 Task: Search one way flight ticket for 2 adults, 4 children and 1 infant on lap in business from Myrtle Beach: Myrtle Beach International Airport to Gillette: Gillette Campbell County Airport on 5-1-2023. Choice of flights is Alaska. Number of bags: 8 checked bags. Price is upto 60000. Outbound departure time preference is 15:15.
Action: Mouse moved to (254, 449)
Screenshot: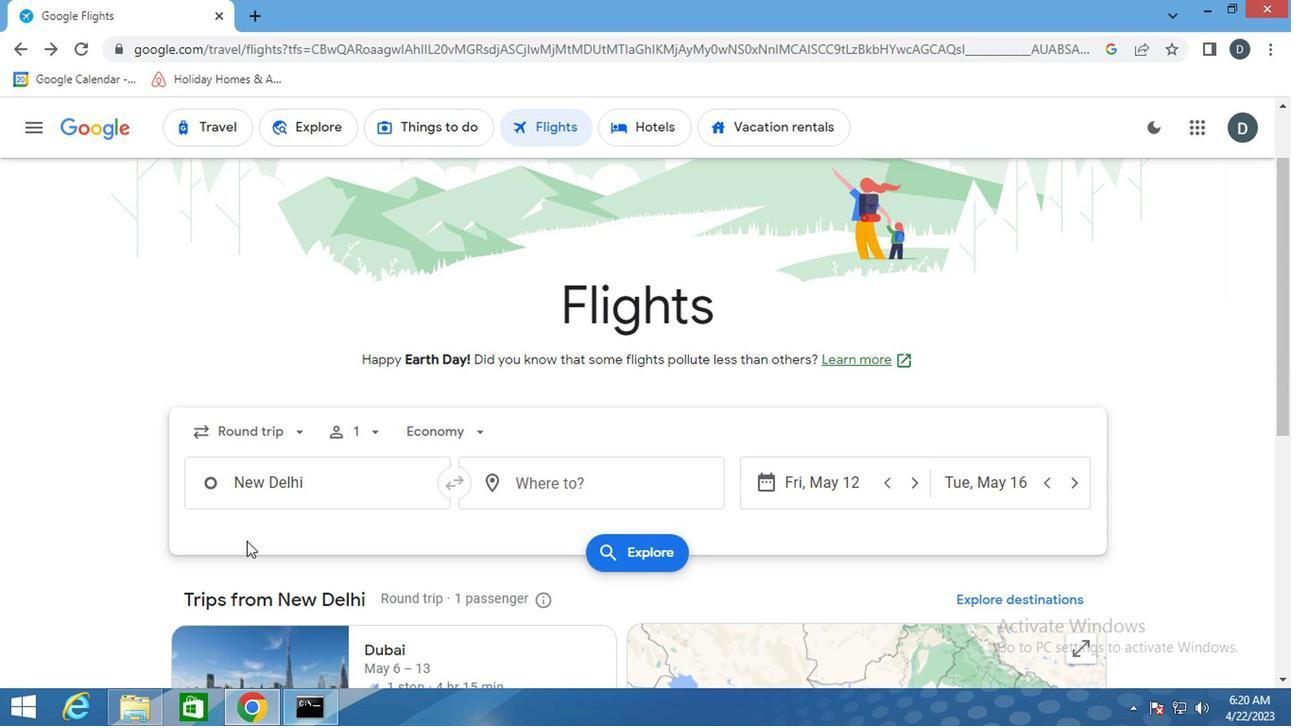 
Action: Mouse pressed left at (254, 449)
Screenshot: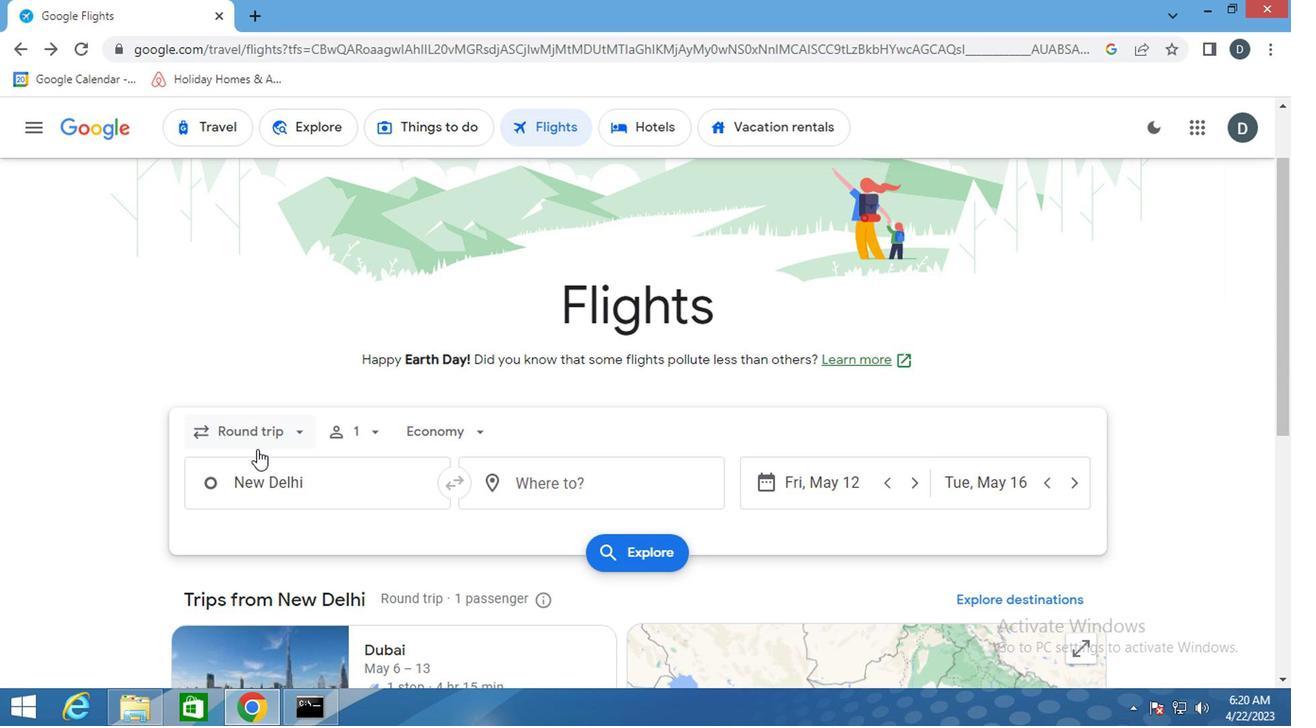 
Action: Mouse moved to (270, 513)
Screenshot: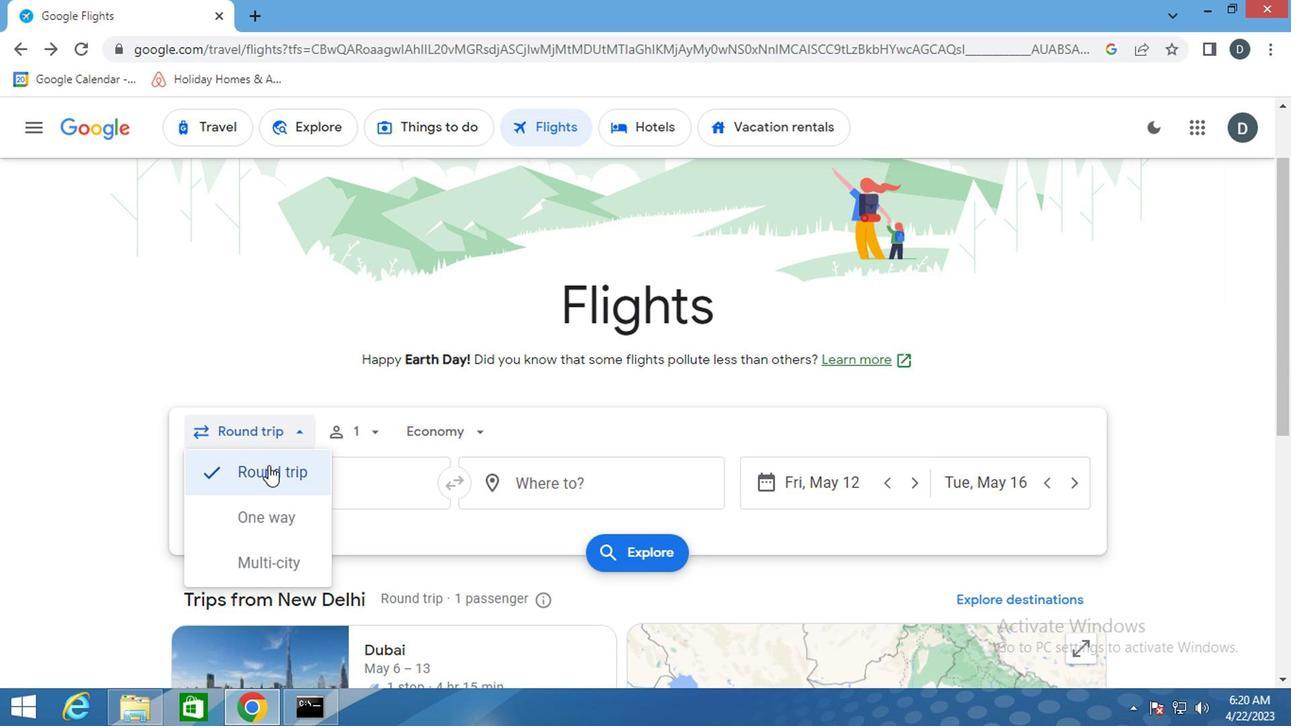 
Action: Mouse pressed left at (270, 513)
Screenshot: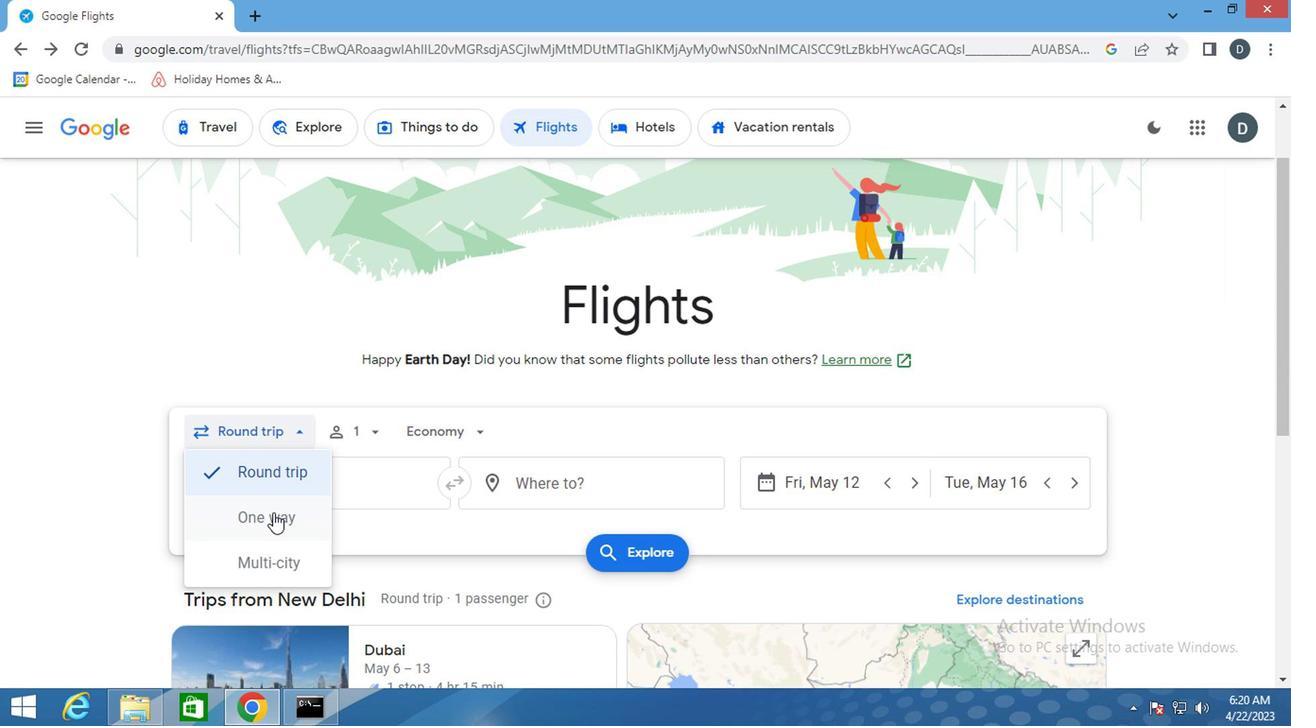 
Action: Mouse moved to (341, 430)
Screenshot: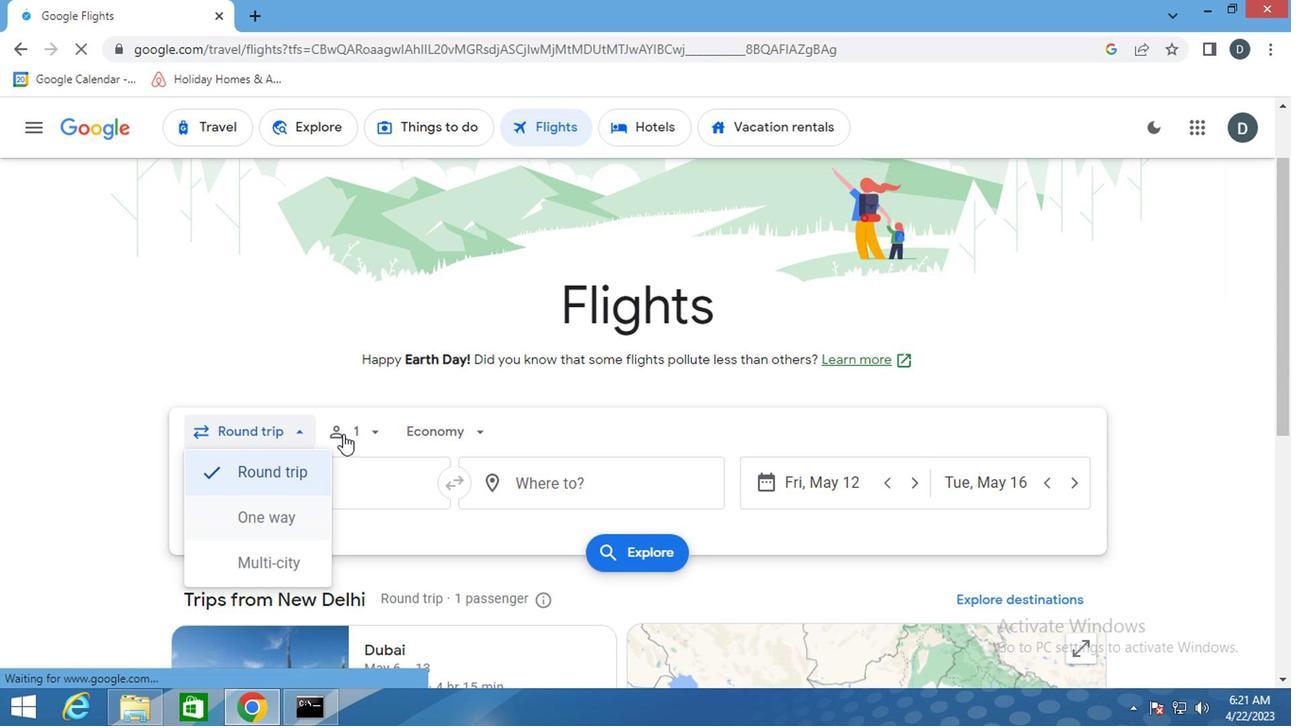 
Action: Mouse pressed left at (341, 430)
Screenshot: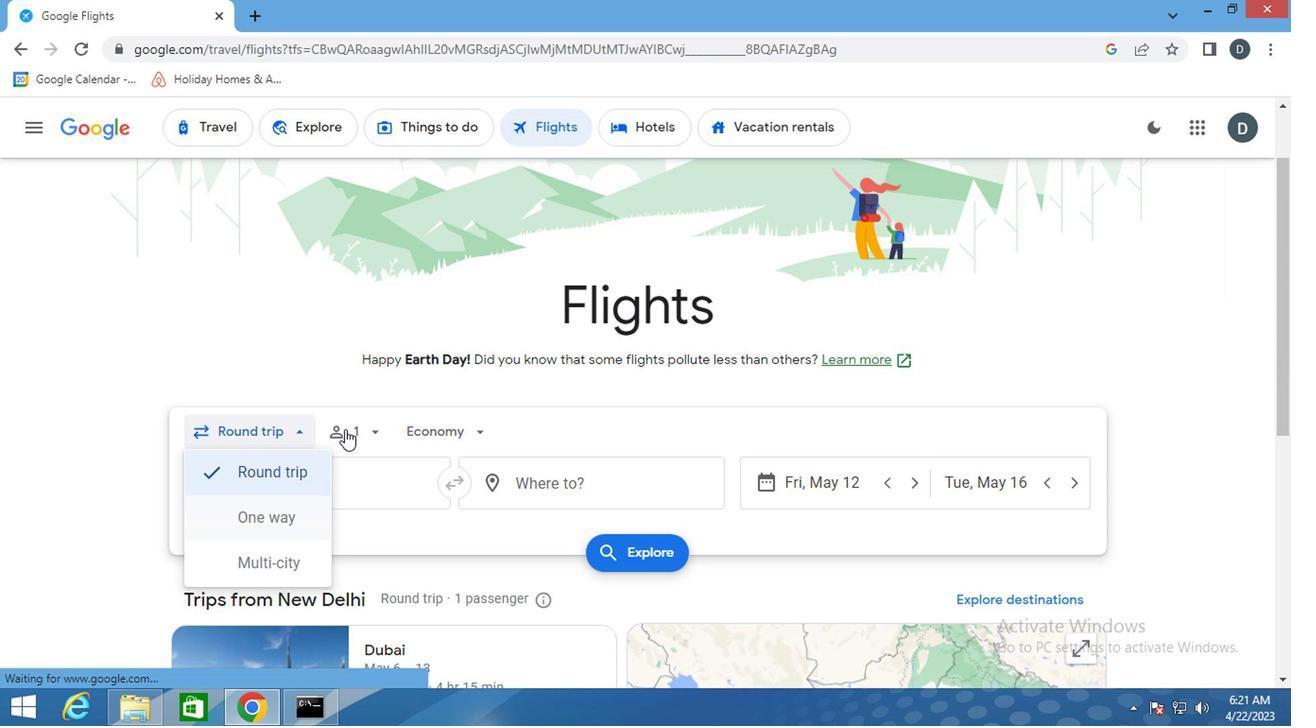
Action: Mouse moved to (493, 484)
Screenshot: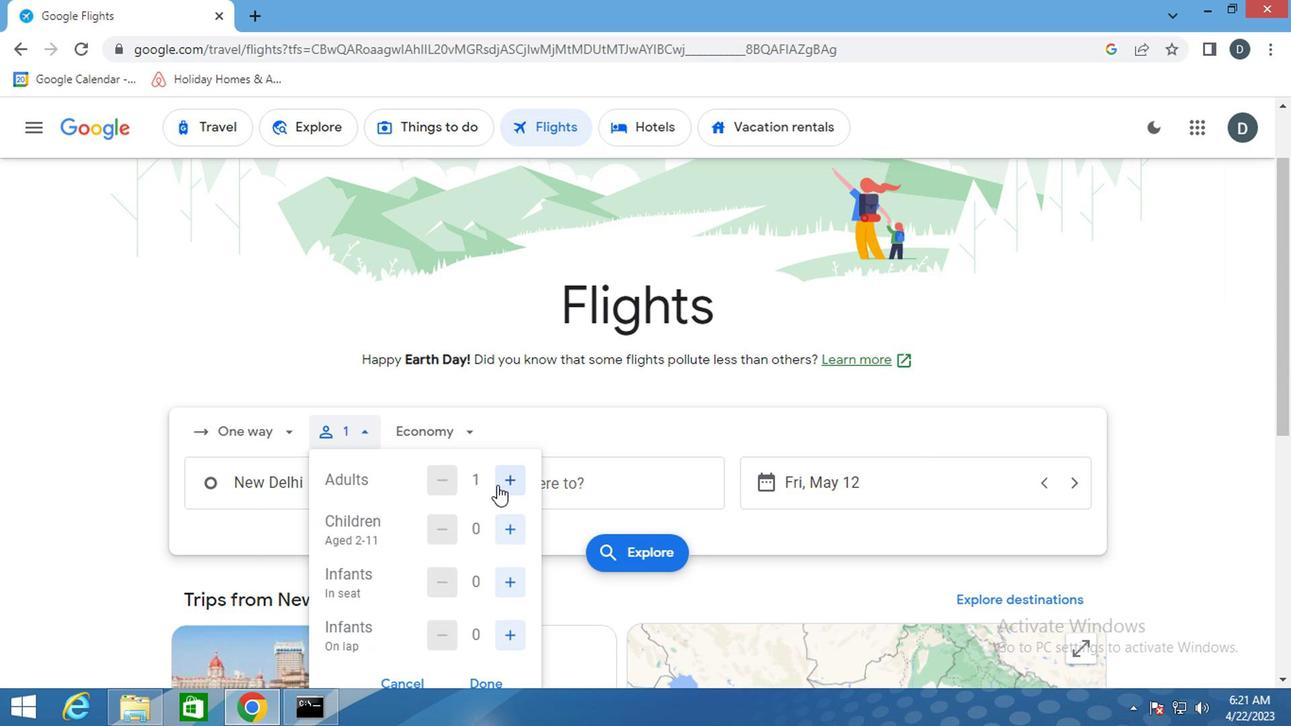 
Action: Mouse pressed left at (493, 484)
Screenshot: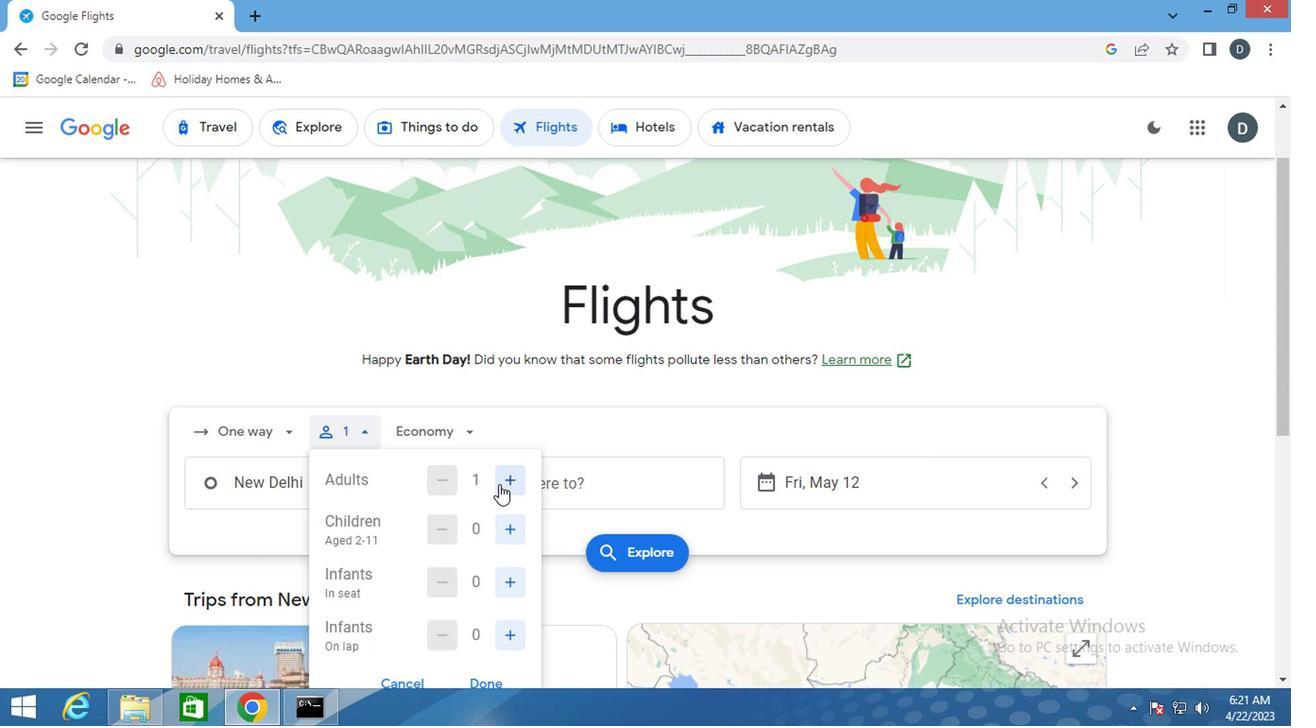 
Action: Mouse moved to (499, 521)
Screenshot: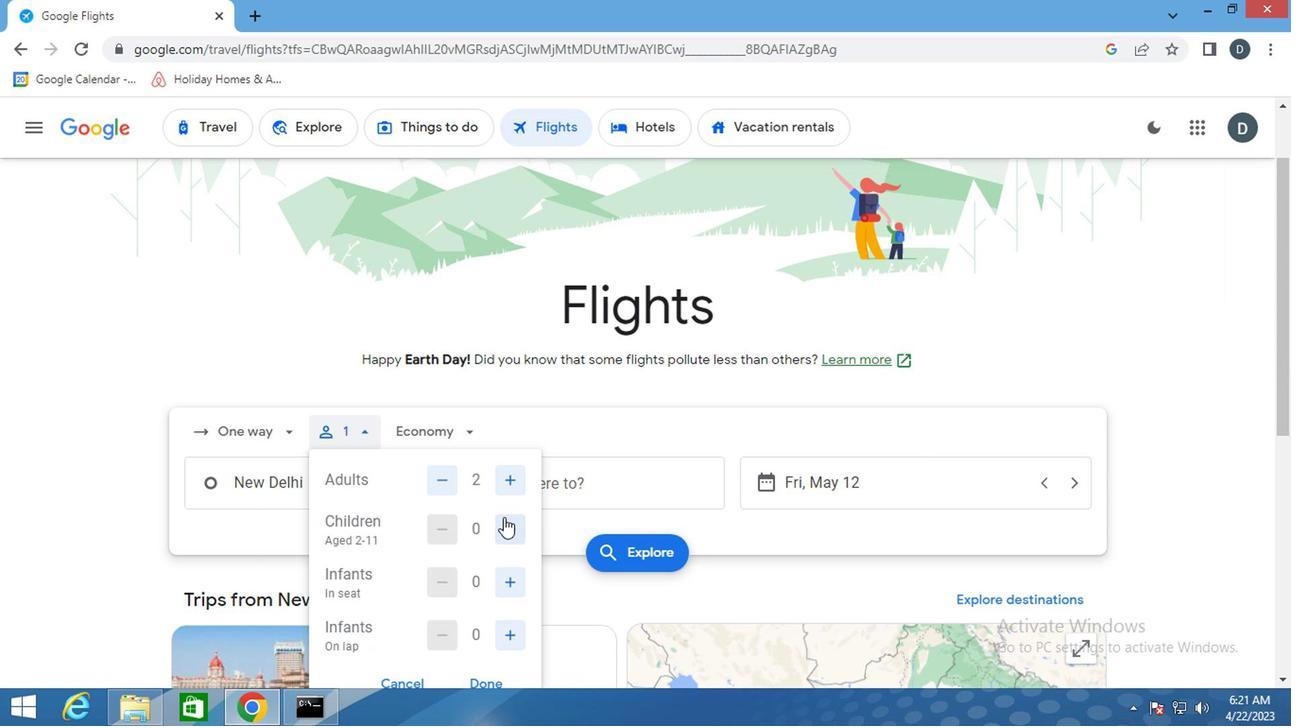 
Action: Mouse pressed left at (499, 521)
Screenshot: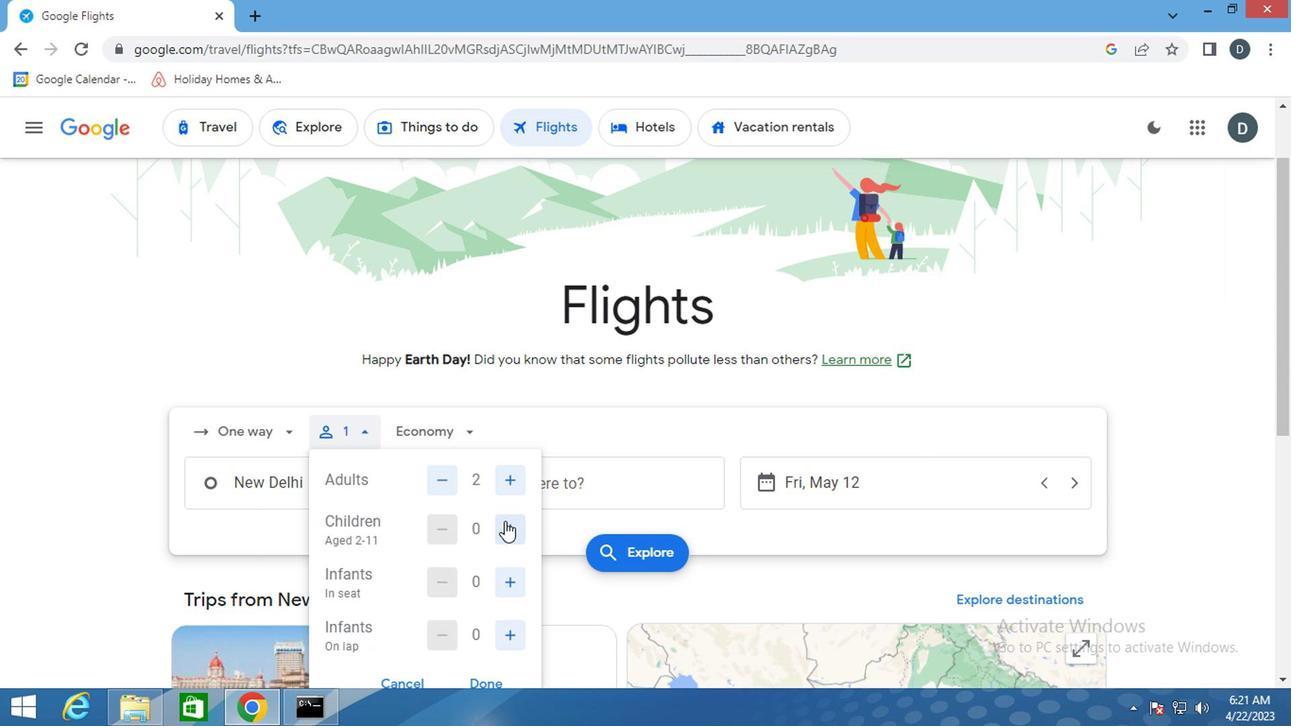 
Action: Mouse pressed left at (499, 521)
Screenshot: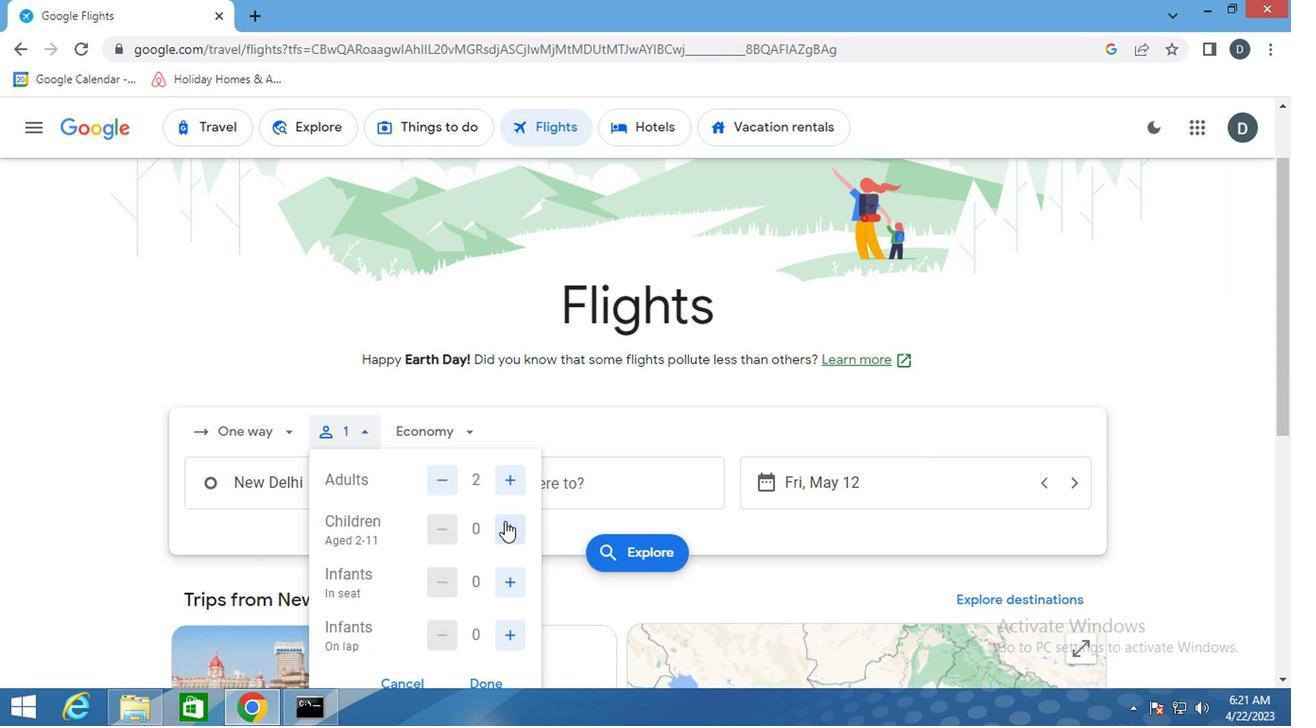 
Action: Mouse pressed left at (499, 521)
Screenshot: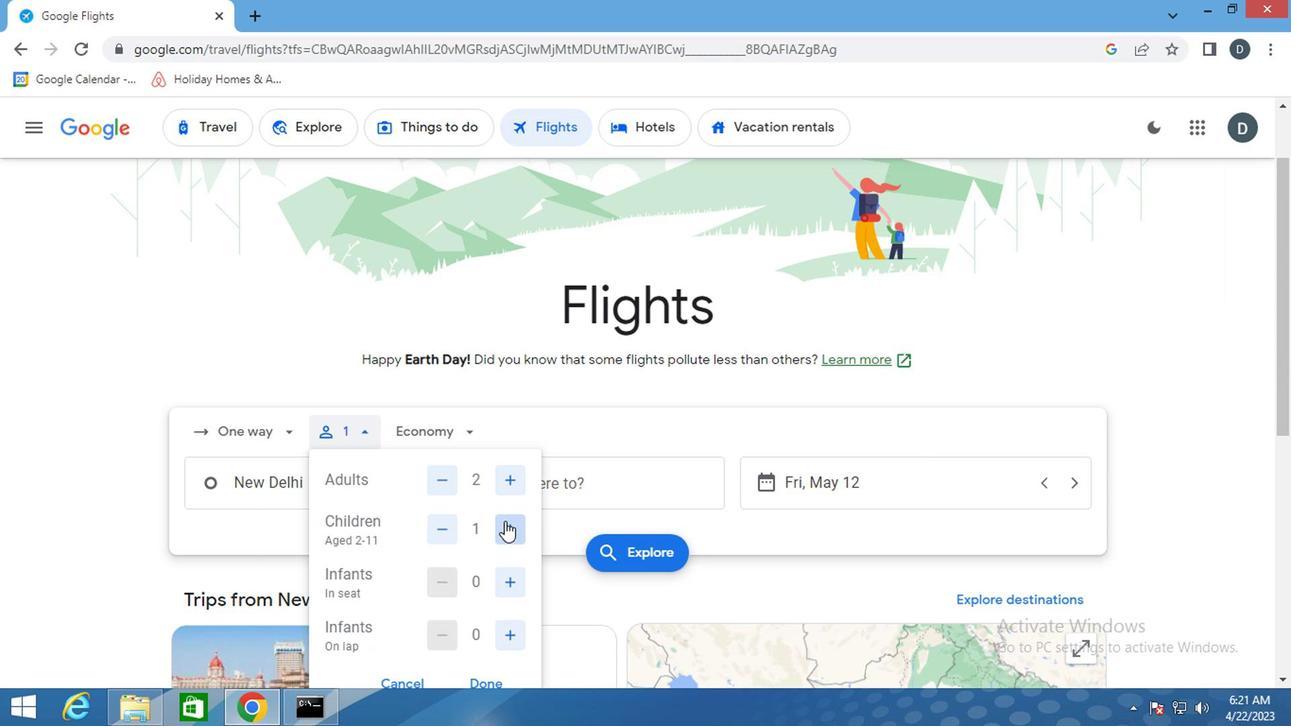 
Action: Mouse pressed left at (499, 521)
Screenshot: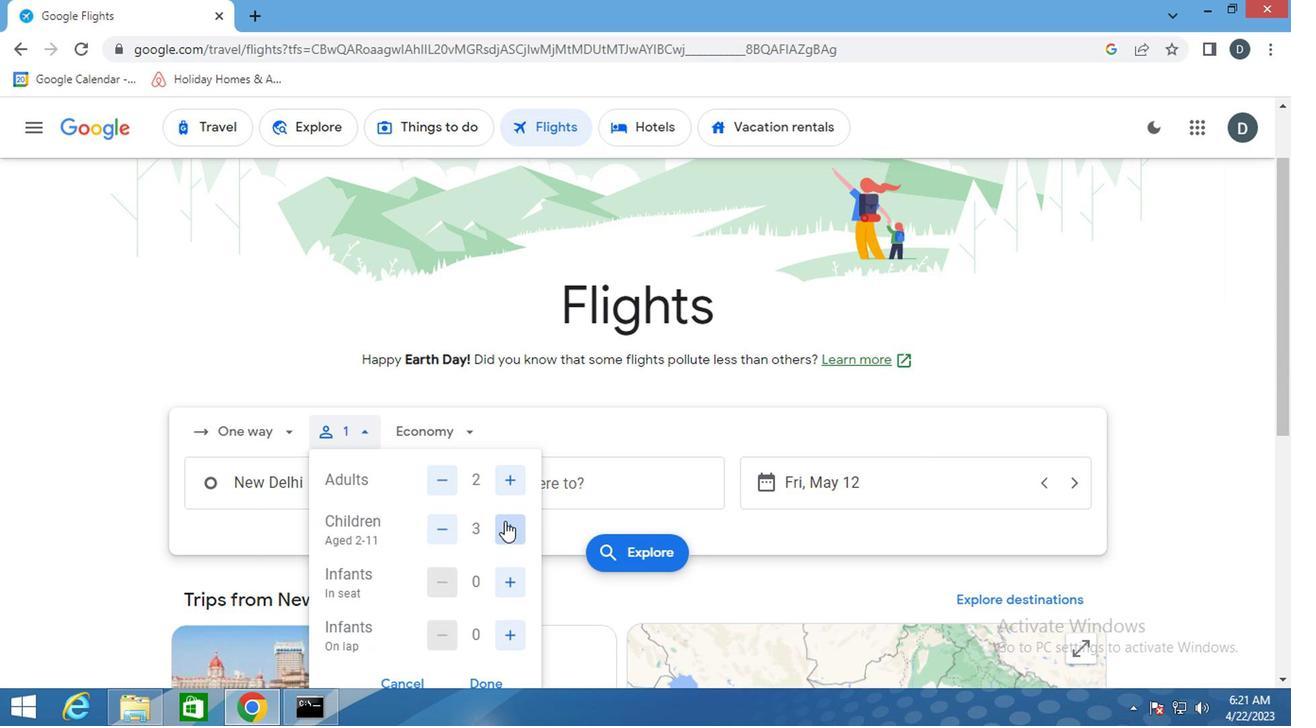 
Action: Mouse moved to (502, 642)
Screenshot: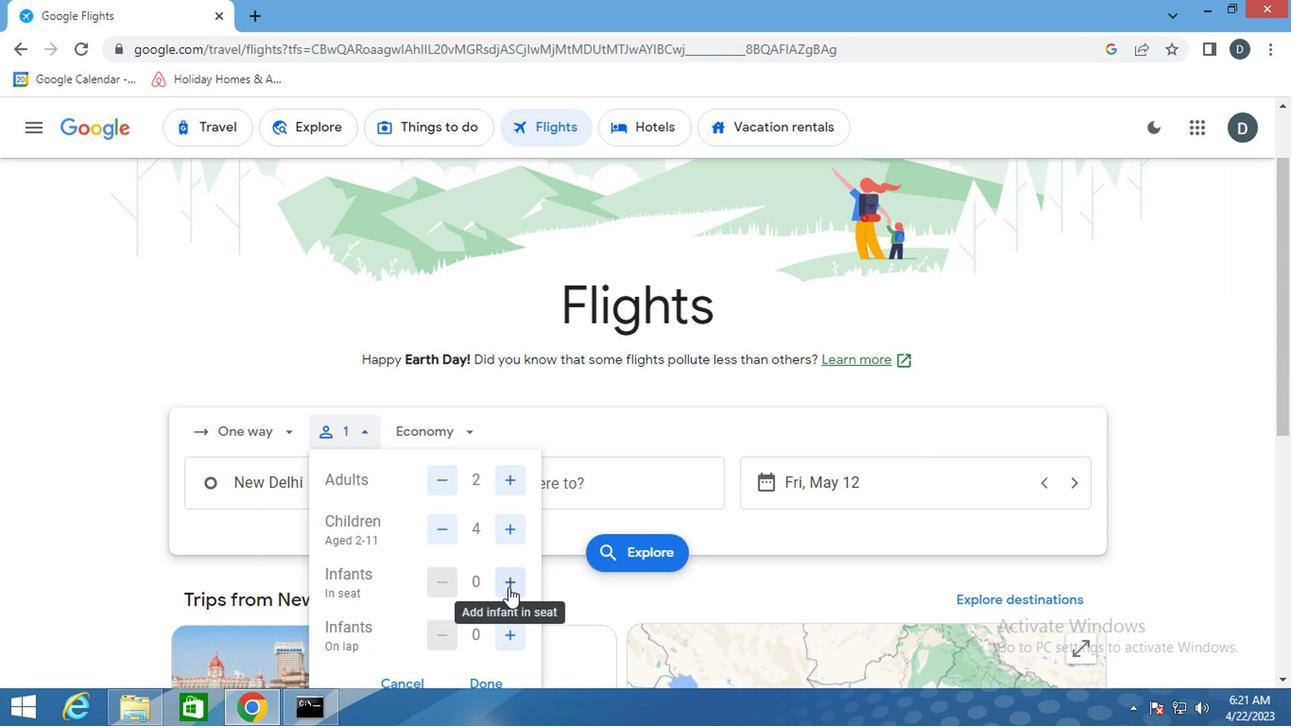 
Action: Mouse pressed left at (502, 642)
Screenshot: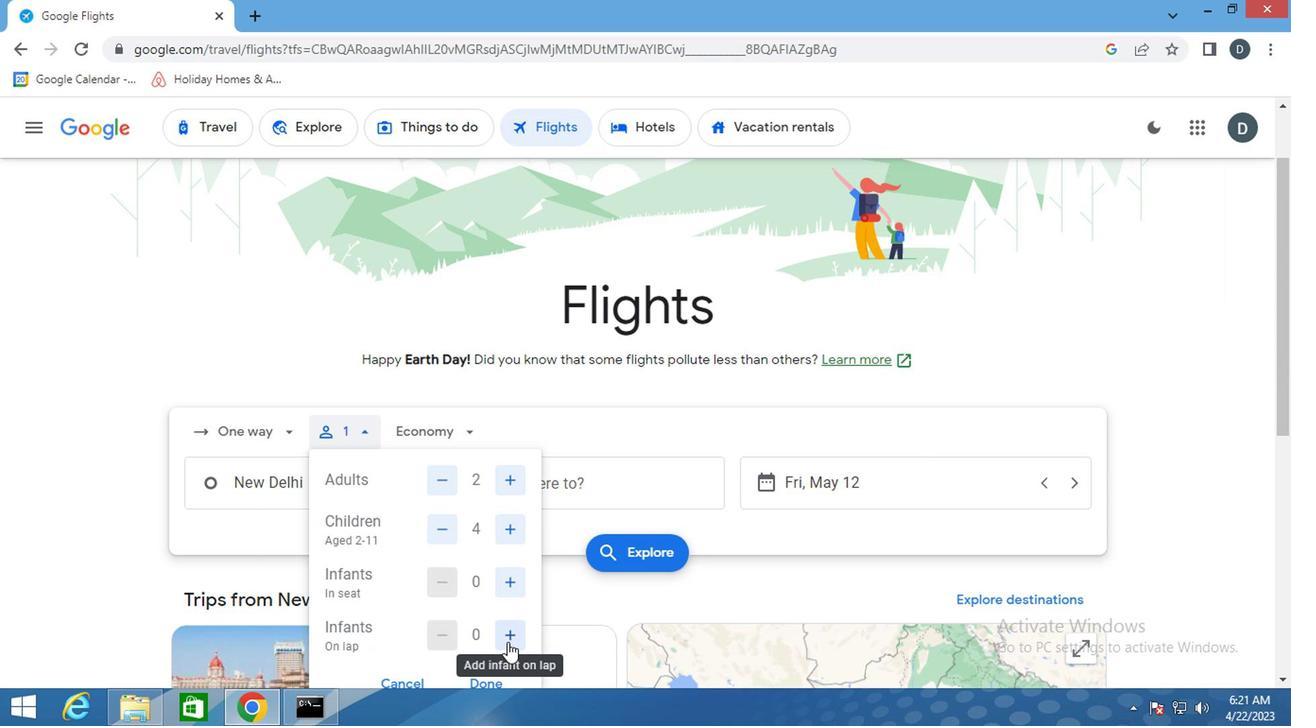 
Action: Mouse moved to (490, 679)
Screenshot: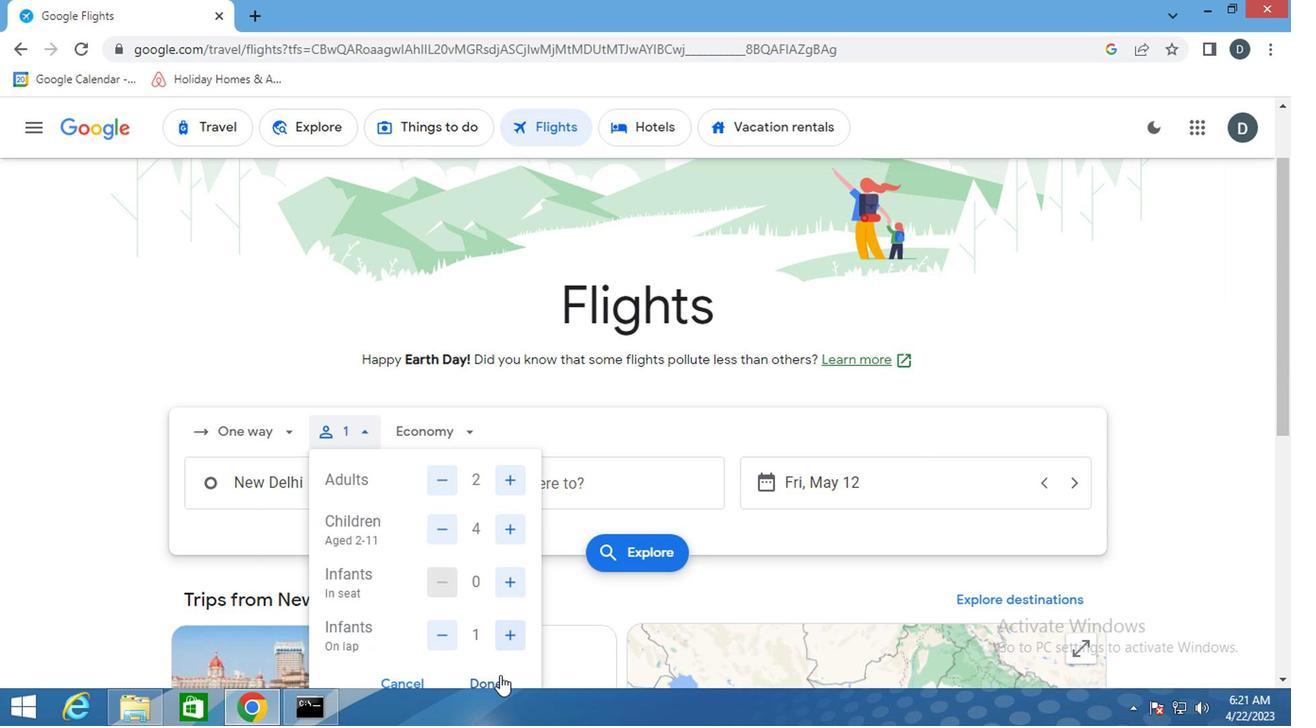 
Action: Mouse pressed left at (490, 679)
Screenshot: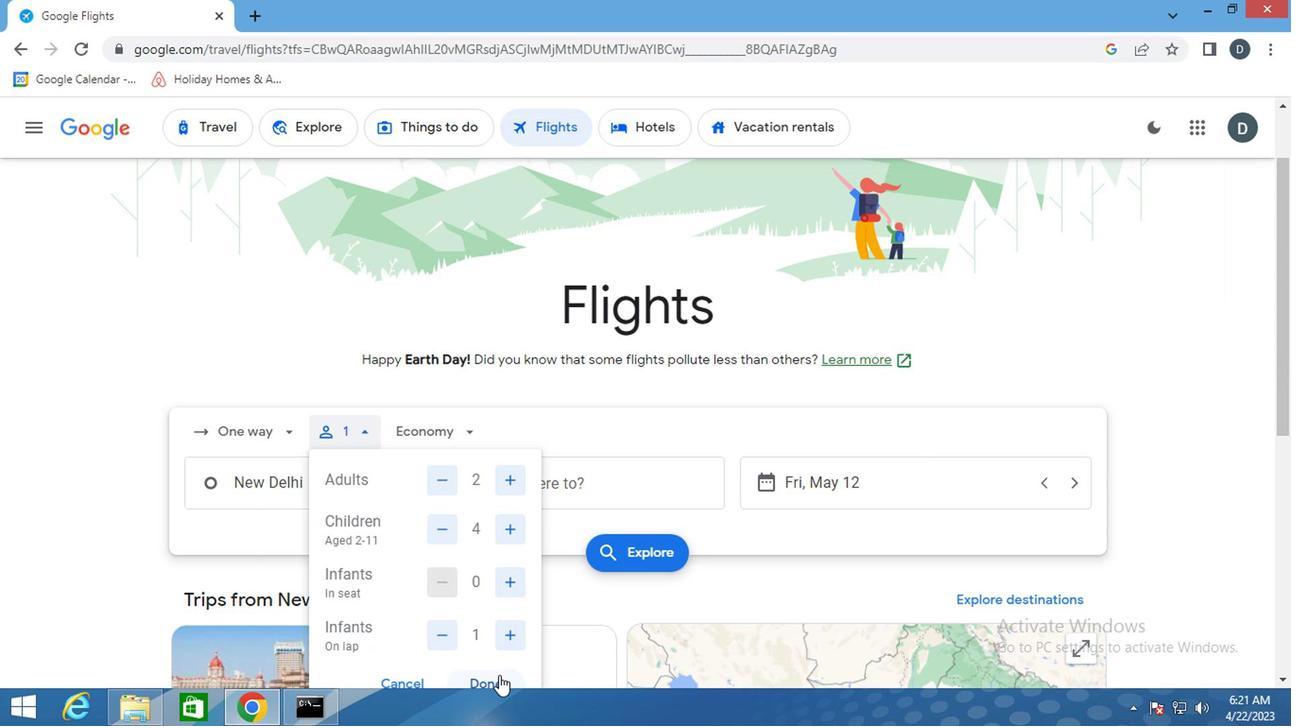 
Action: Mouse moved to (447, 442)
Screenshot: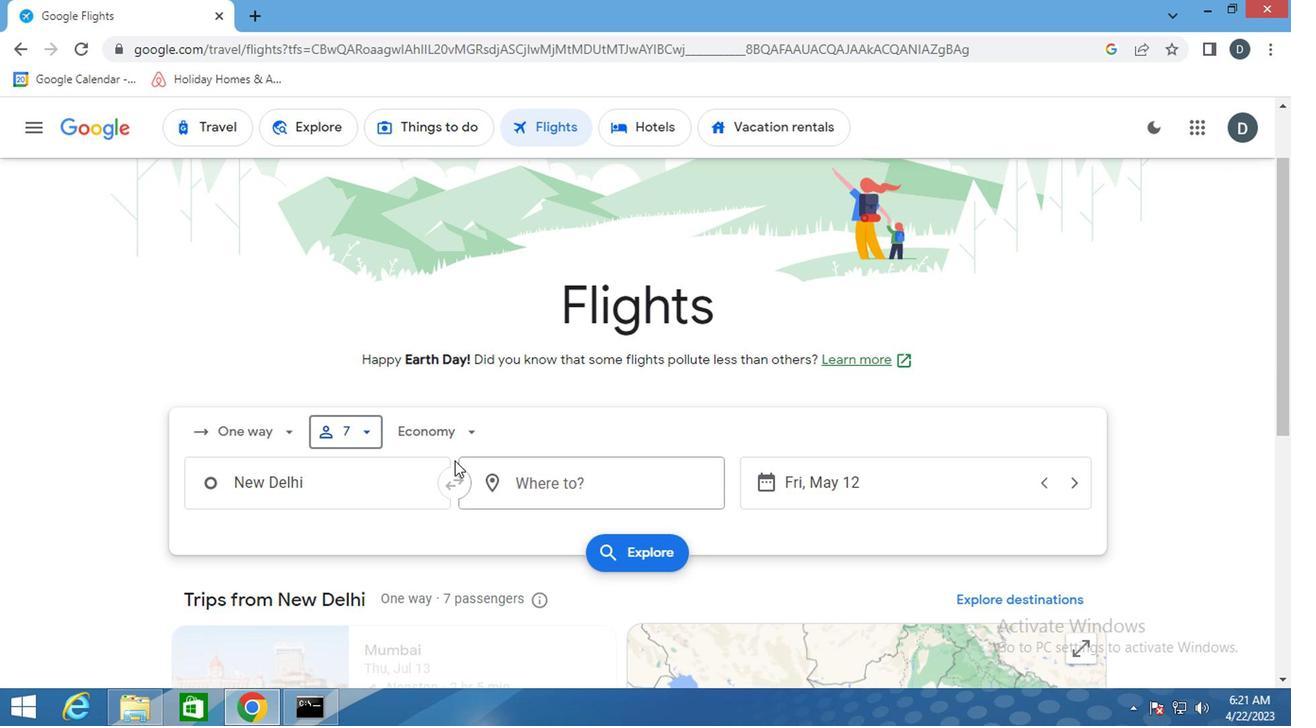 
Action: Mouse pressed left at (447, 442)
Screenshot: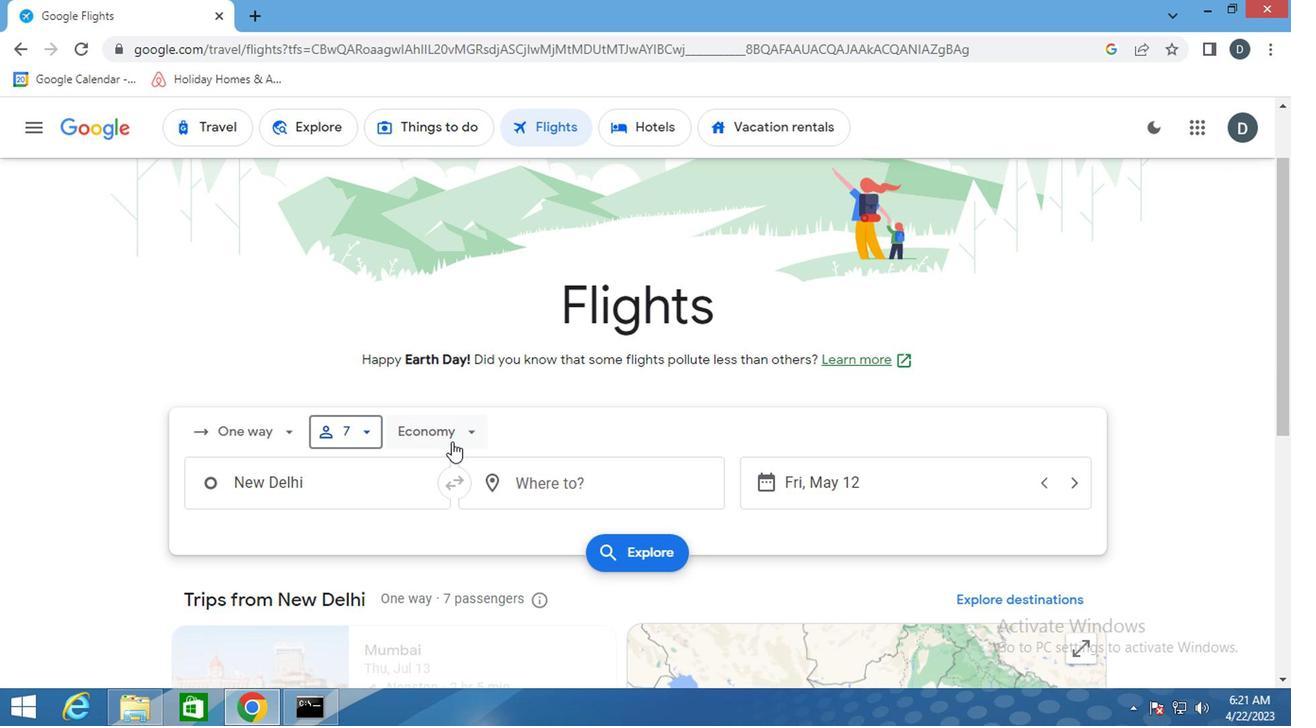 
Action: Mouse moved to (473, 548)
Screenshot: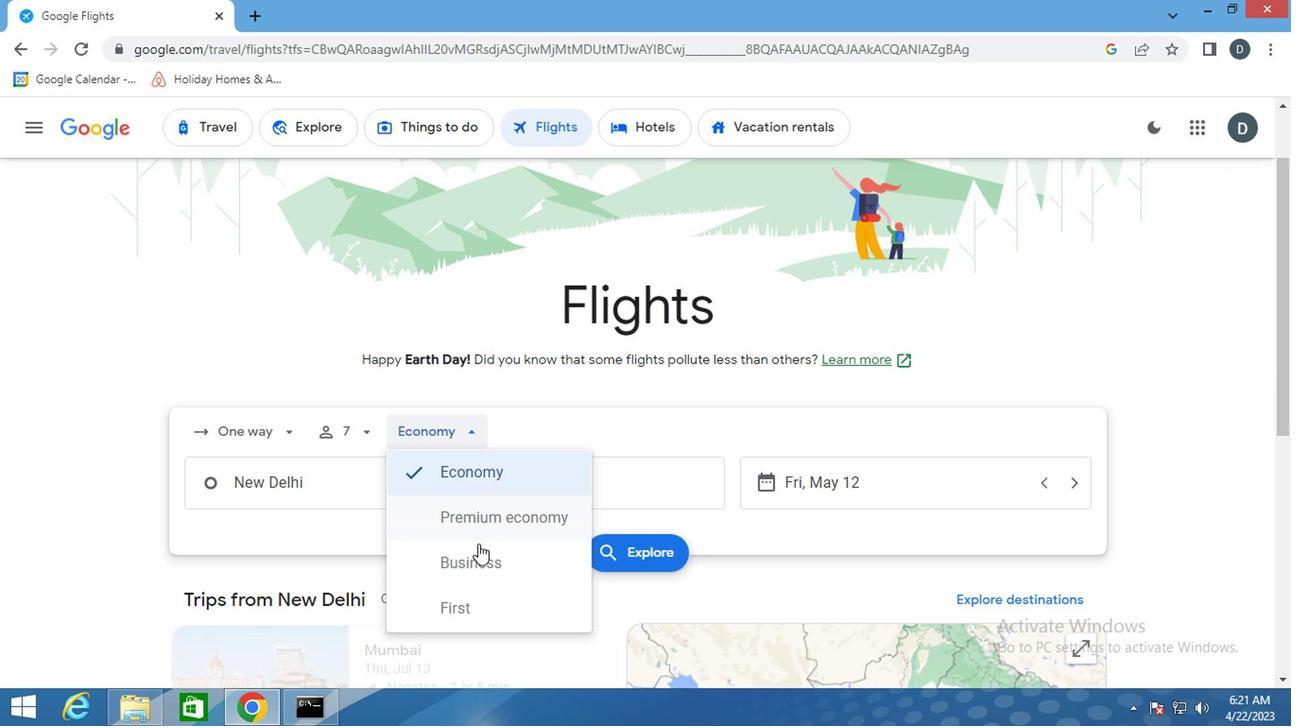 
Action: Mouse pressed left at (473, 548)
Screenshot: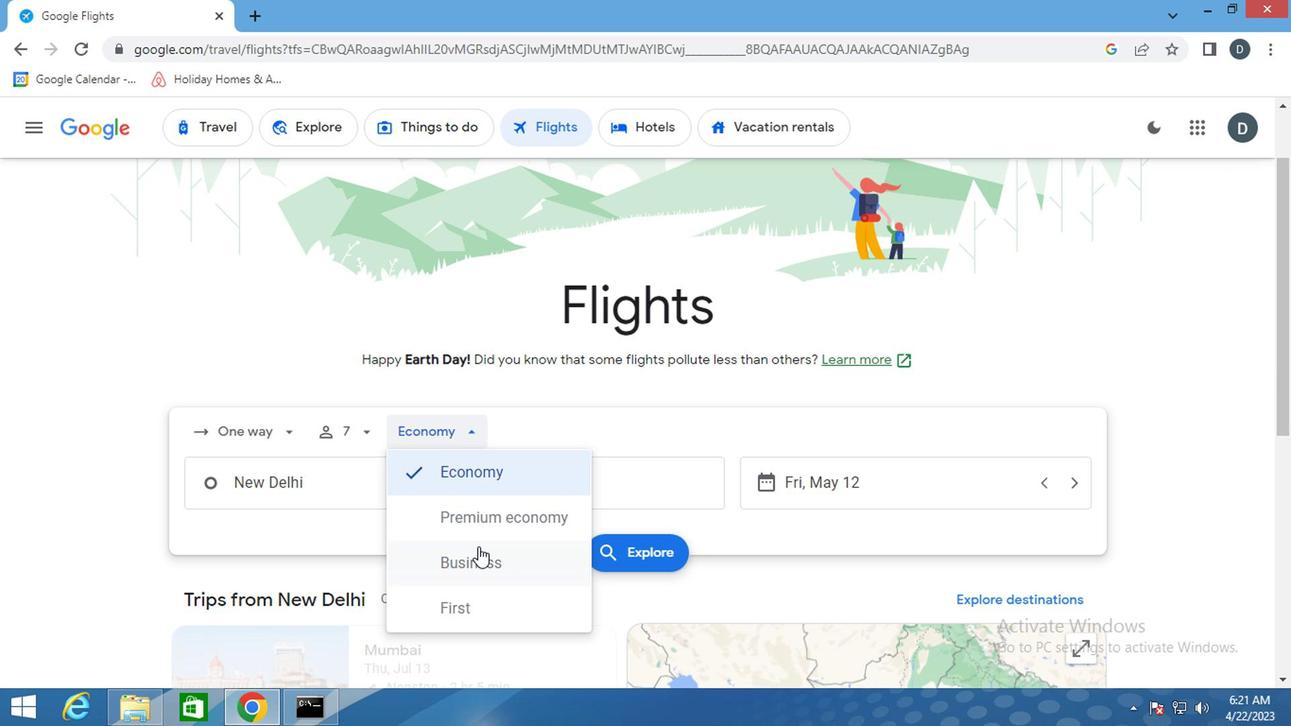 
Action: Mouse moved to (320, 494)
Screenshot: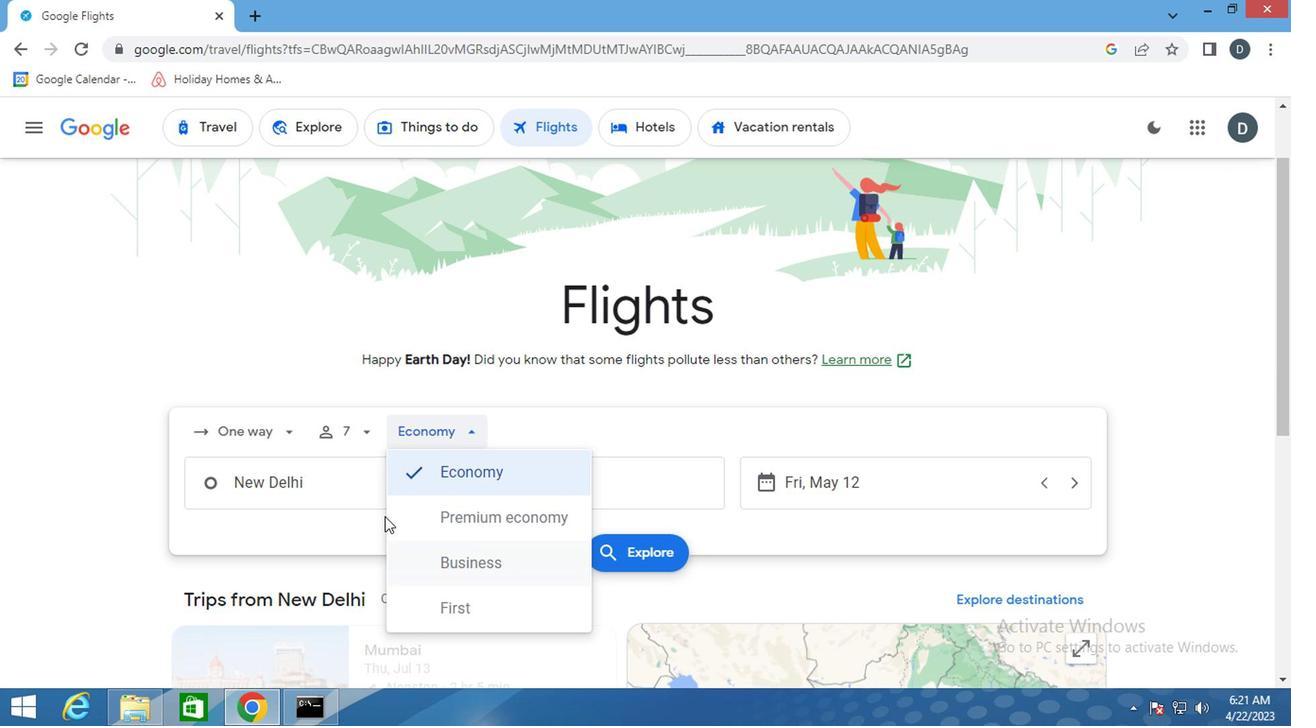 
Action: Mouse pressed left at (320, 494)
Screenshot: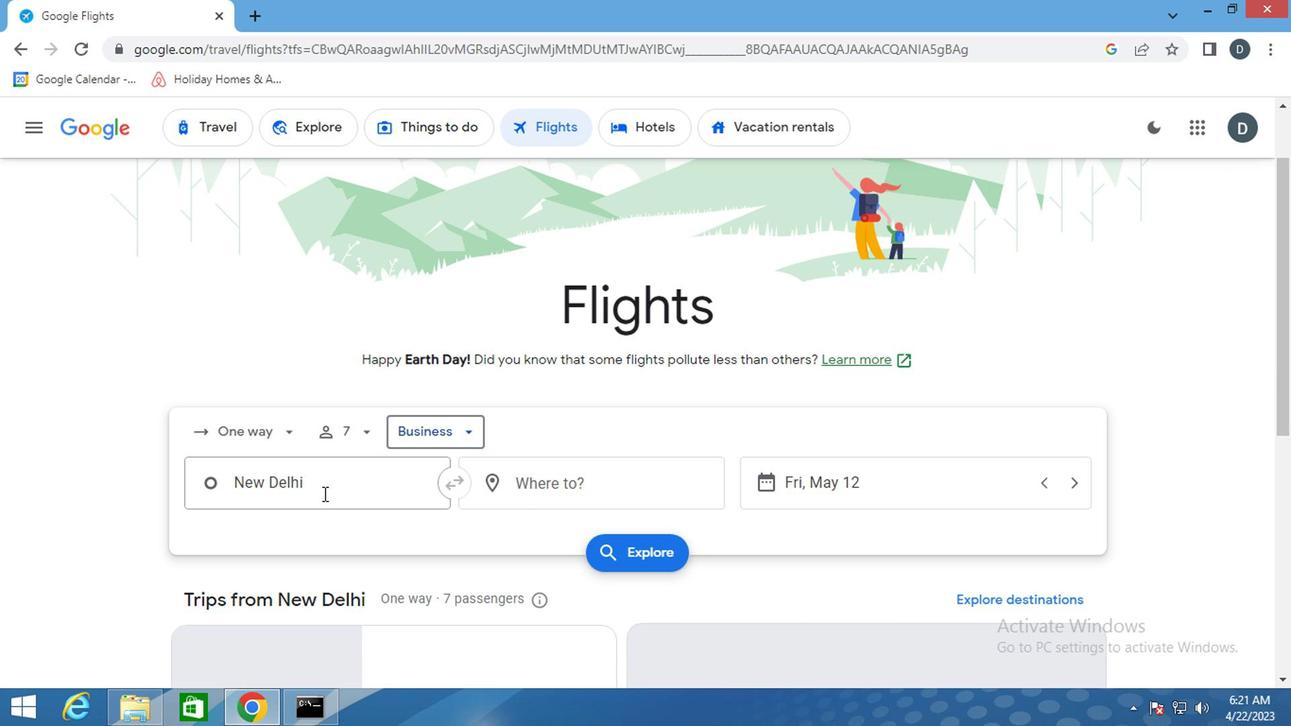 
Action: Key pressed <Key.shift_r>Myrt
Screenshot: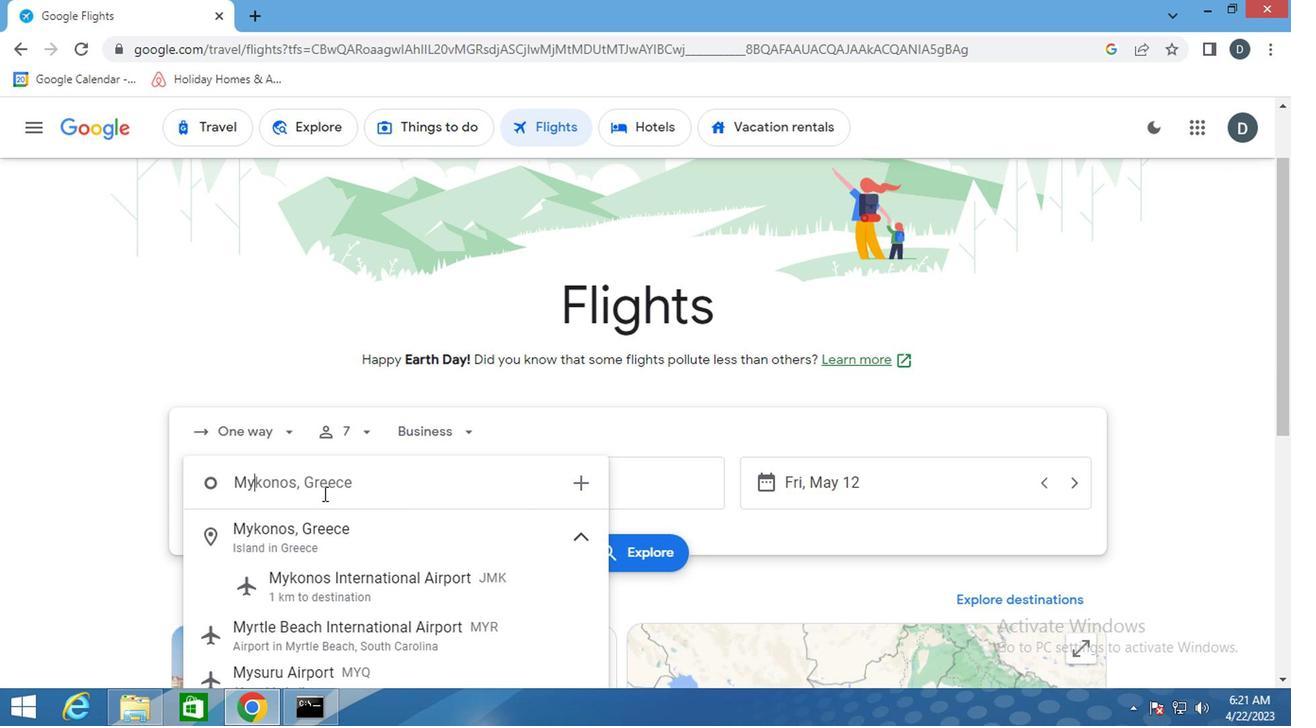 
Action: Mouse moved to (332, 574)
Screenshot: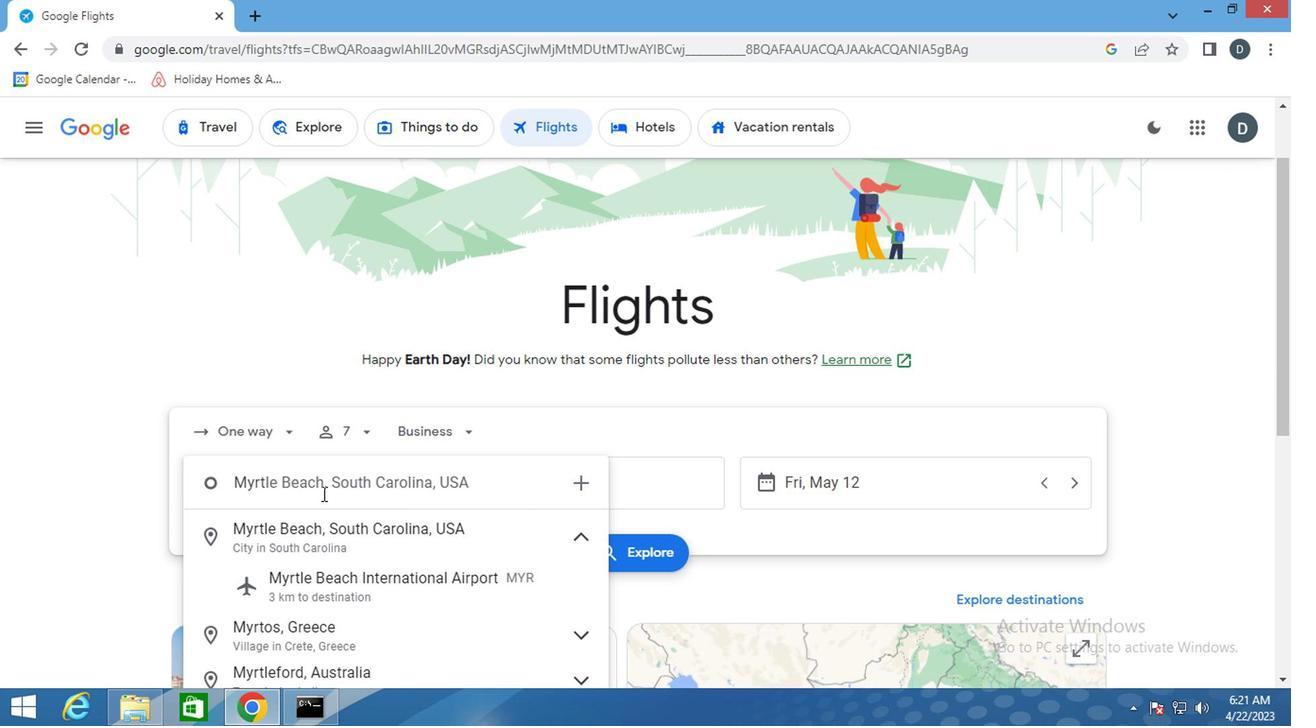 
Action: Mouse pressed left at (332, 574)
Screenshot: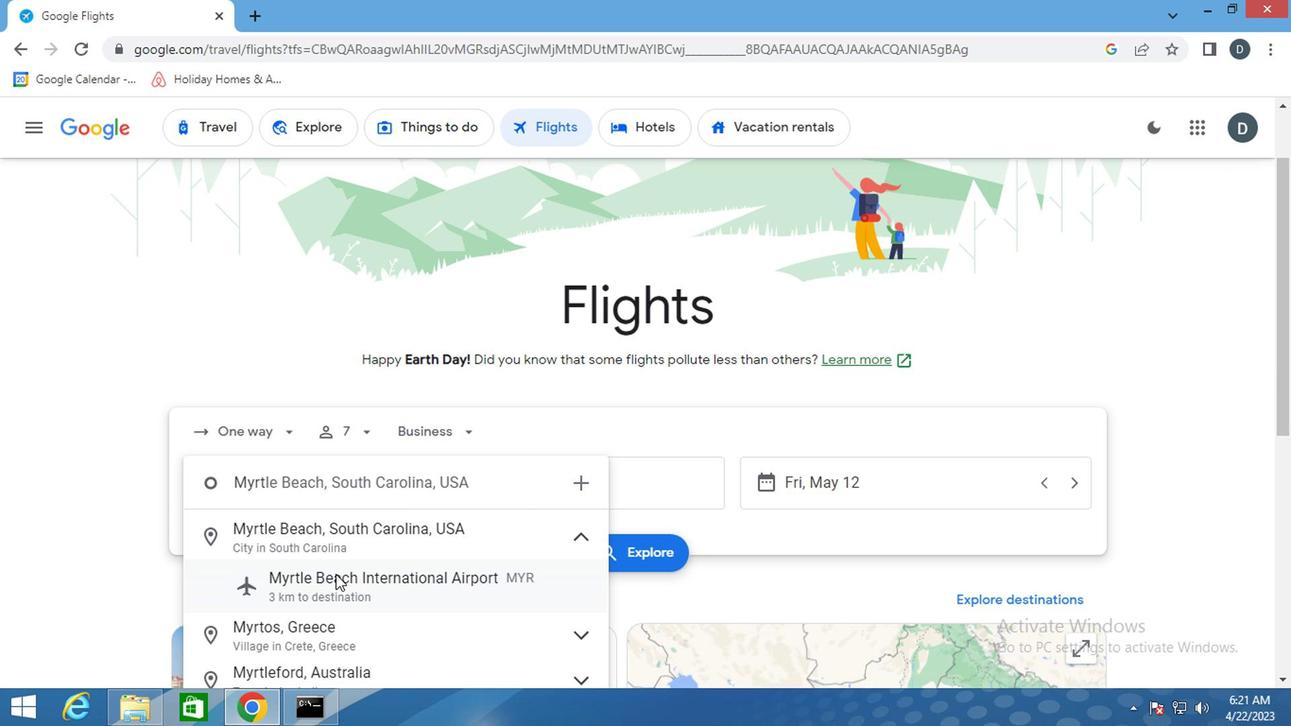 
Action: Mouse moved to (567, 479)
Screenshot: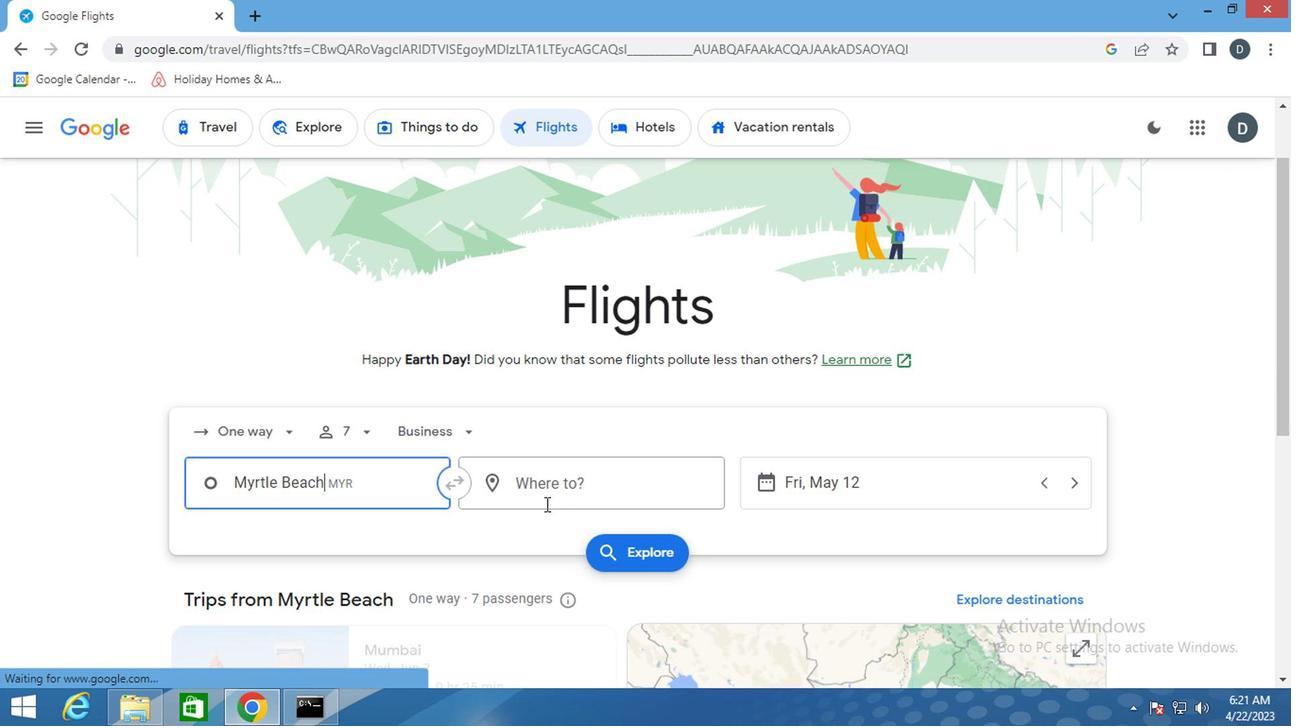 
Action: Mouse pressed left at (567, 479)
Screenshot: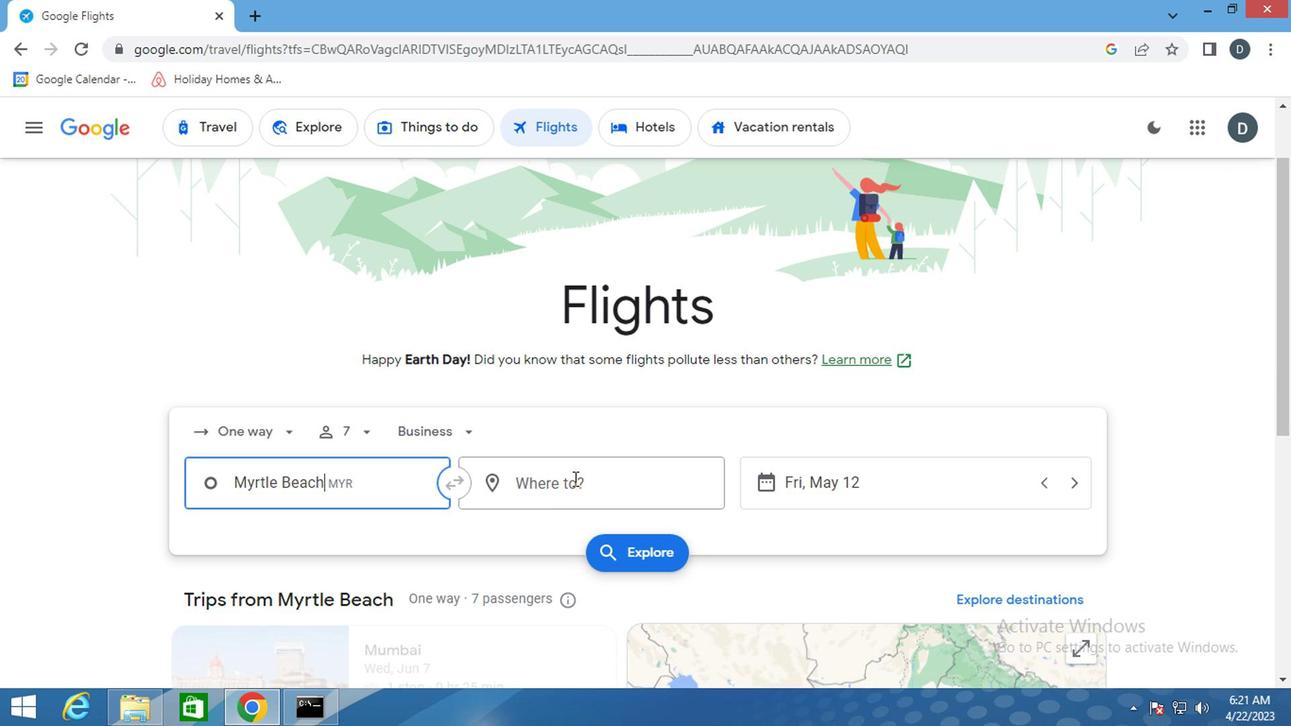 
Action: Key pressed <Key.shift>GILLETTE
Screenshot: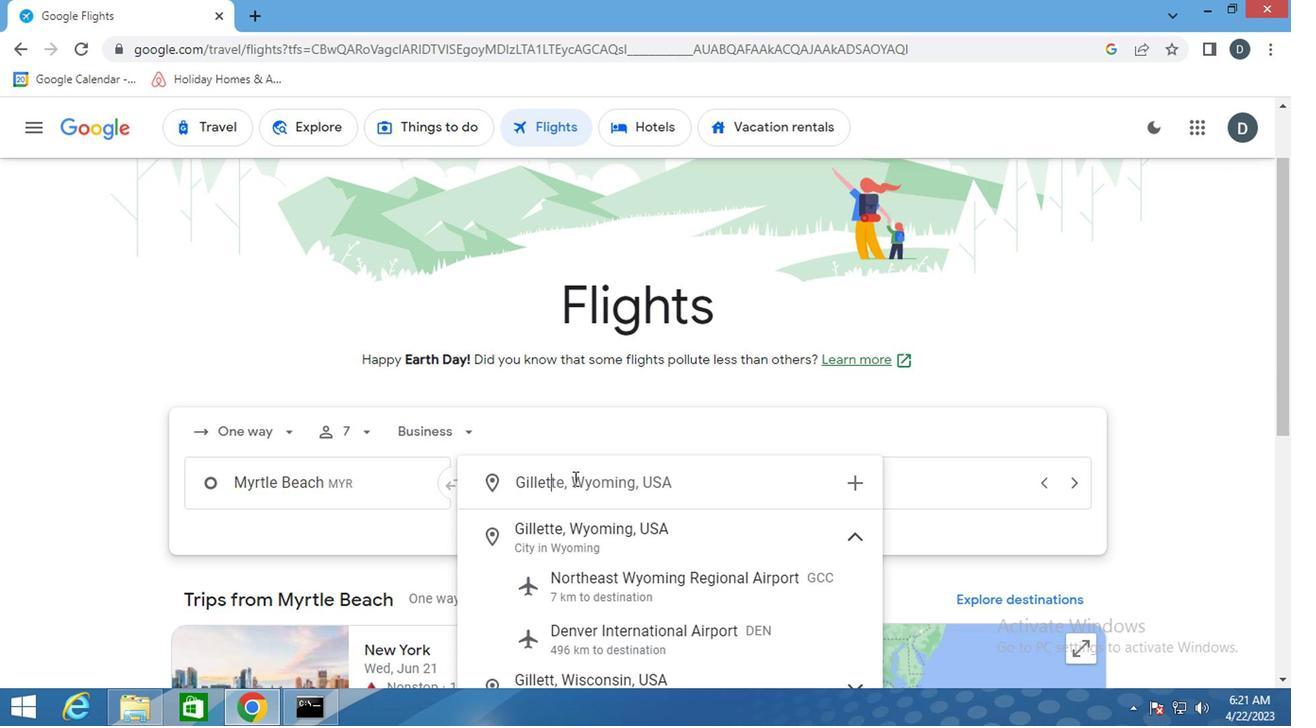 
Action: Mouse moved to (584, 525)
Screenshot: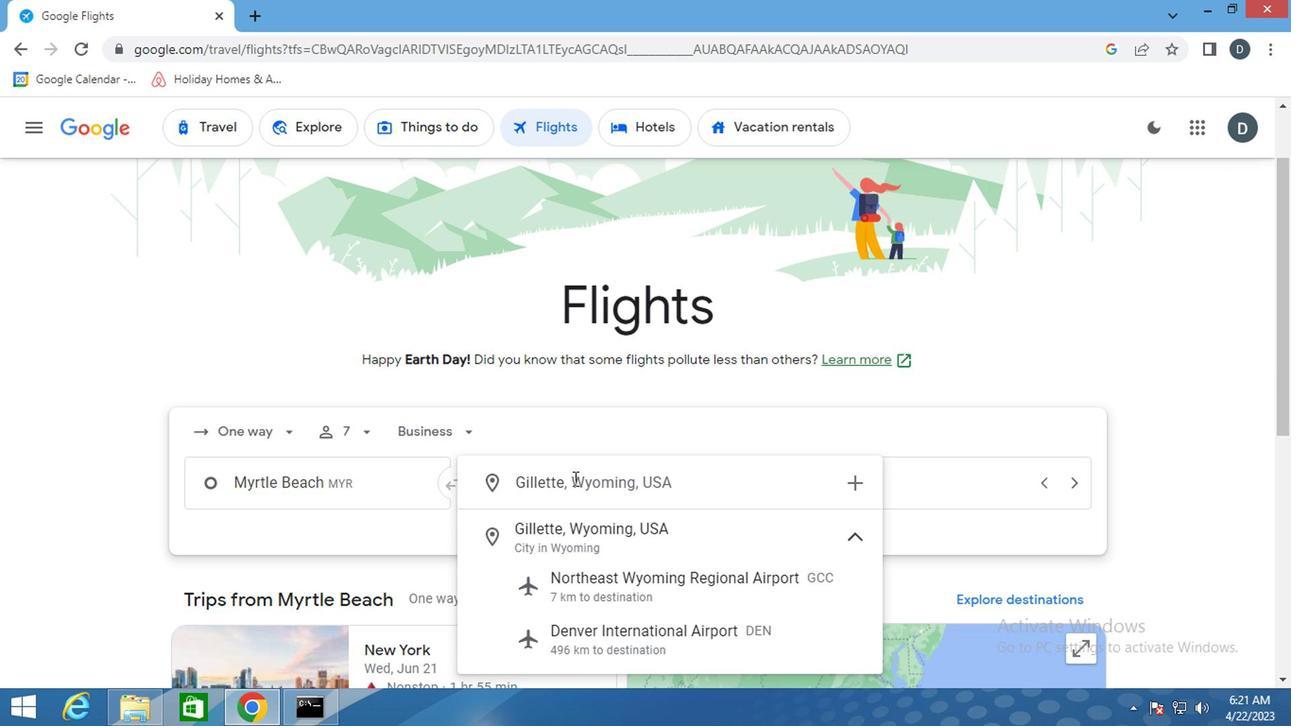 
Action: Mouse pressed left at (584, 525)
Screenshot: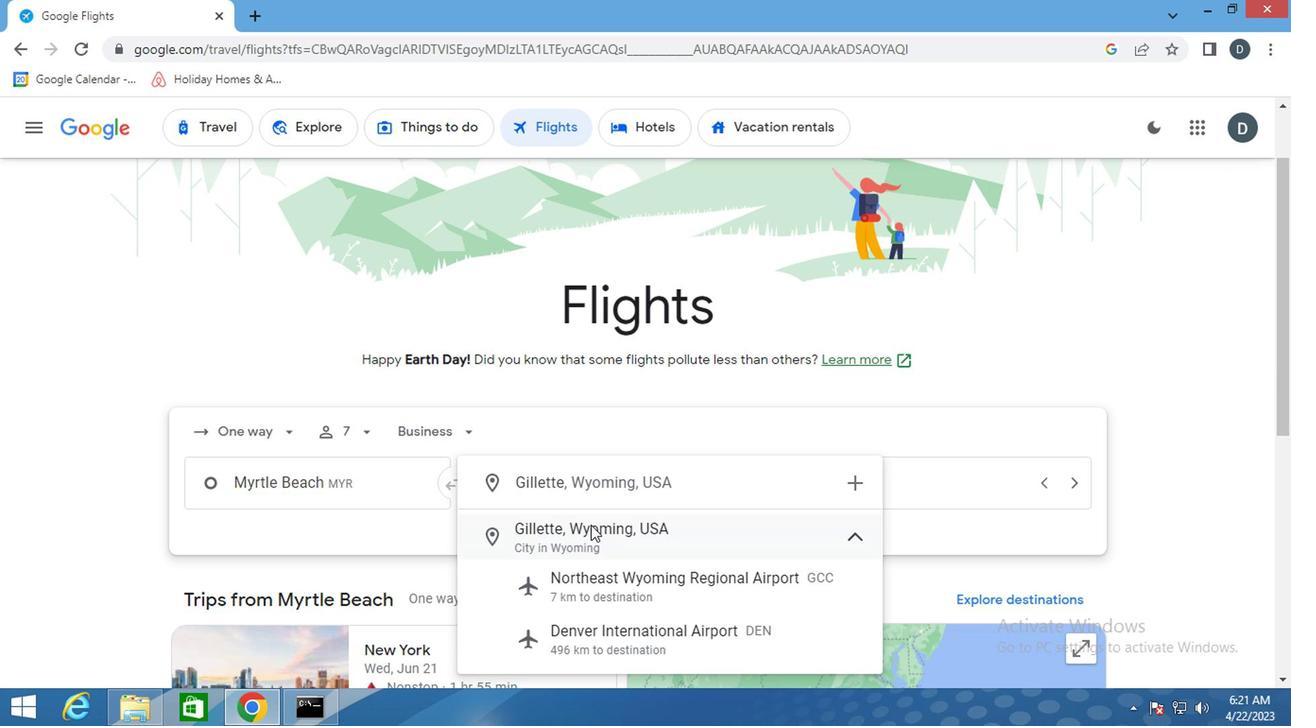 
Action: Mouse moved to (811, 486)
Screenshot: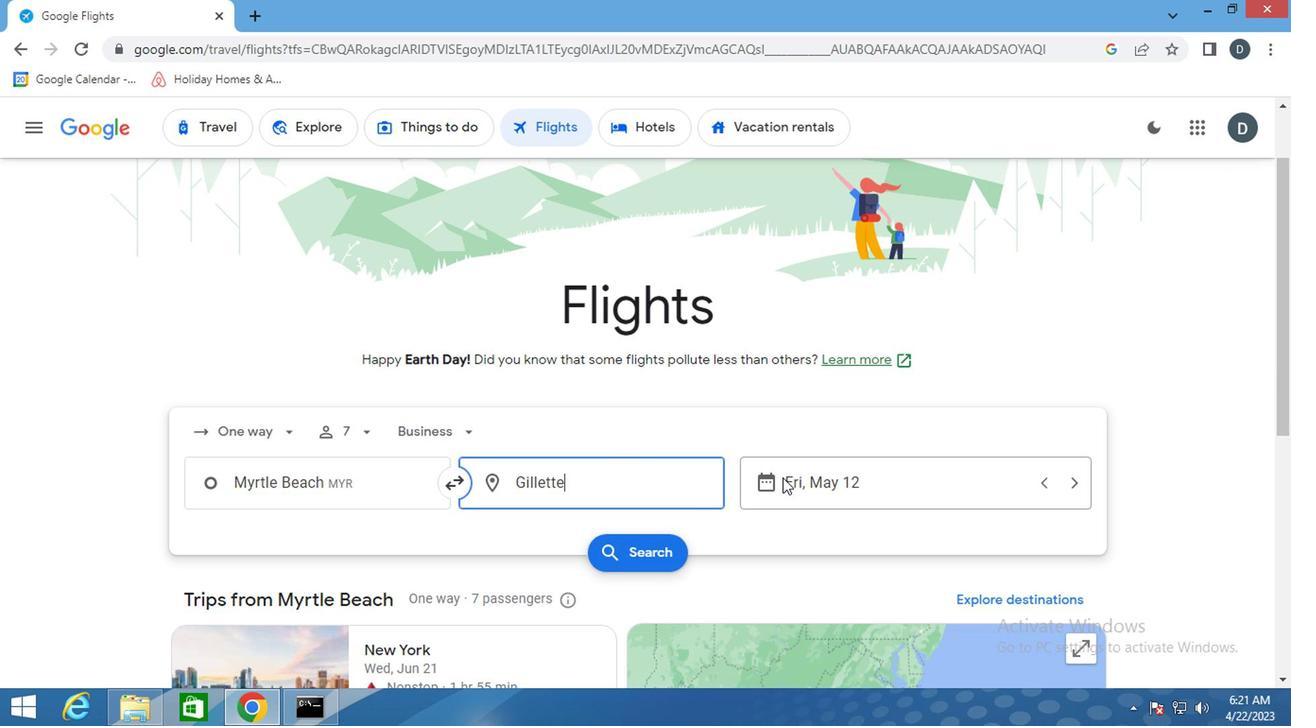 
Action: Mouse pressed left at (811, 486)
Screenshot: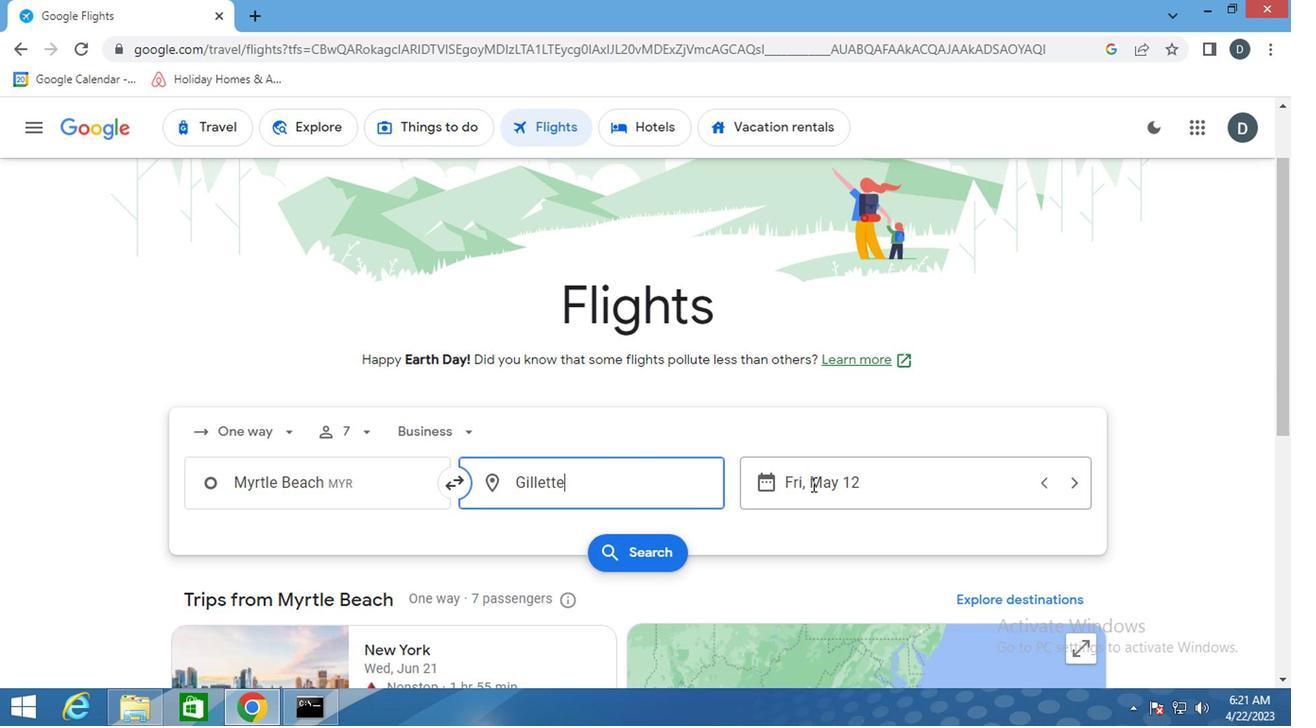 
Action: Mouse moved to (815, 359)
Screenshot: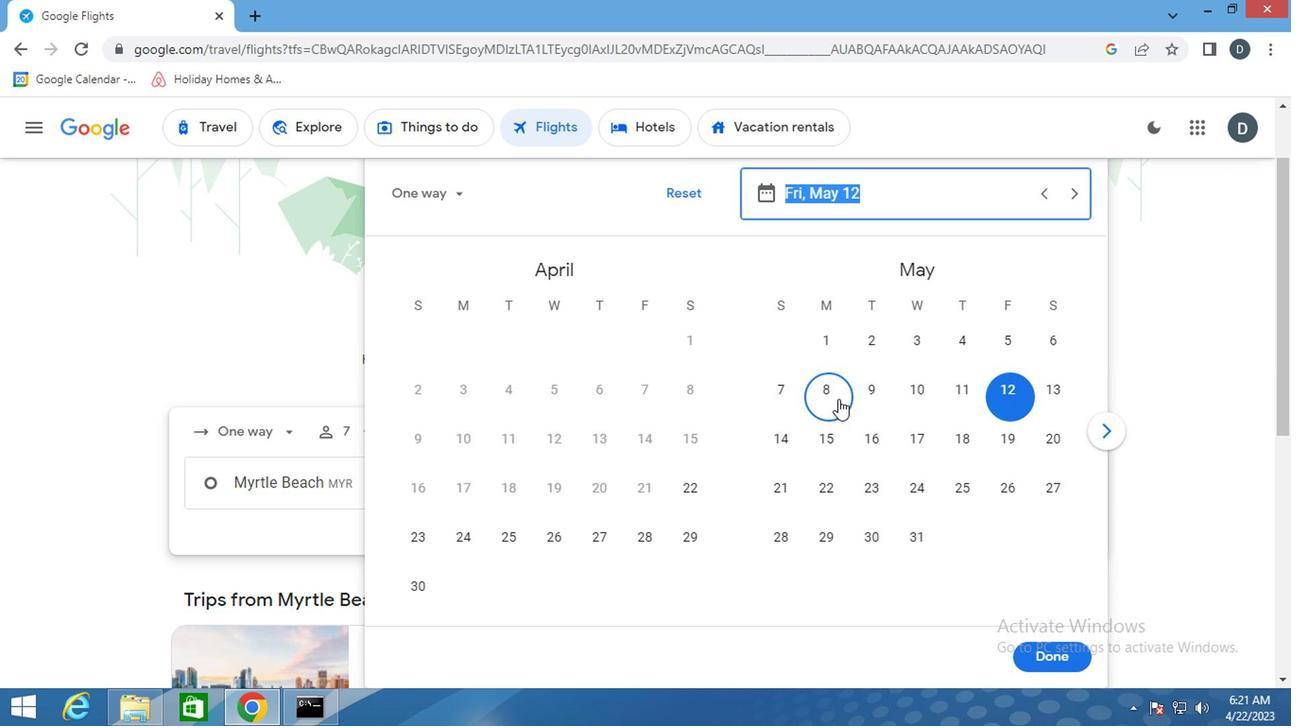 
Action: Mouse pressed left at (815, 359)
Screenshot: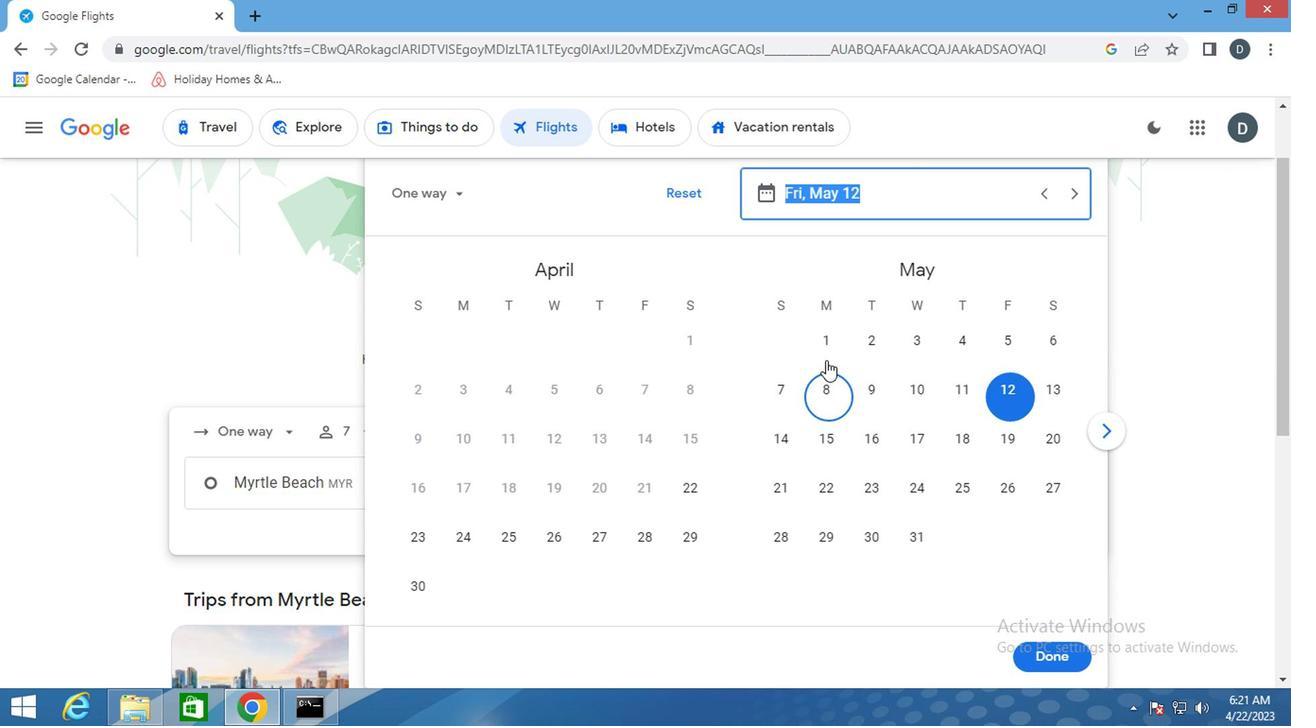
Action: Mouse moved to (1043, 658)
Screenshot: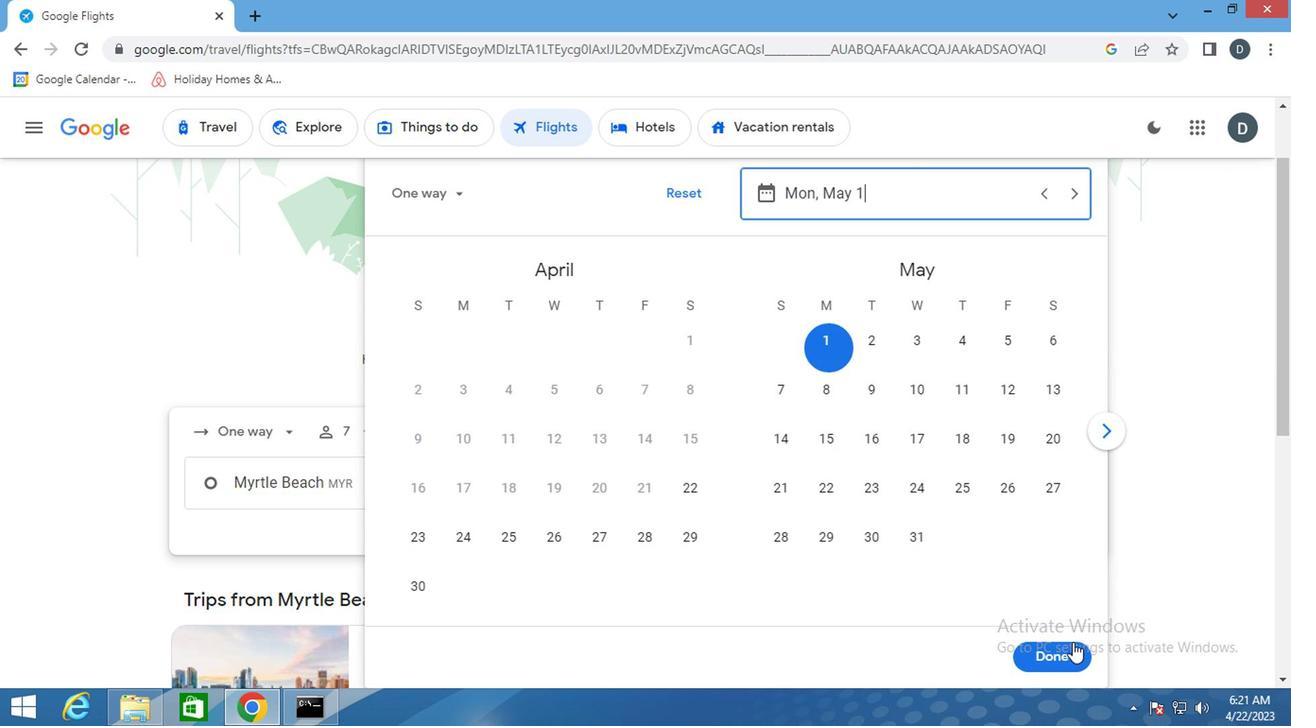 
Action: Mouse pressed left at (1043, 658)
Screenshot: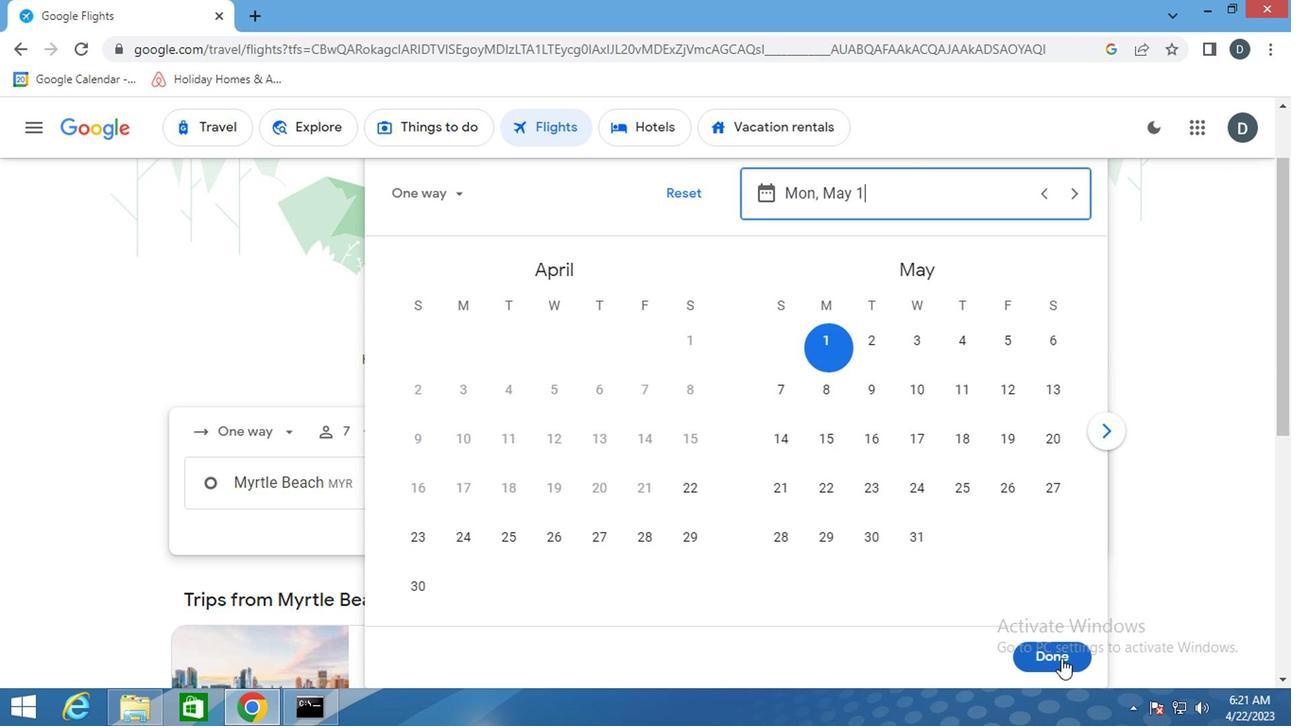 
Action: Mouse moved to (651, 553)
Screenshot: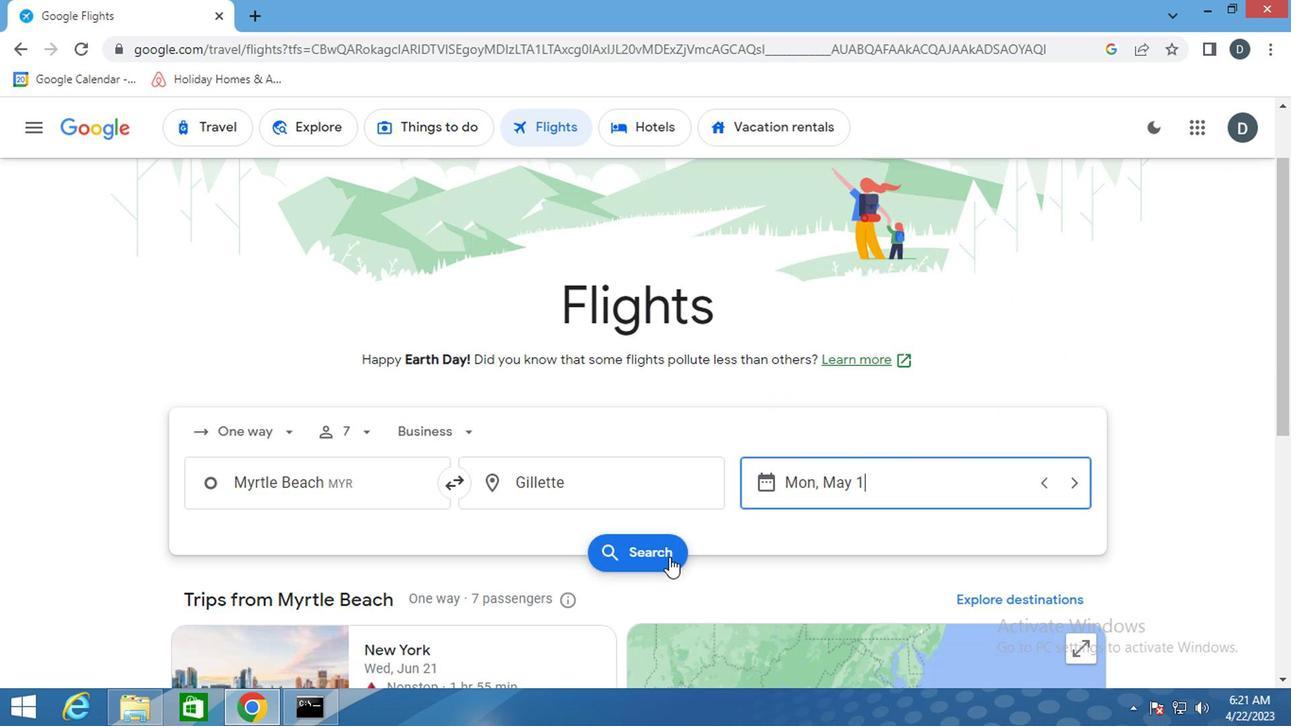 
Action: Mouse pressed left at (651, 553)
Screenshot: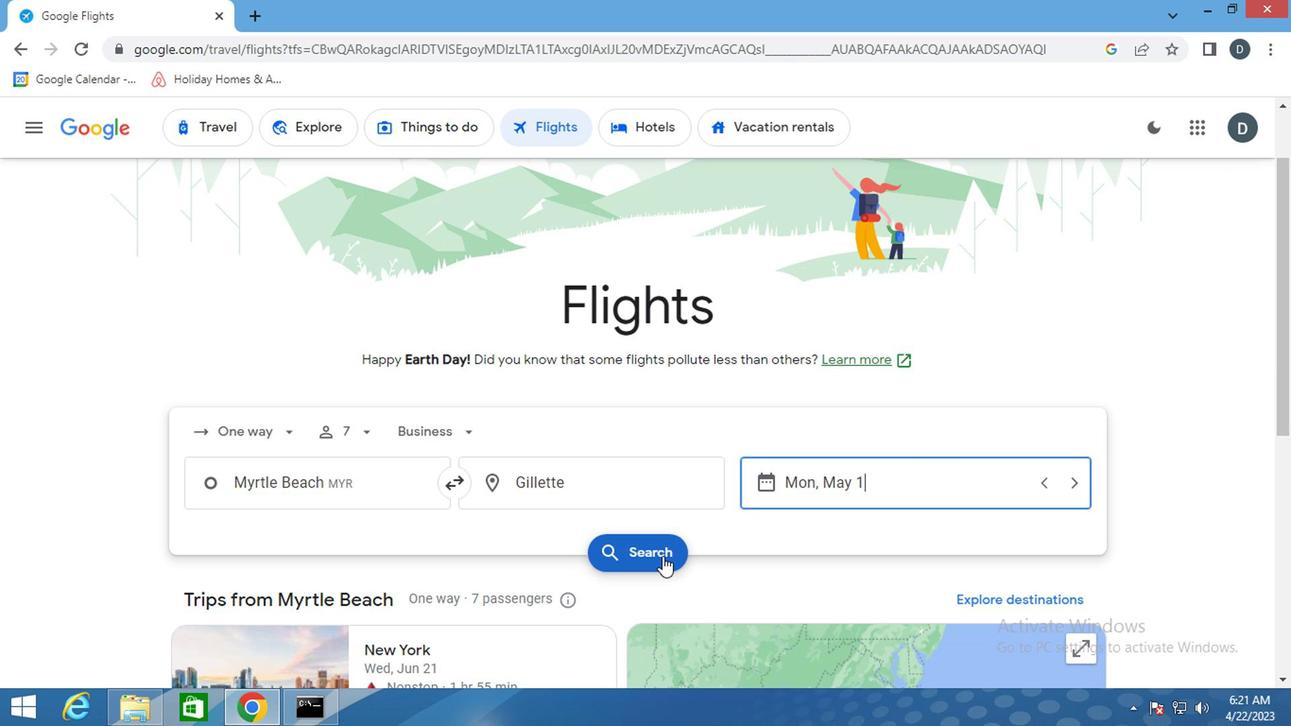 
Action: Mouse moved to (199, 295)
Screenshot: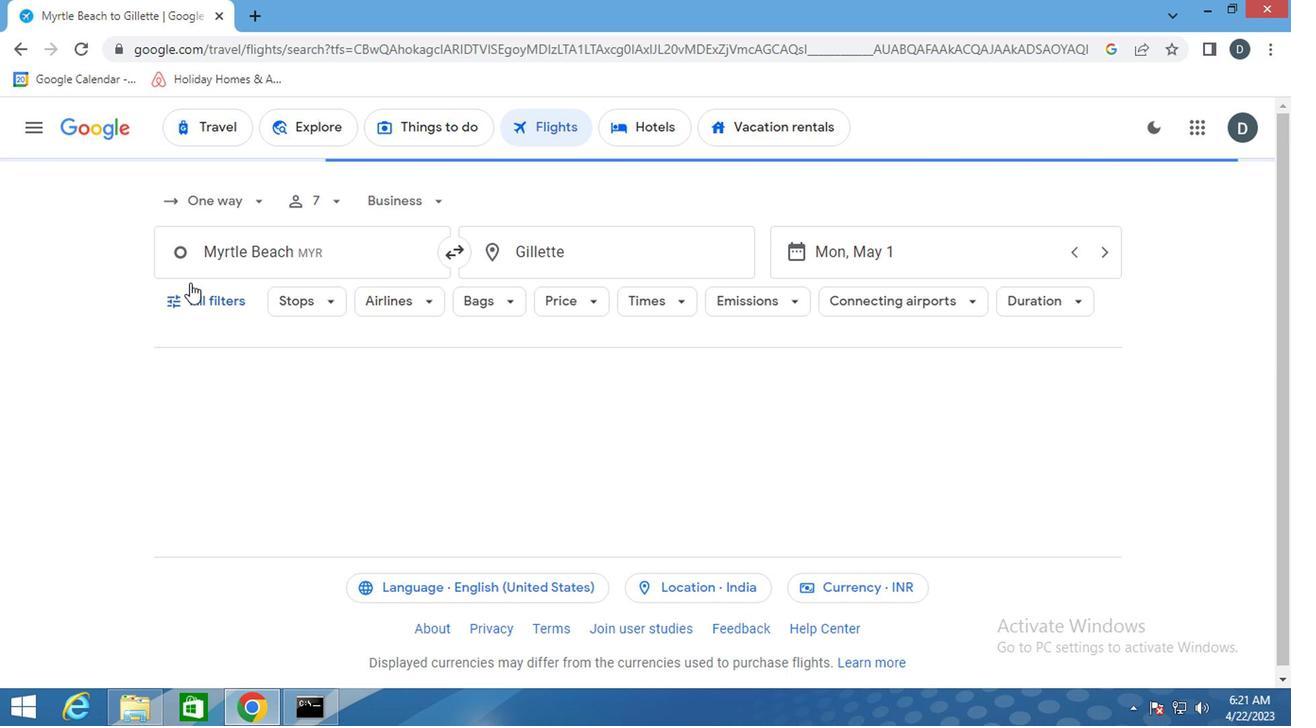 
Action: Mouse pressed left at (199, 295)
Screenshot: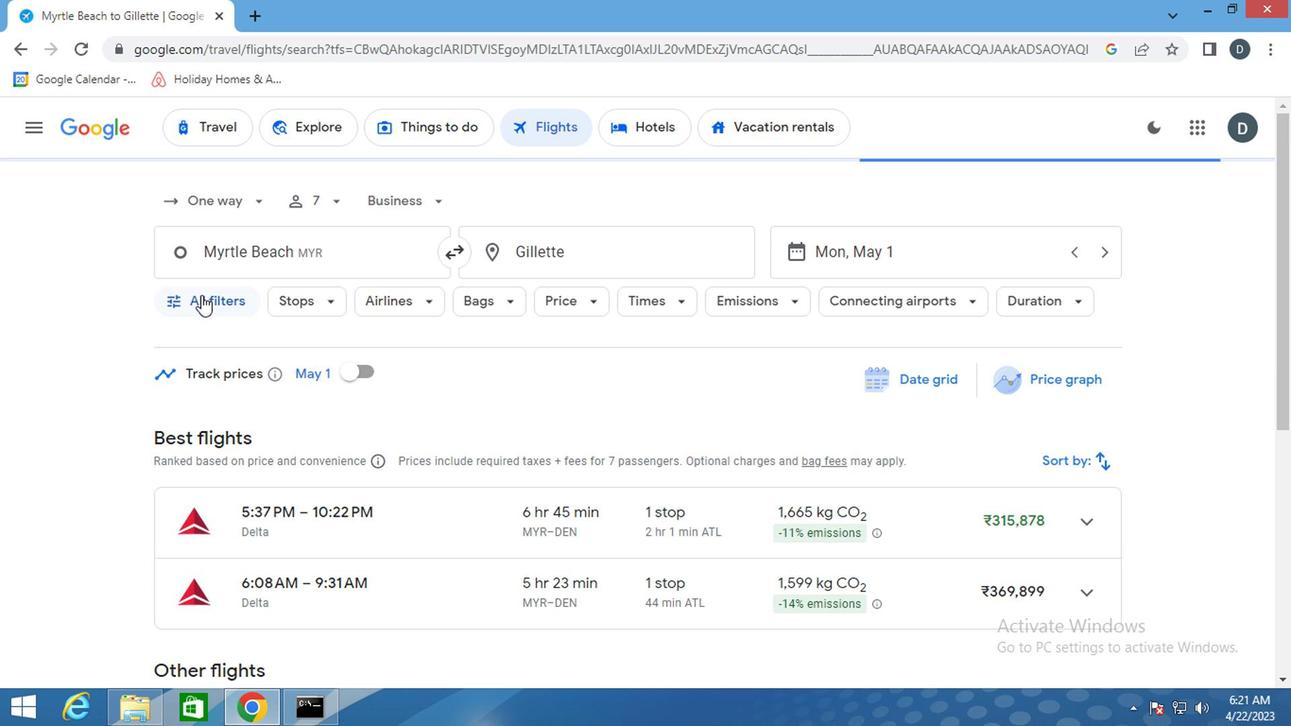 
Action: Mouse moved to (310, 447)
Screenshot: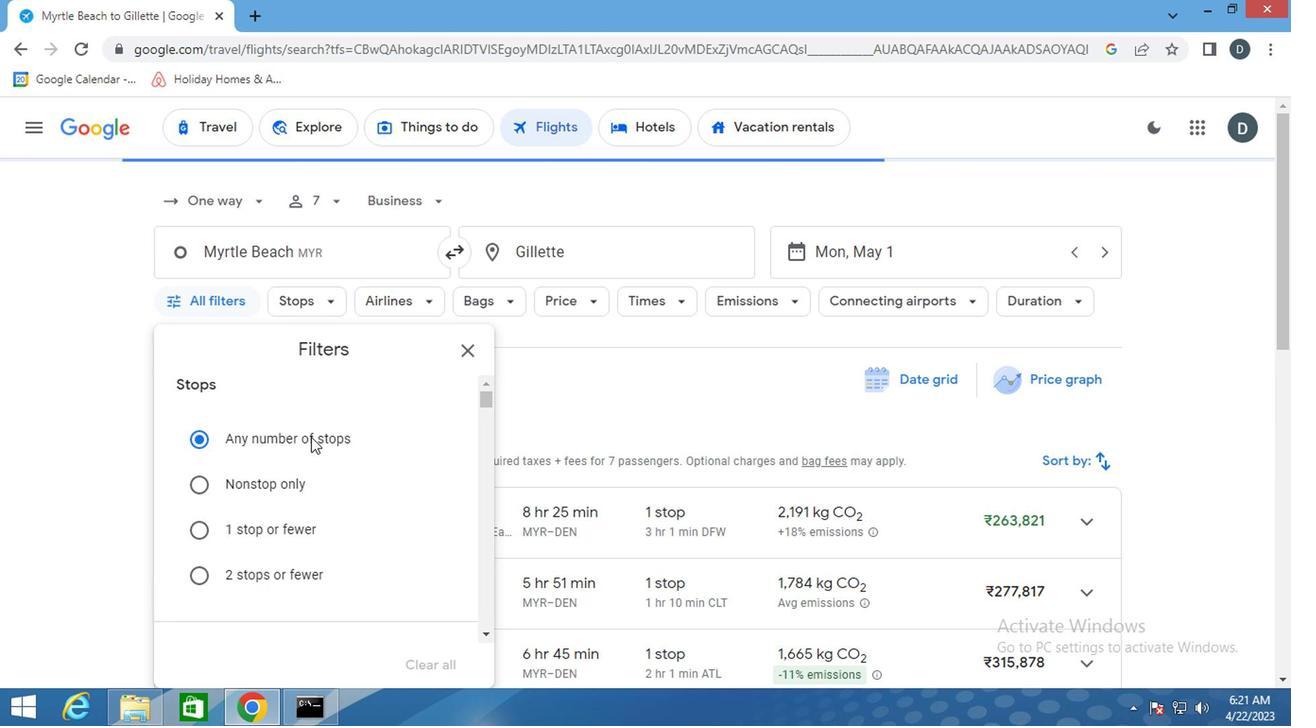 
Action: Mouse scrolled (310, 447) with delta (0, 0)
Screenshot: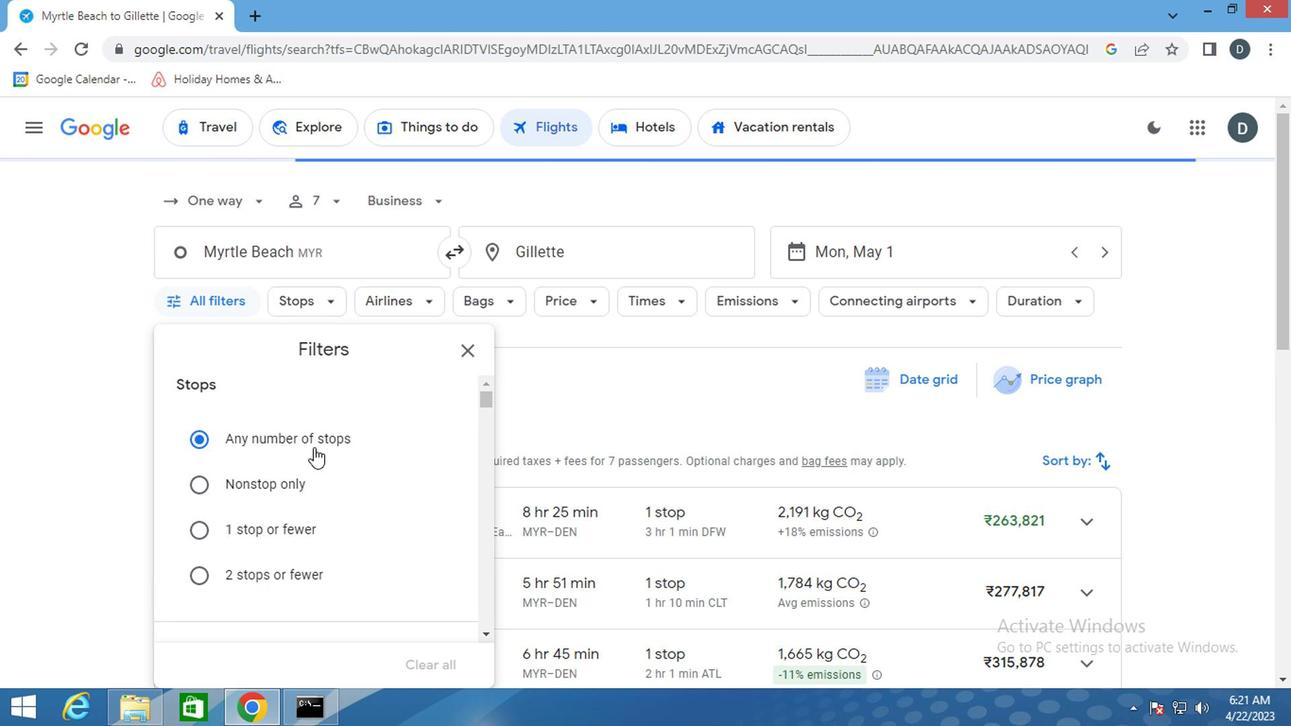 
Action: Mouse scrolled (310, 447) with delta (0, 0)
Screenshot: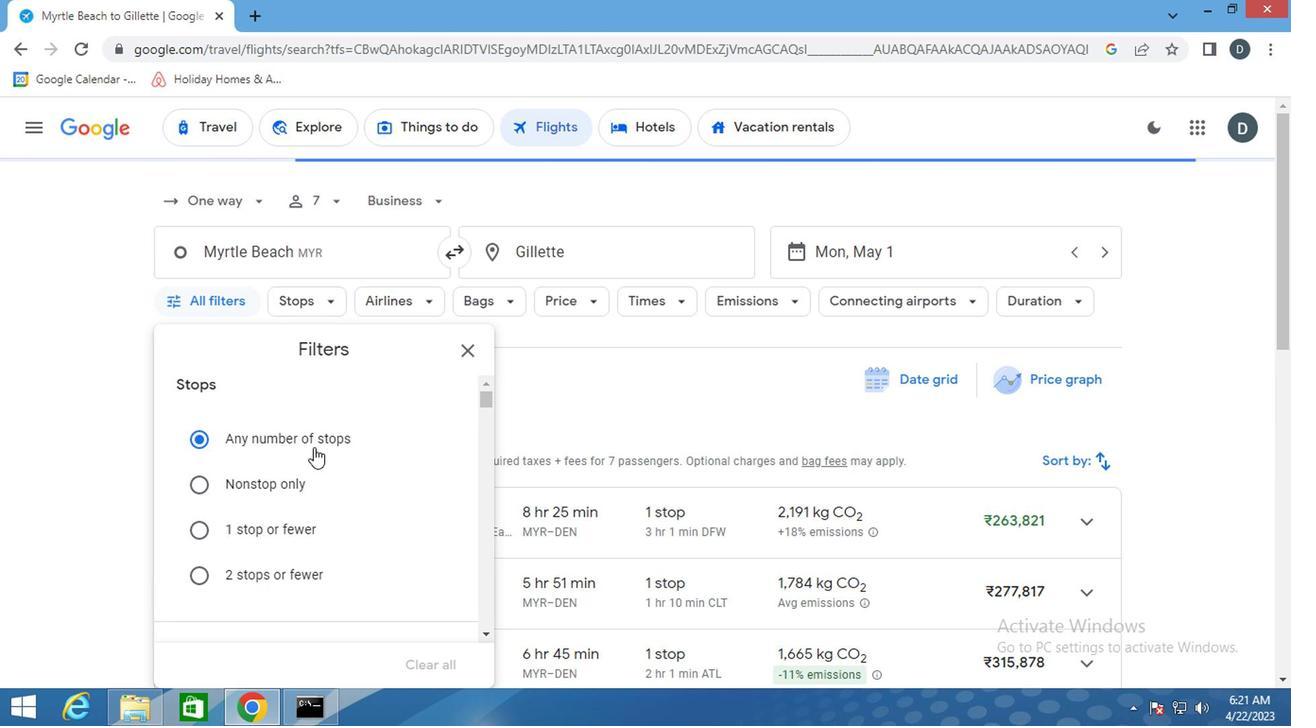 
Action: Mouse scrolled (310, 447) with delta (0, 0)
Screenshot: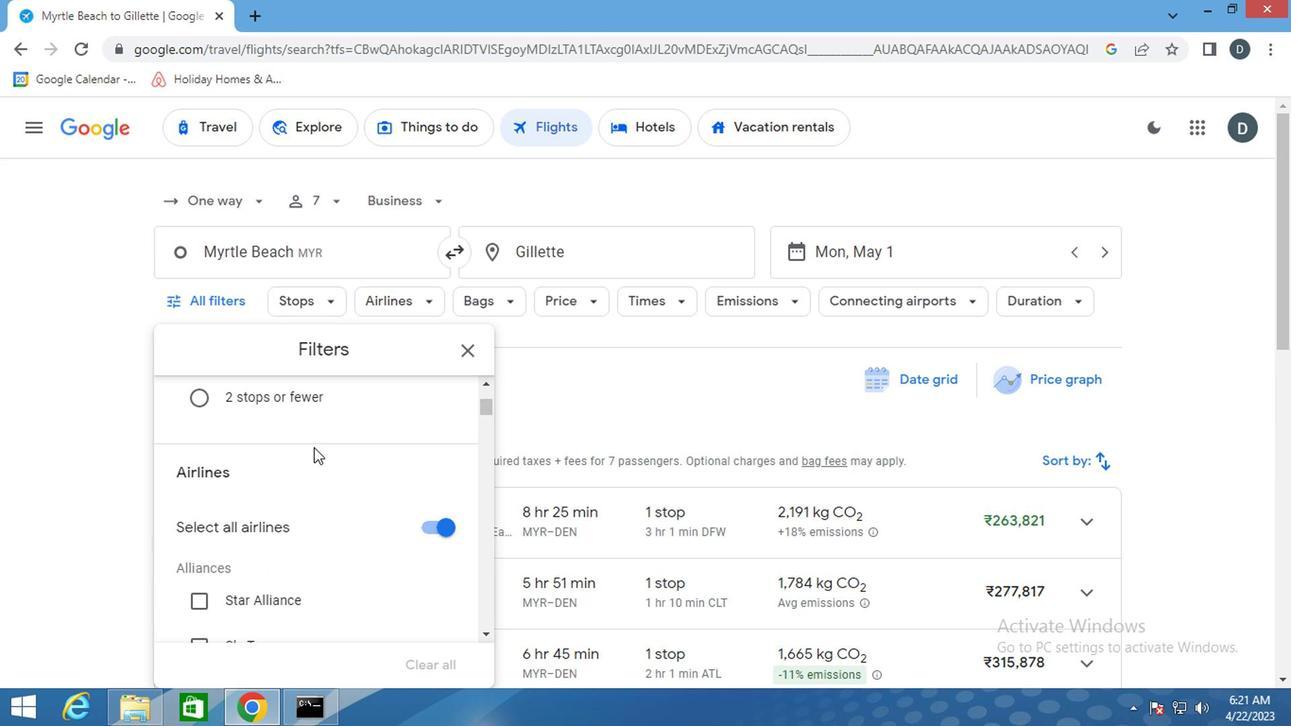 
Action: Mouse scrolled (310, 447) with delta (0, 0)
Screenshot: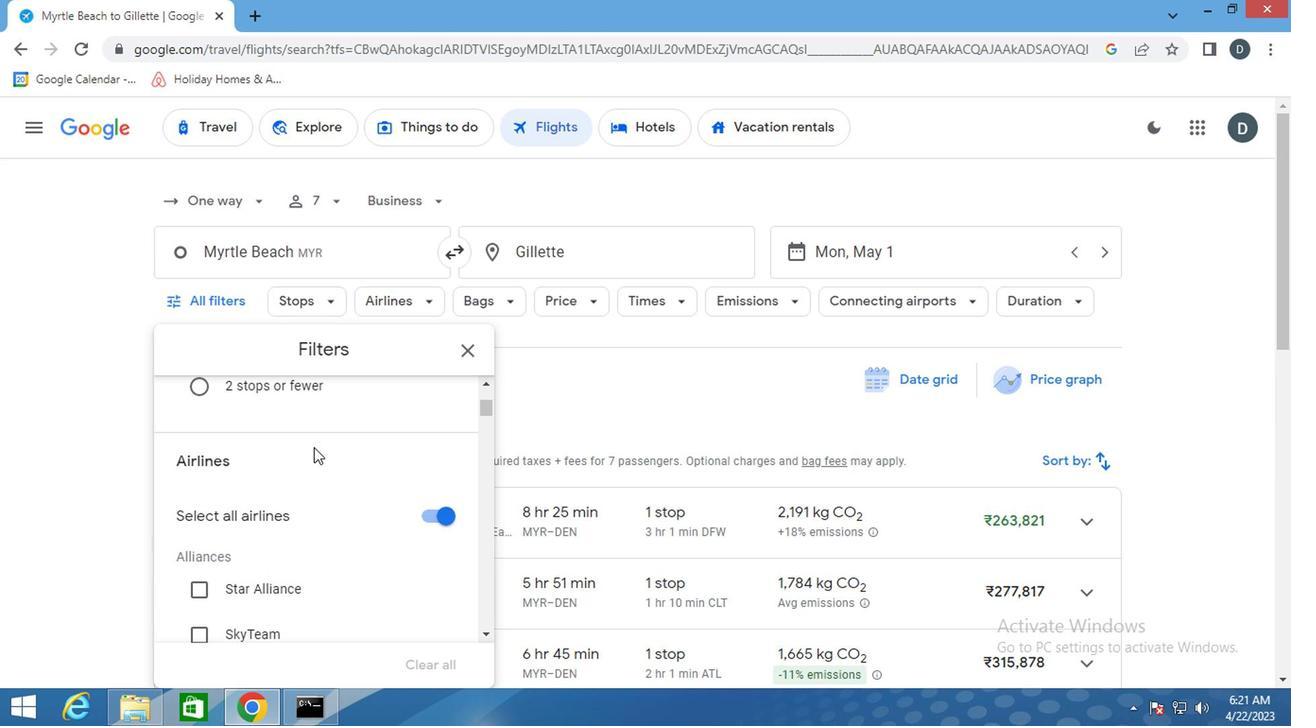 
Action: Mouse scrolled (310, 447) with delta (0, 0)
Screenshot: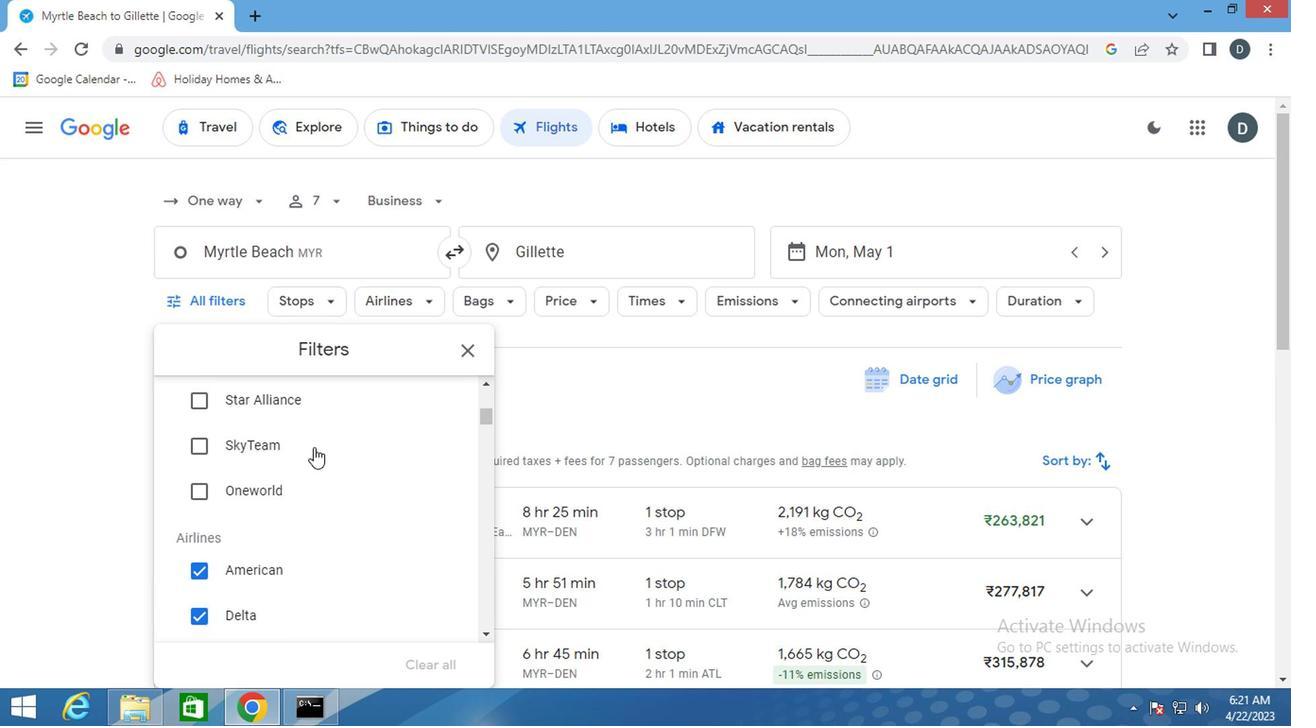 
Action: Mouse scrolled (310, 447) with delta (0, 0)
Screenshot: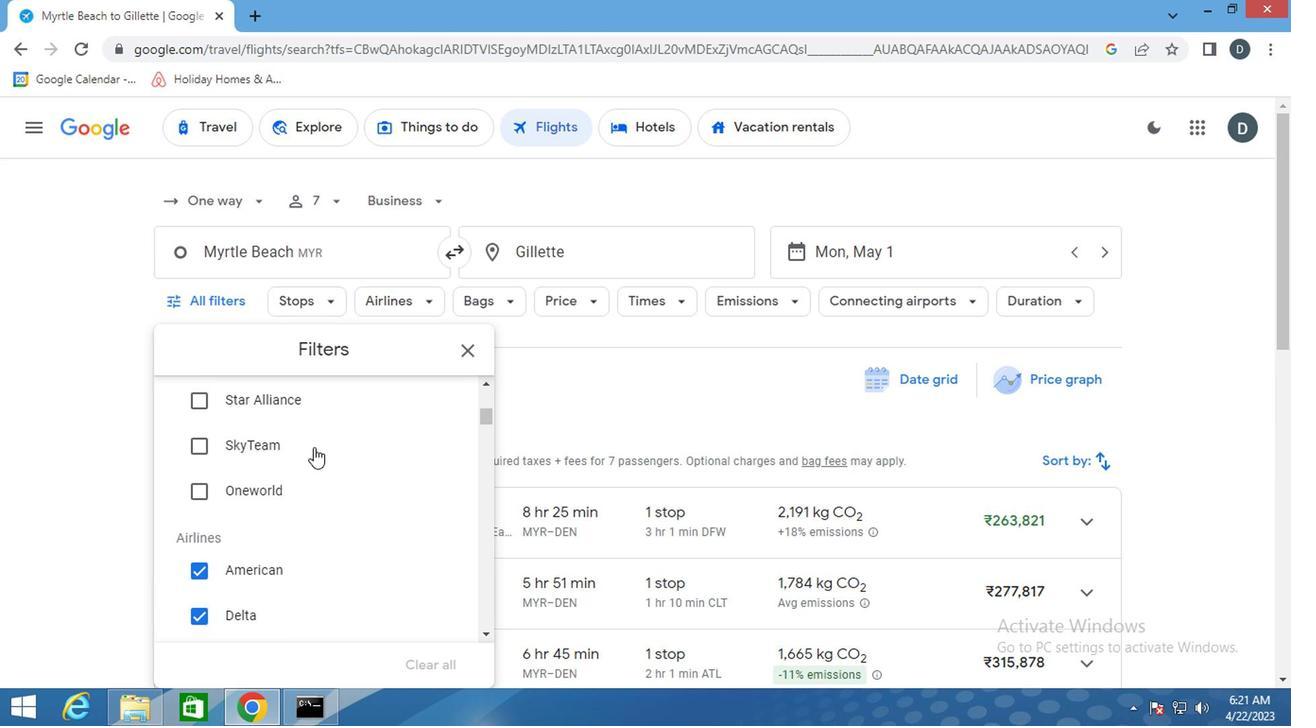 
Action: Mouse moved to (352, 511)
Screenshot: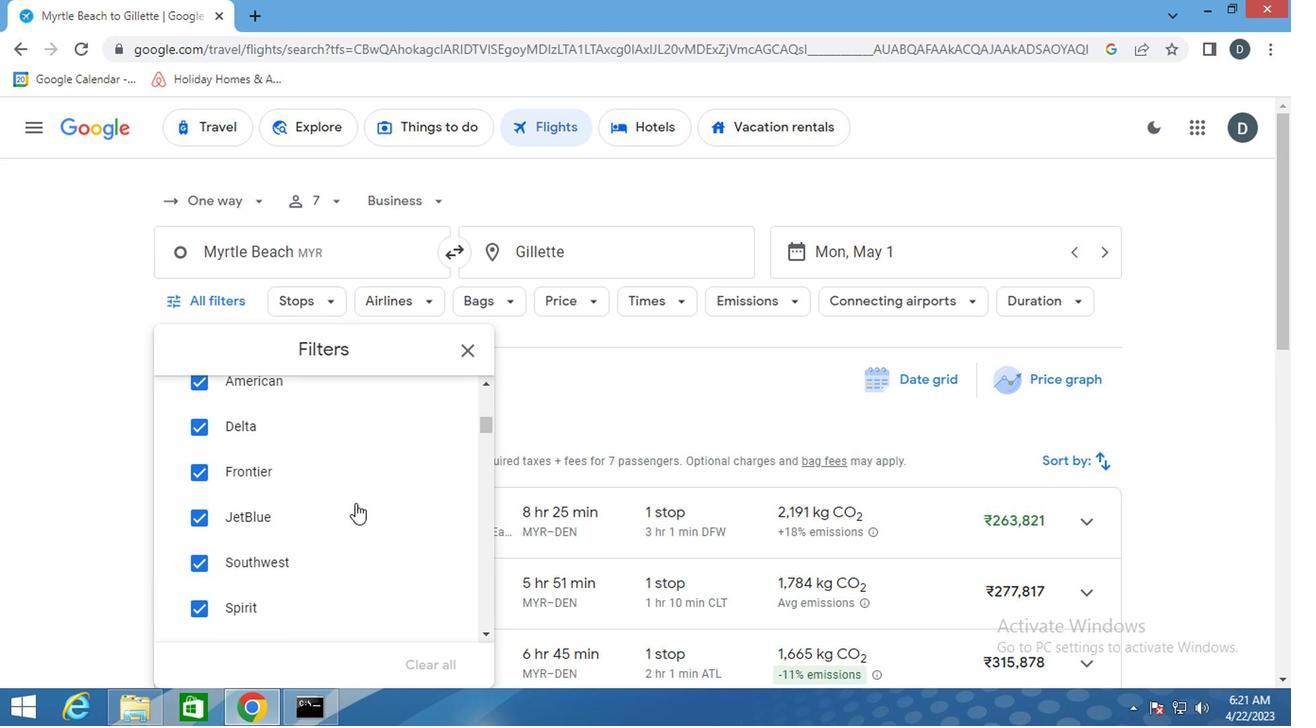 
Action: Mouse scrolled (352, 510) with delta (0, 0)
Screenshot: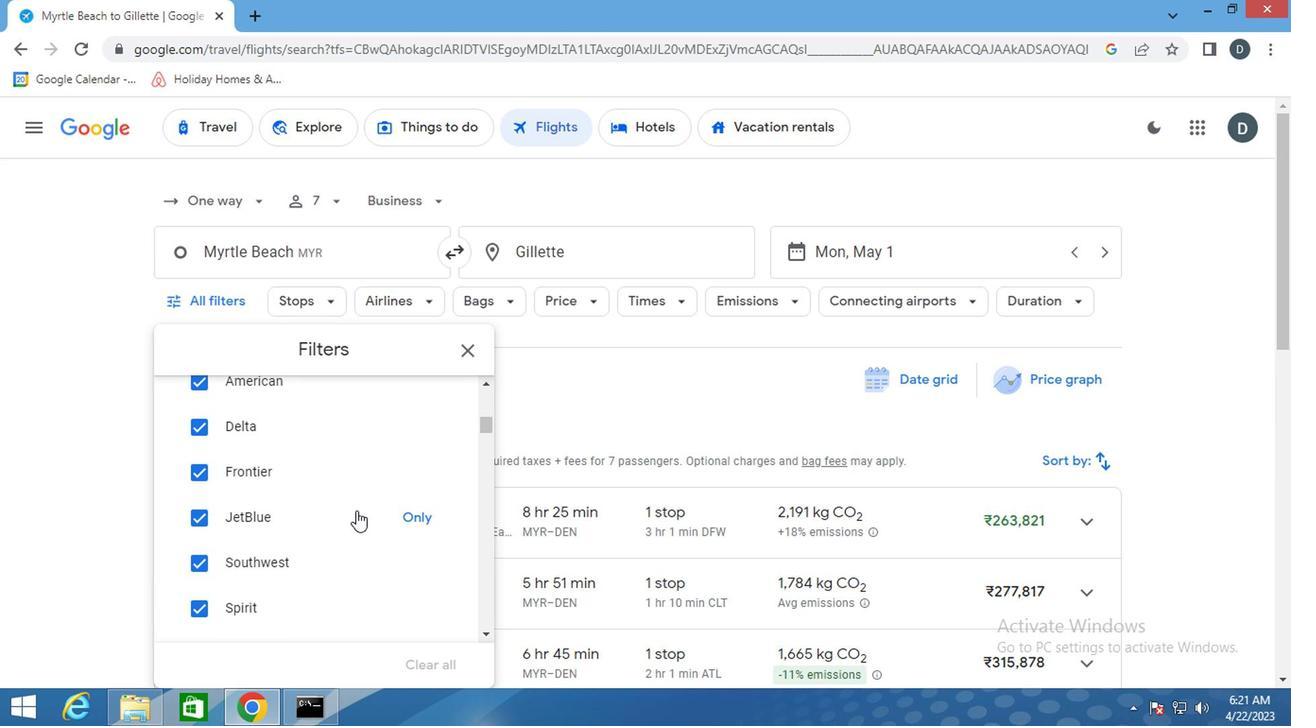 
Action: Mouse scrolled (352, 510) with delta (0, 0)
Screenshot: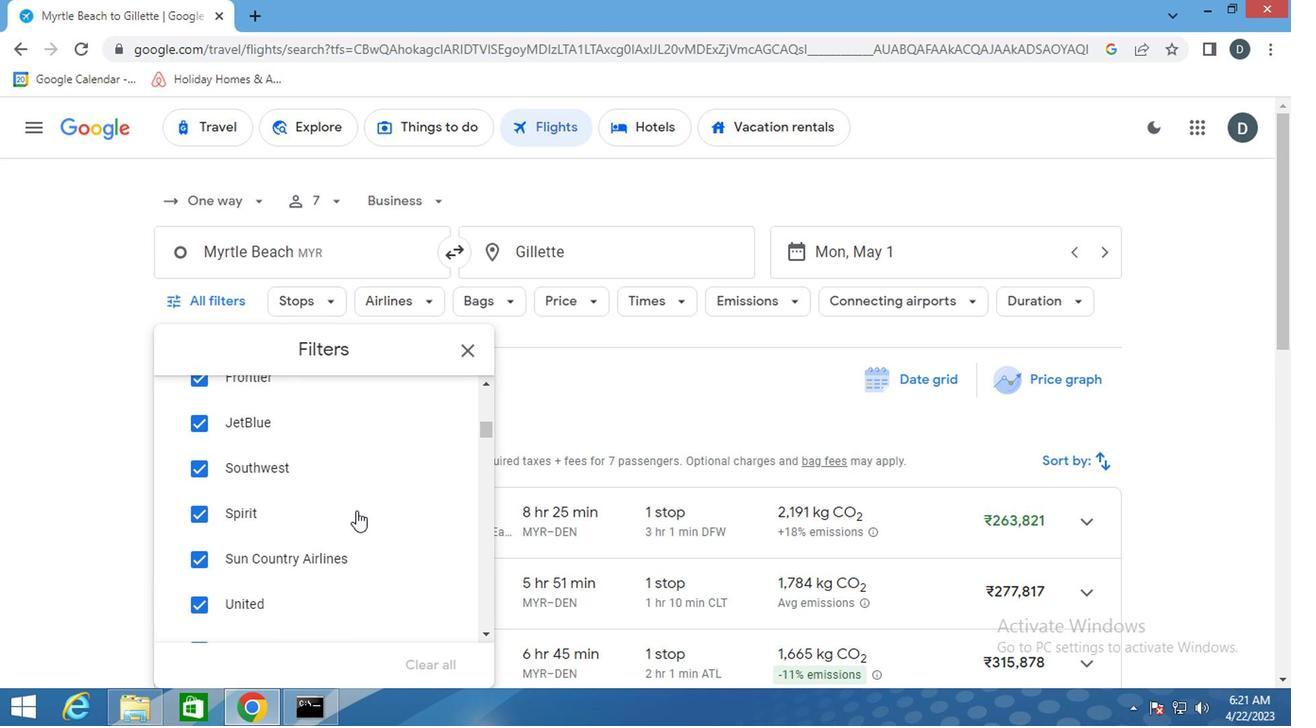 
Action: Mouse scrolled (352, 510) with delta (0, 0)
Screenshot: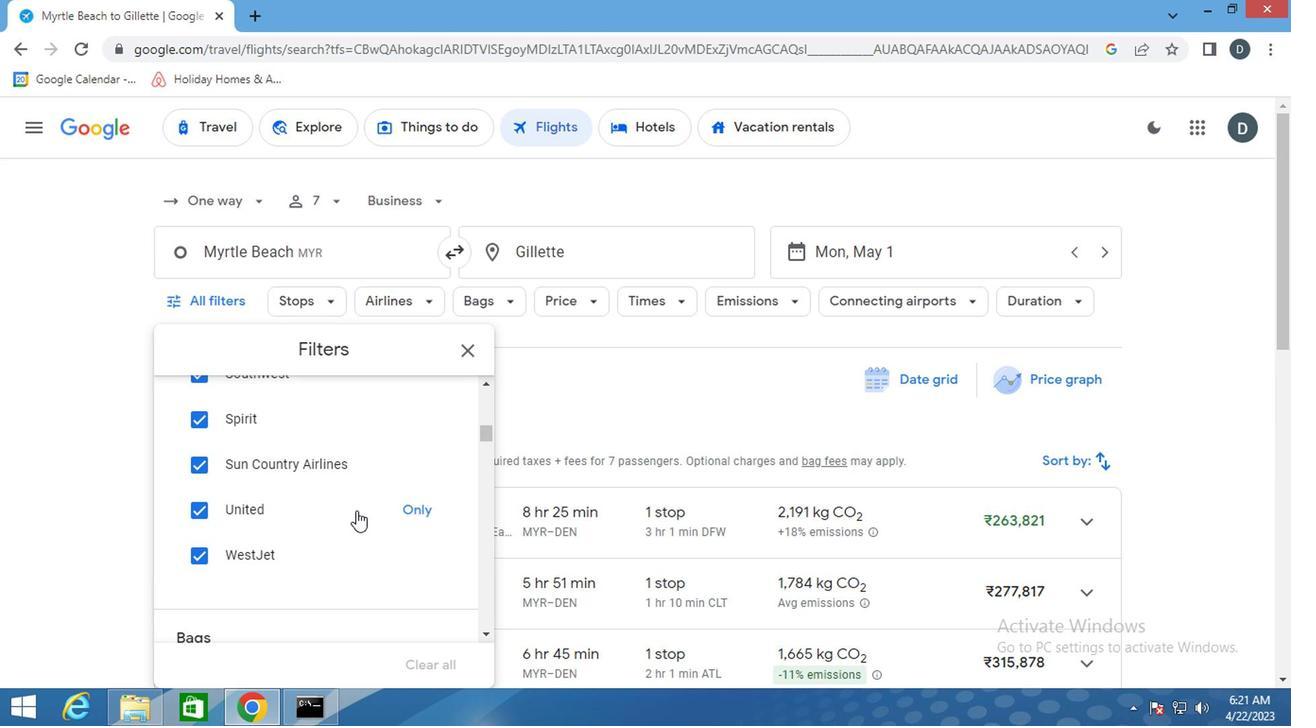 
Action: Mouse scrolled (352, 510) with delta (0, 0)
Screenshot: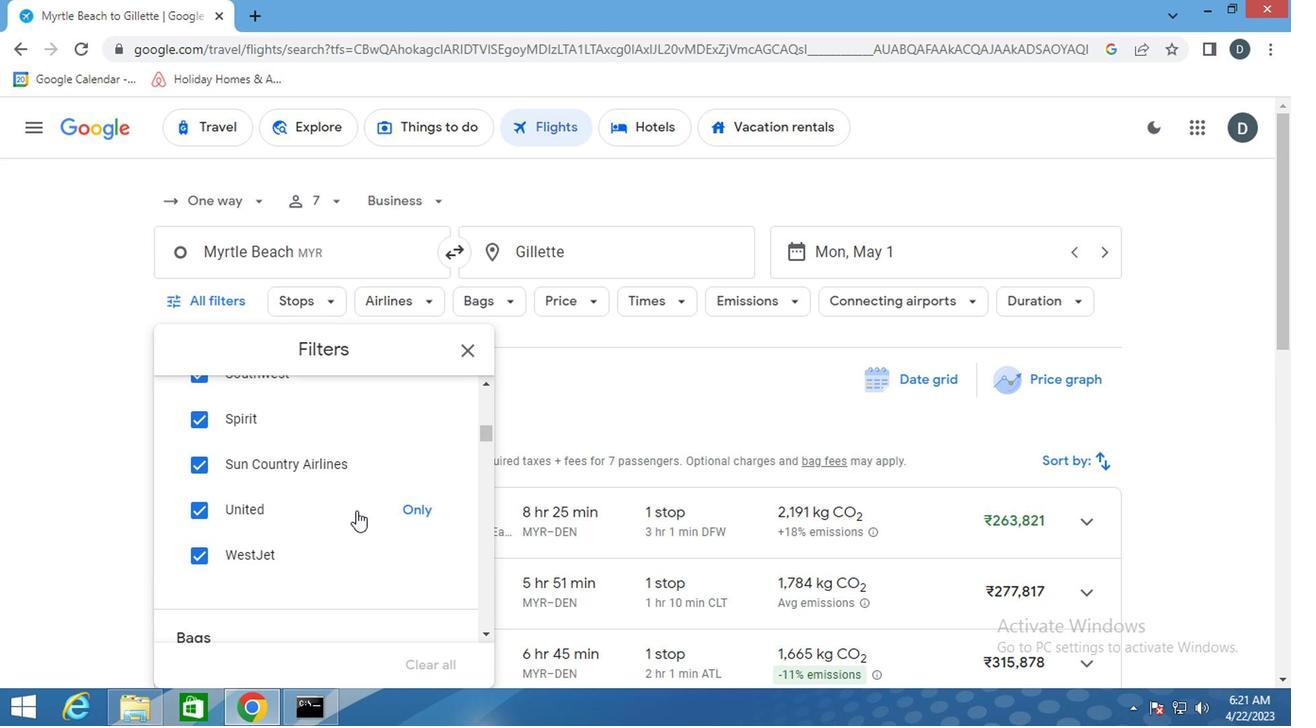 
Action: Mouse moved to (413, 545)
Screenshot: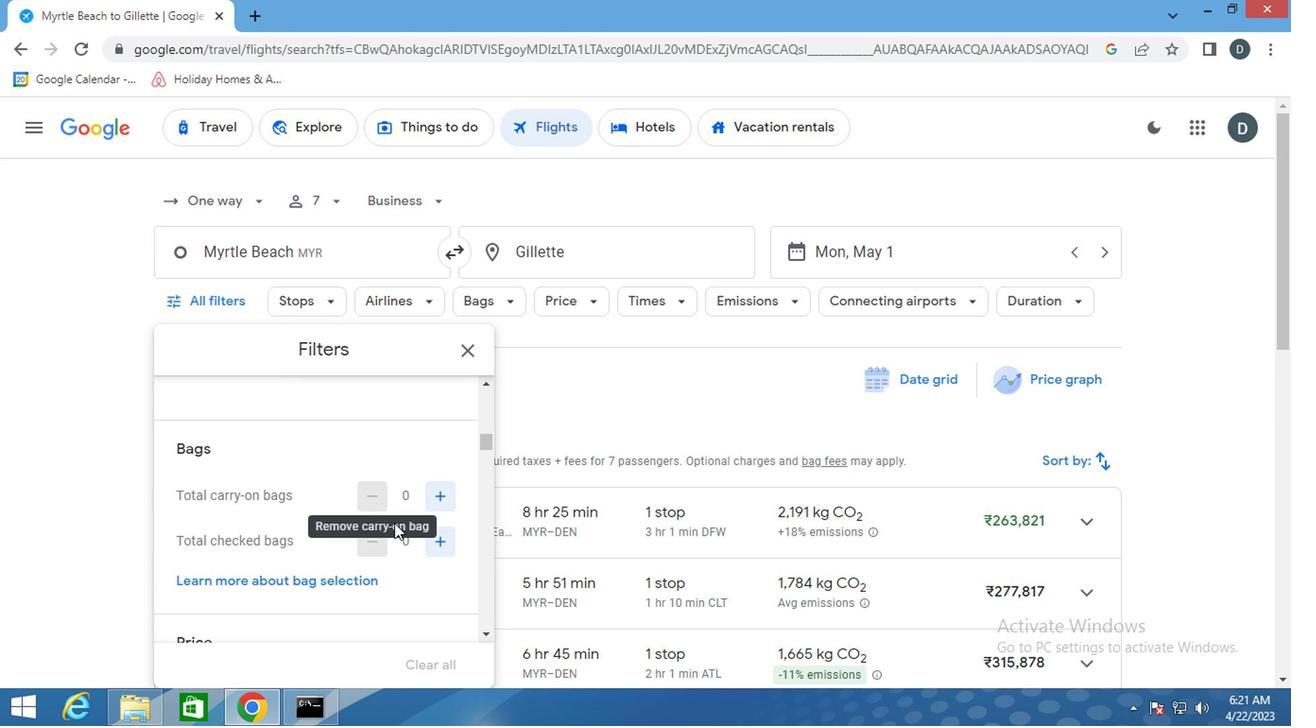 
Action: Mouse pressed left at (413, 545)
Screenshot: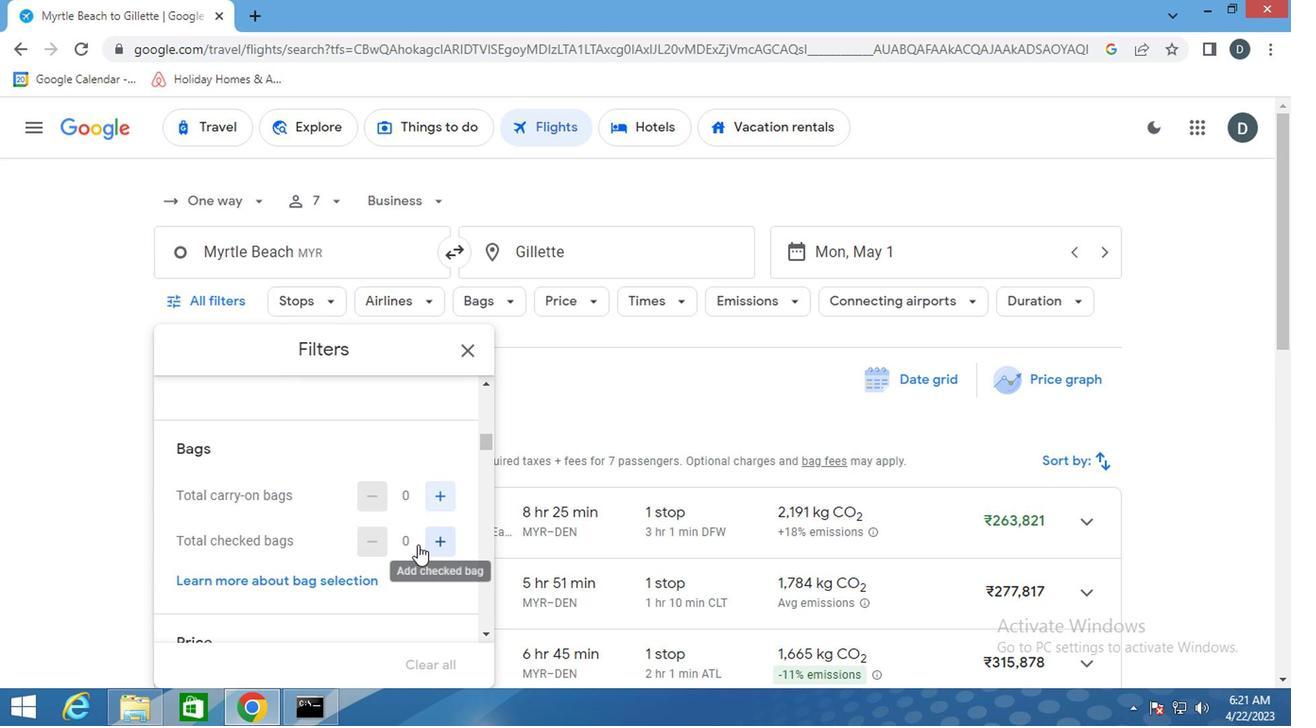 
Action: Mouse moved to (416, 546)
Screenshot: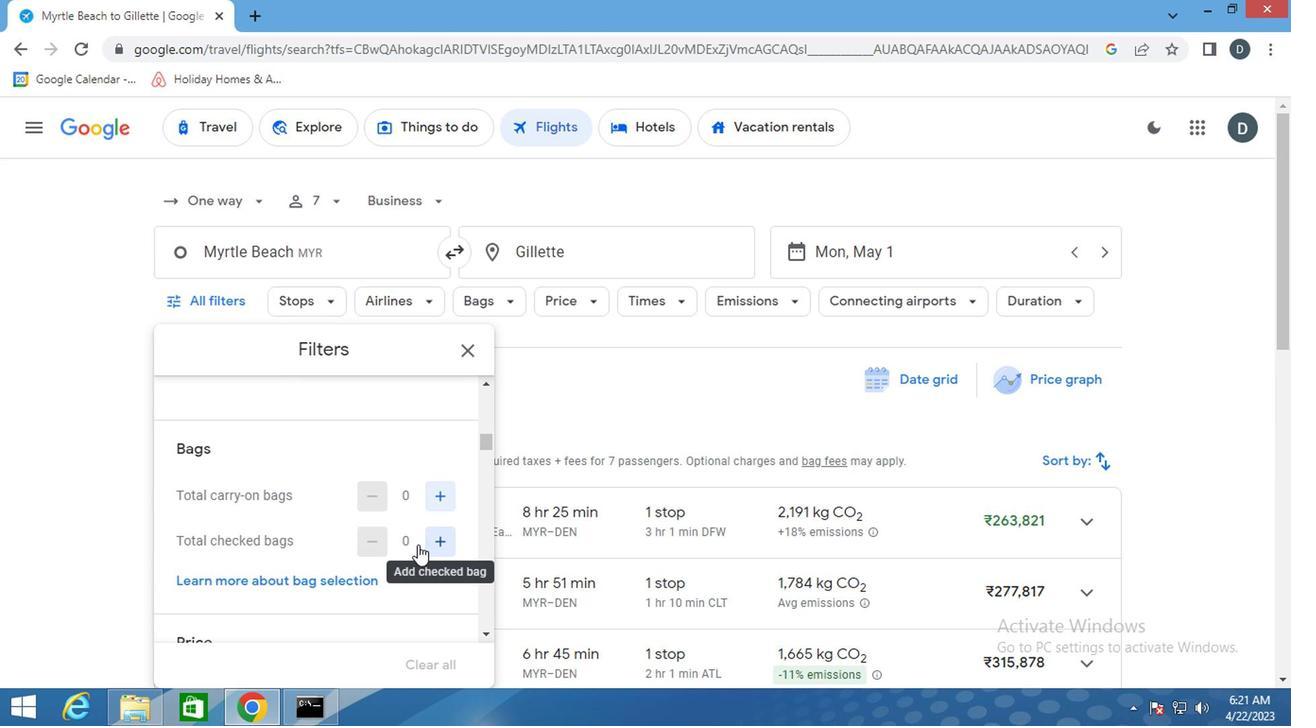 
Action: Mouse pressed left at (416, 546)
Screenshot: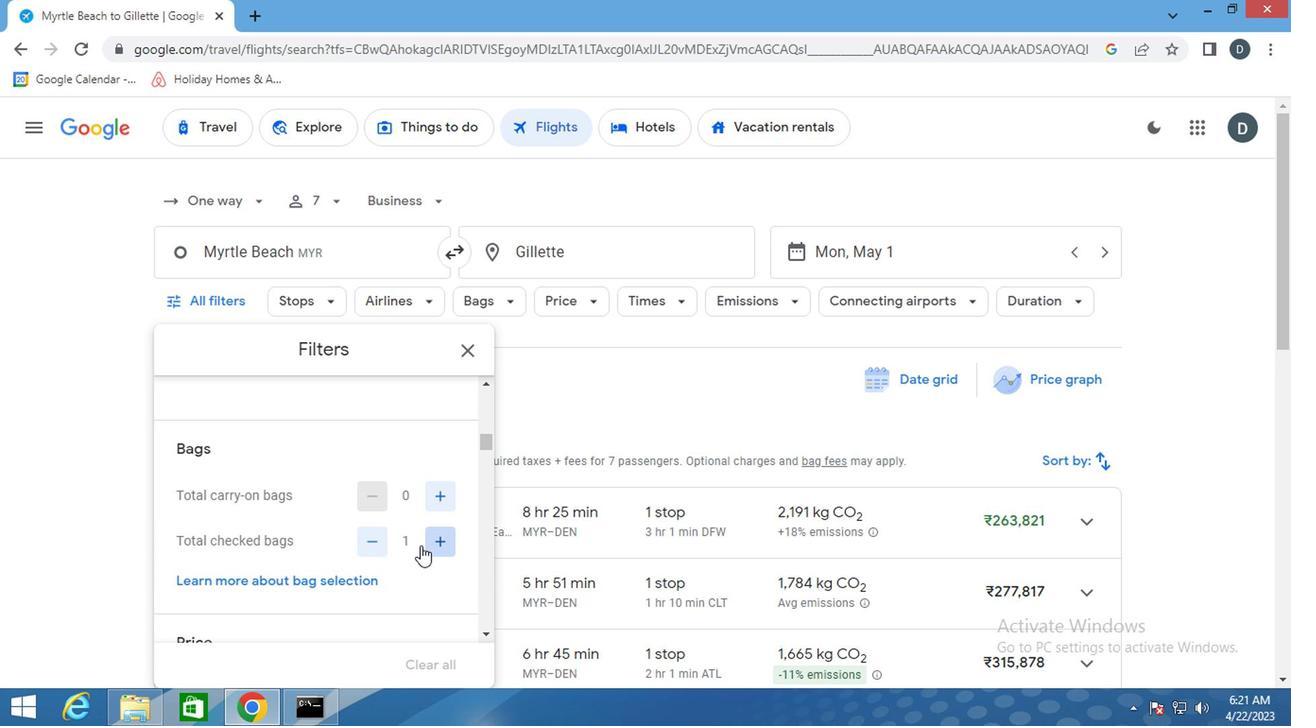 
Action: Mouse pressed left at (416, 546)
Screenshot: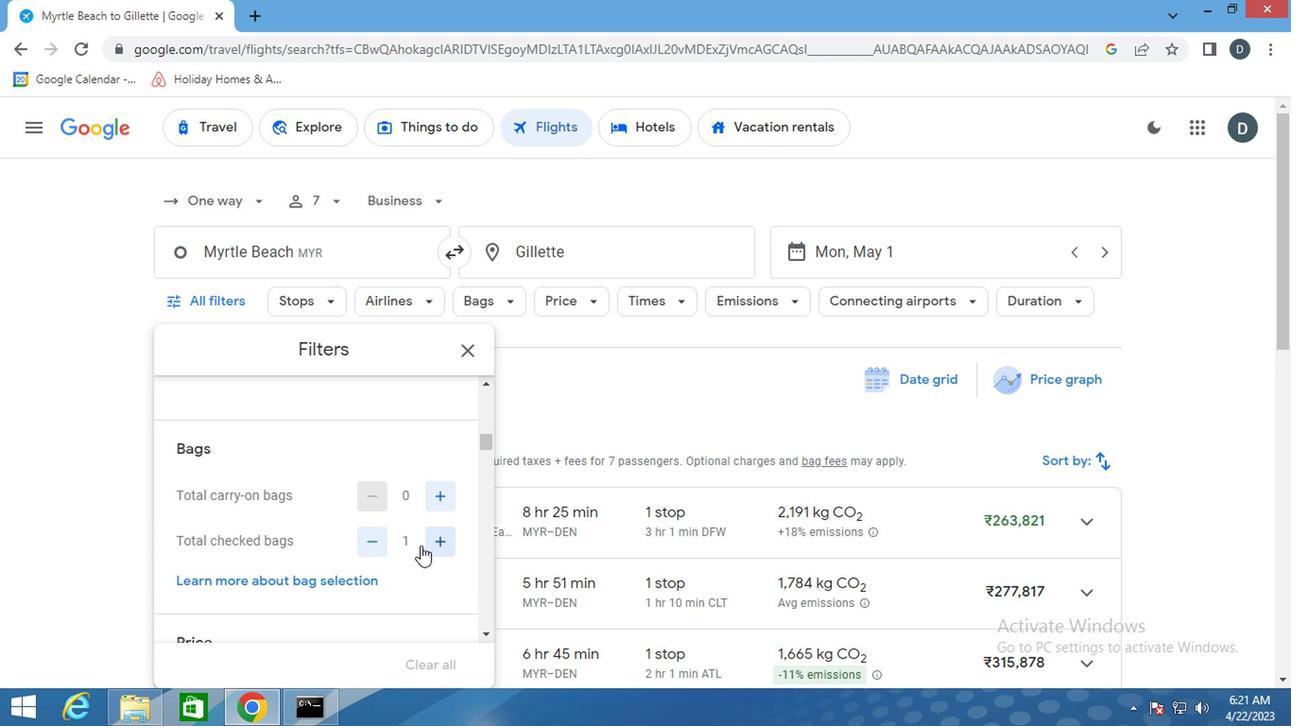 
Action: Mouse pressed left at (416, 546)
Screenshot: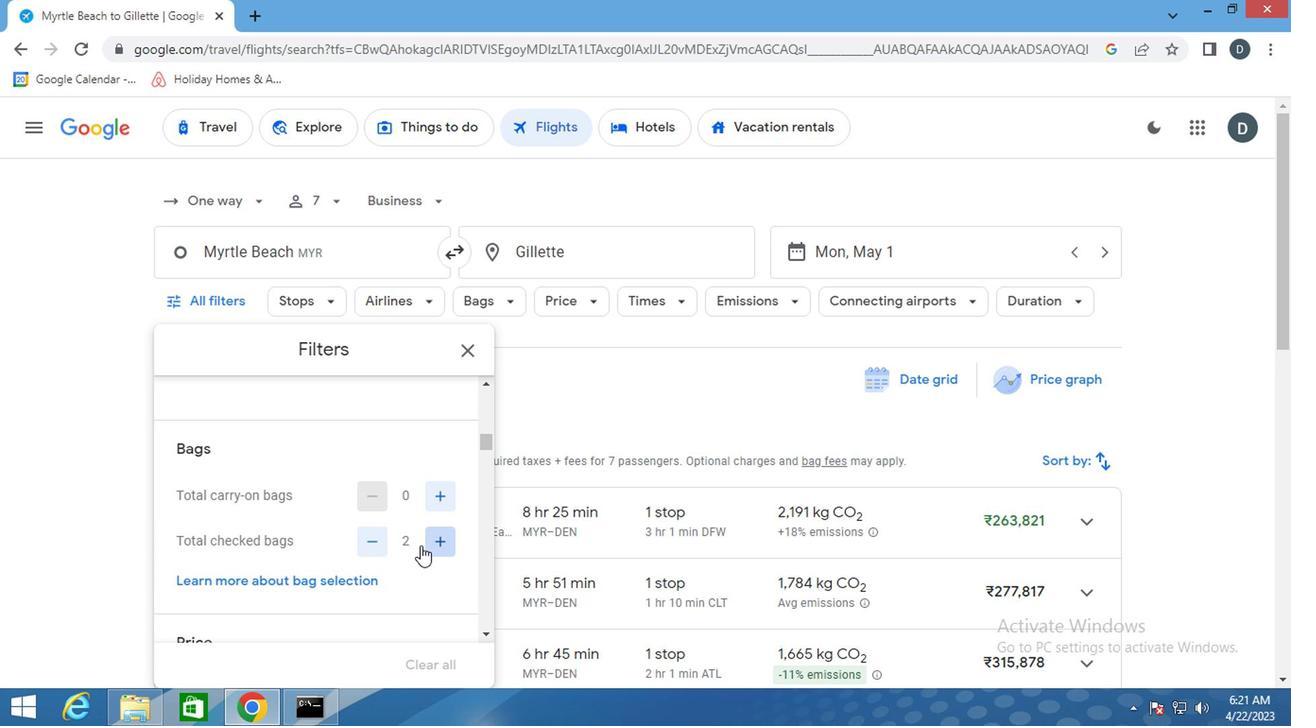 
Action: Mouse pressed left at (416, 546)
Screenshot: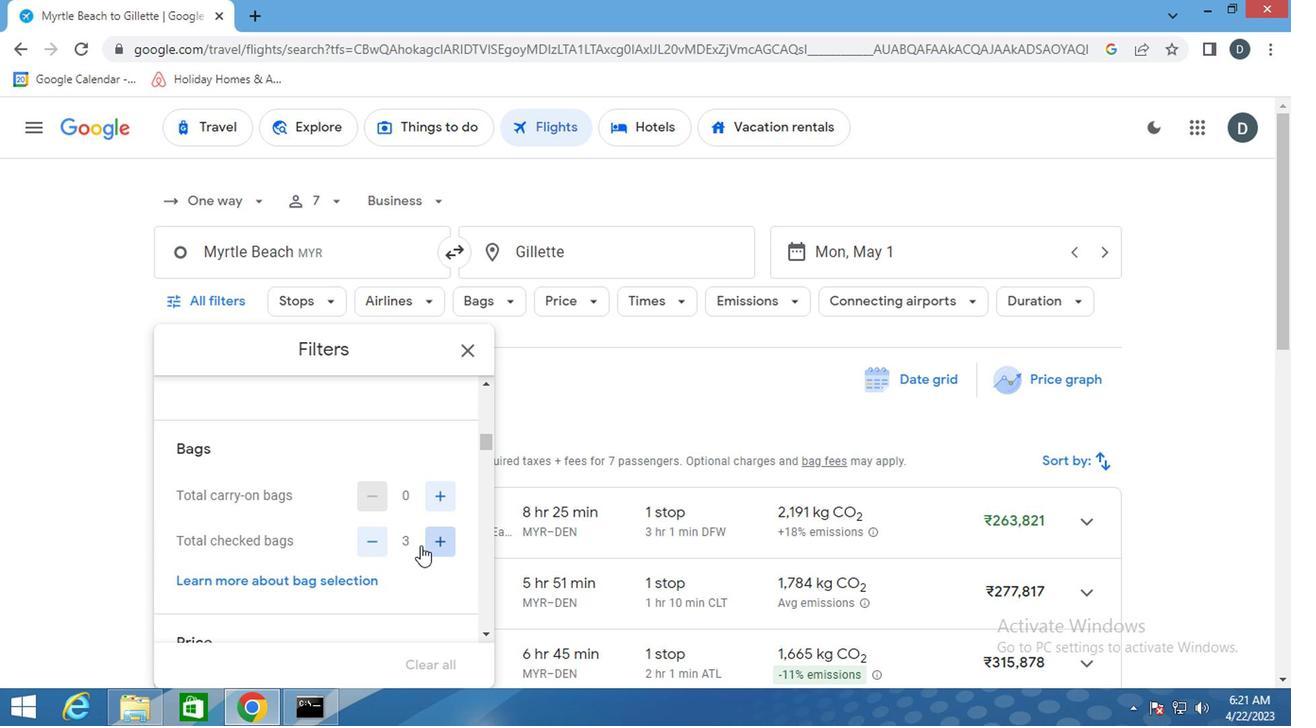 
Action: Mouse pressed left at (416, 546)
Screenshot: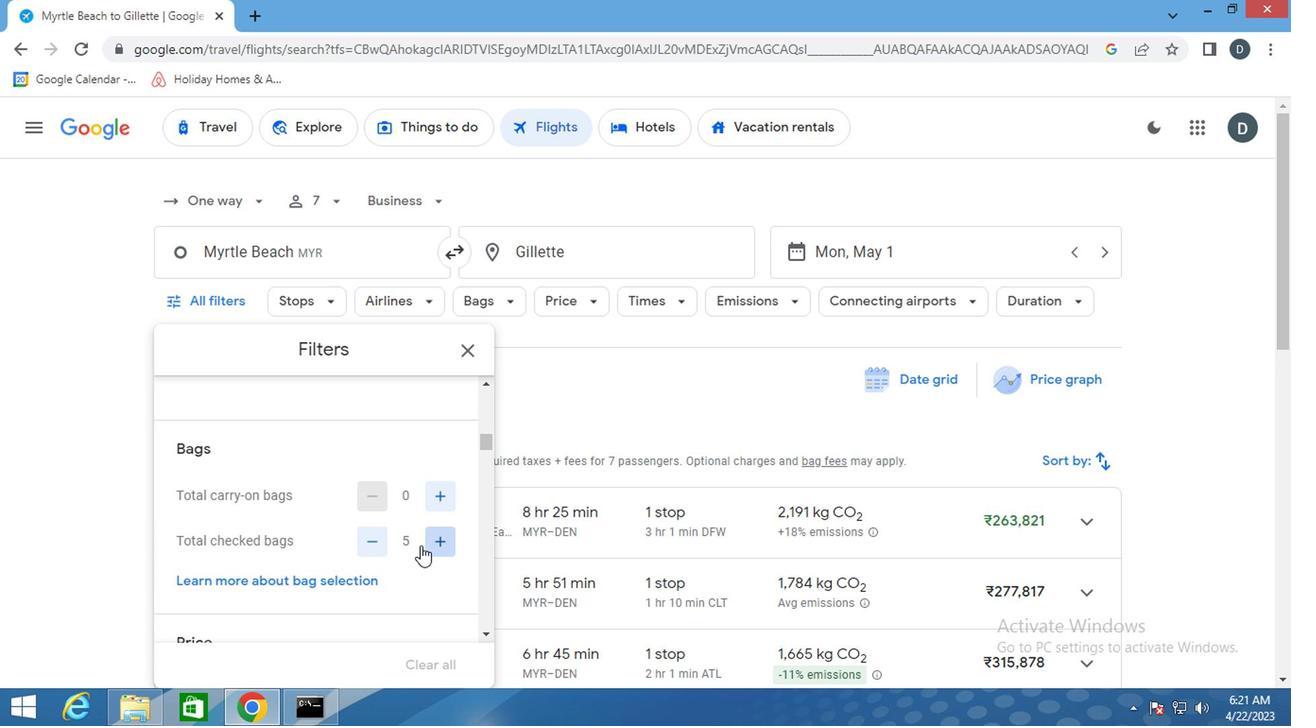 
Action: Mouse pressed left at (416, 546)
Screenshot: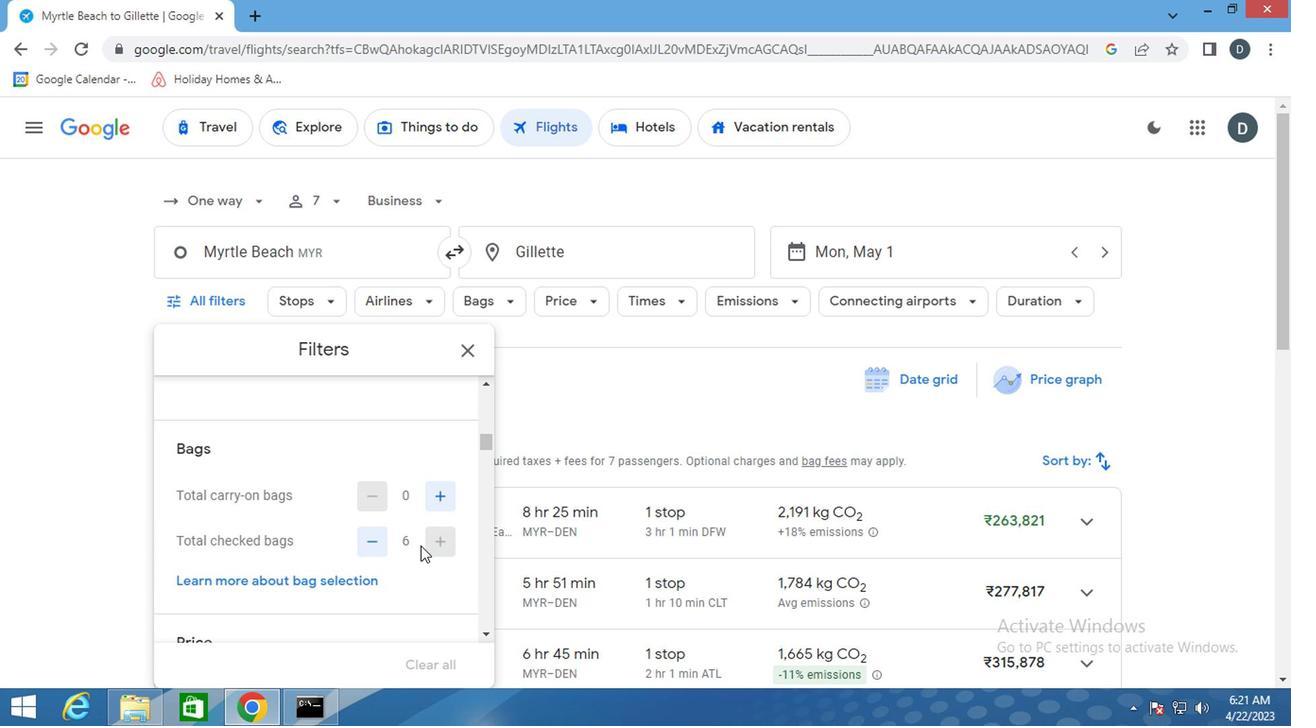 
Action: Mouse moved to (407, 574)
Screenshot: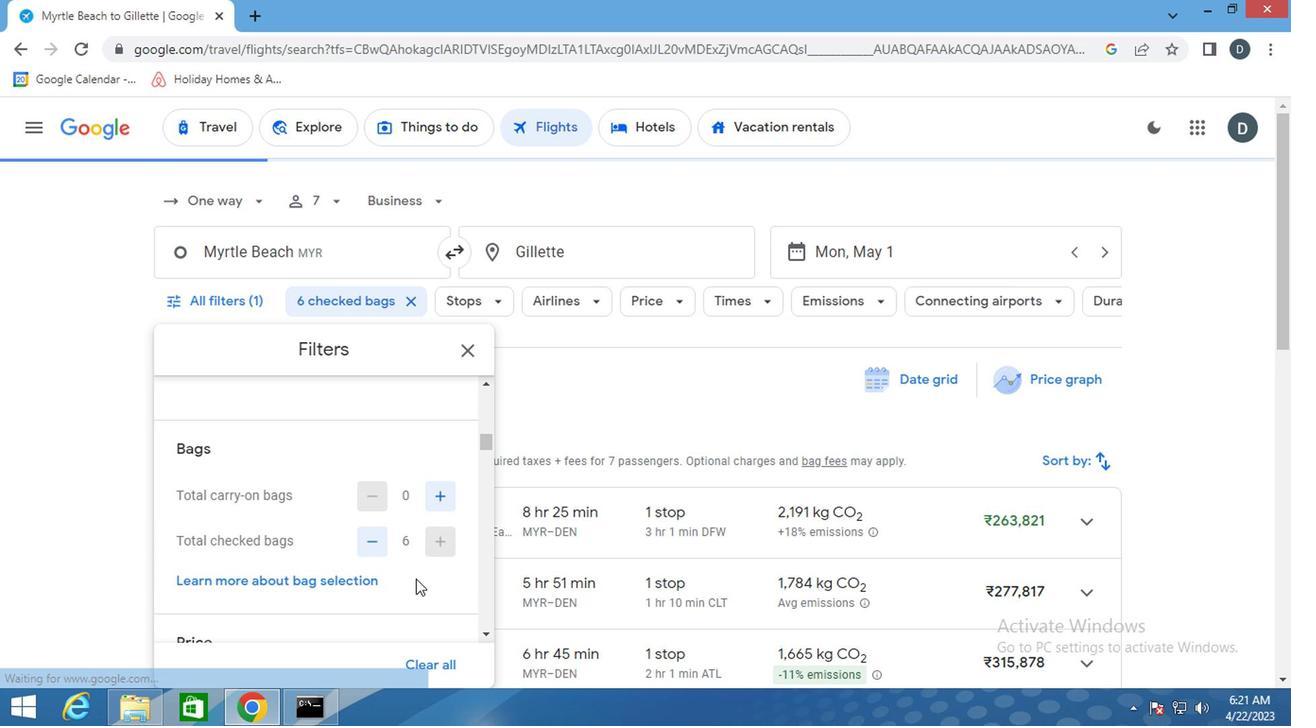 
Action: Mouse scrolled (407, 573) with delta (0, 0)
Screenshot: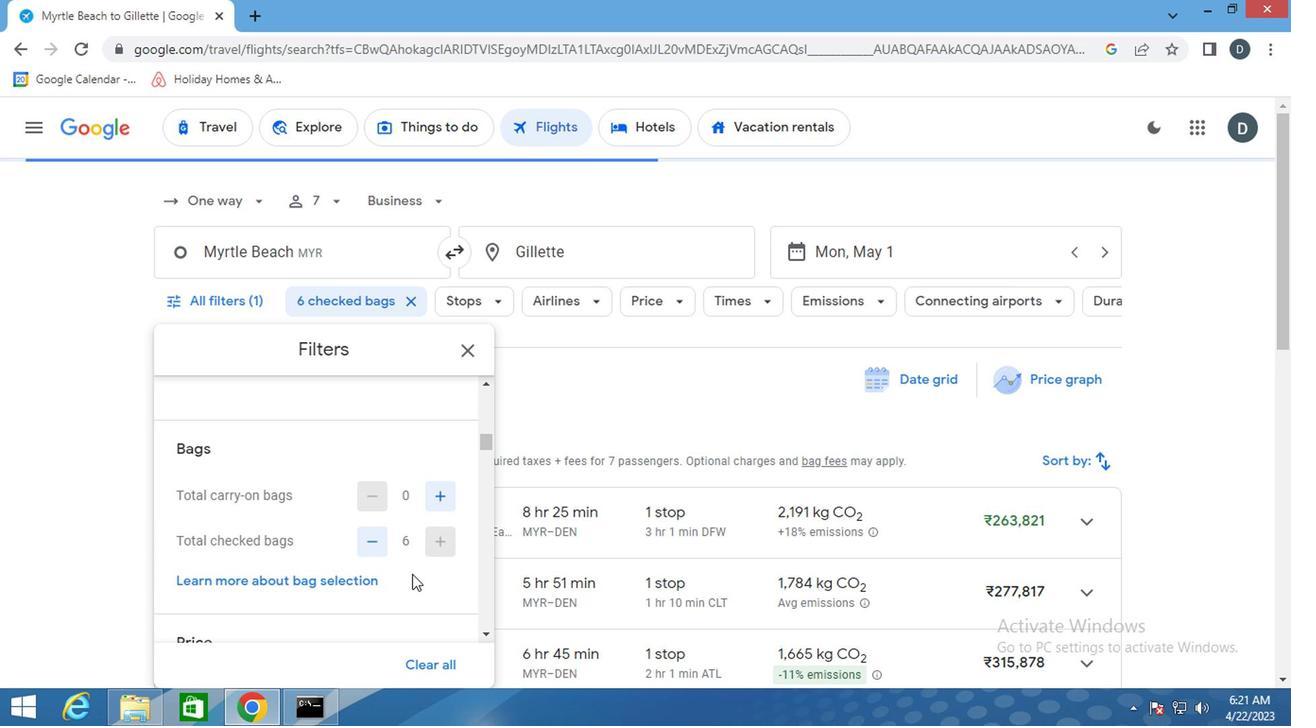 
Action: Mouse scrolled (407, 573) with delta (0, 0)
Screenshot: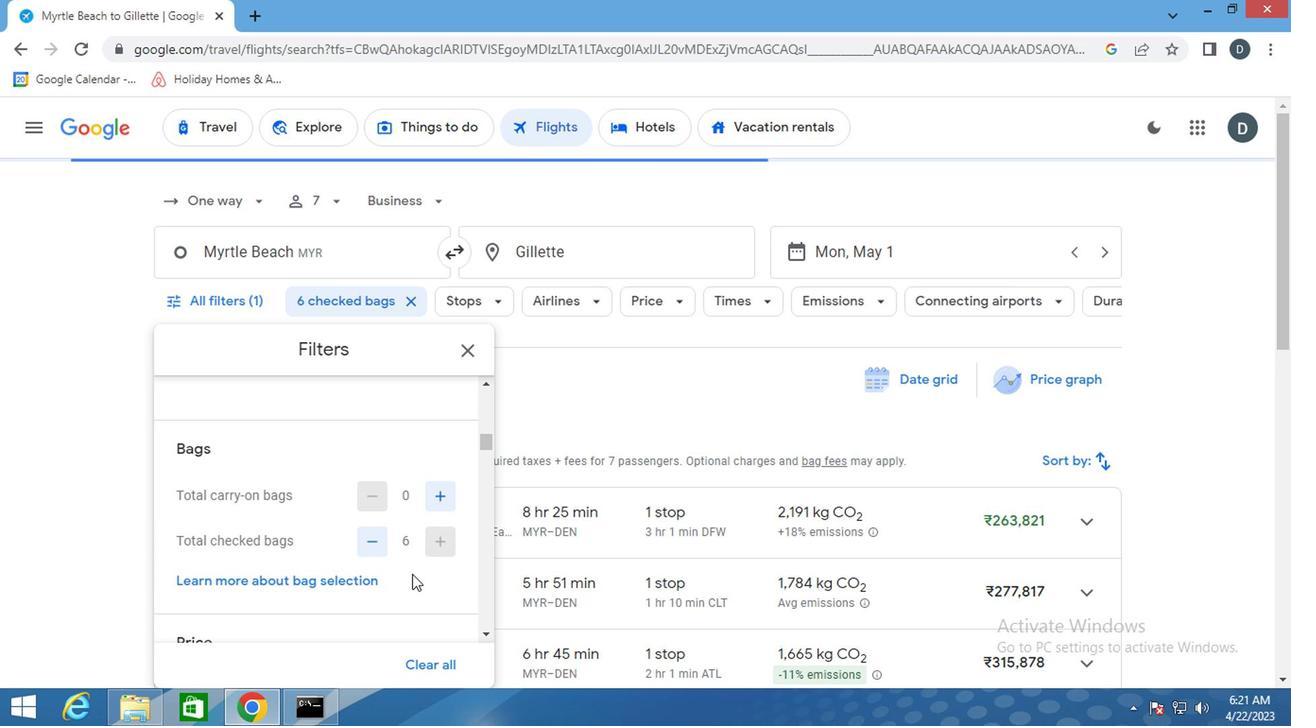 
Action: Mouse moved to (438, 539)
Screenshot: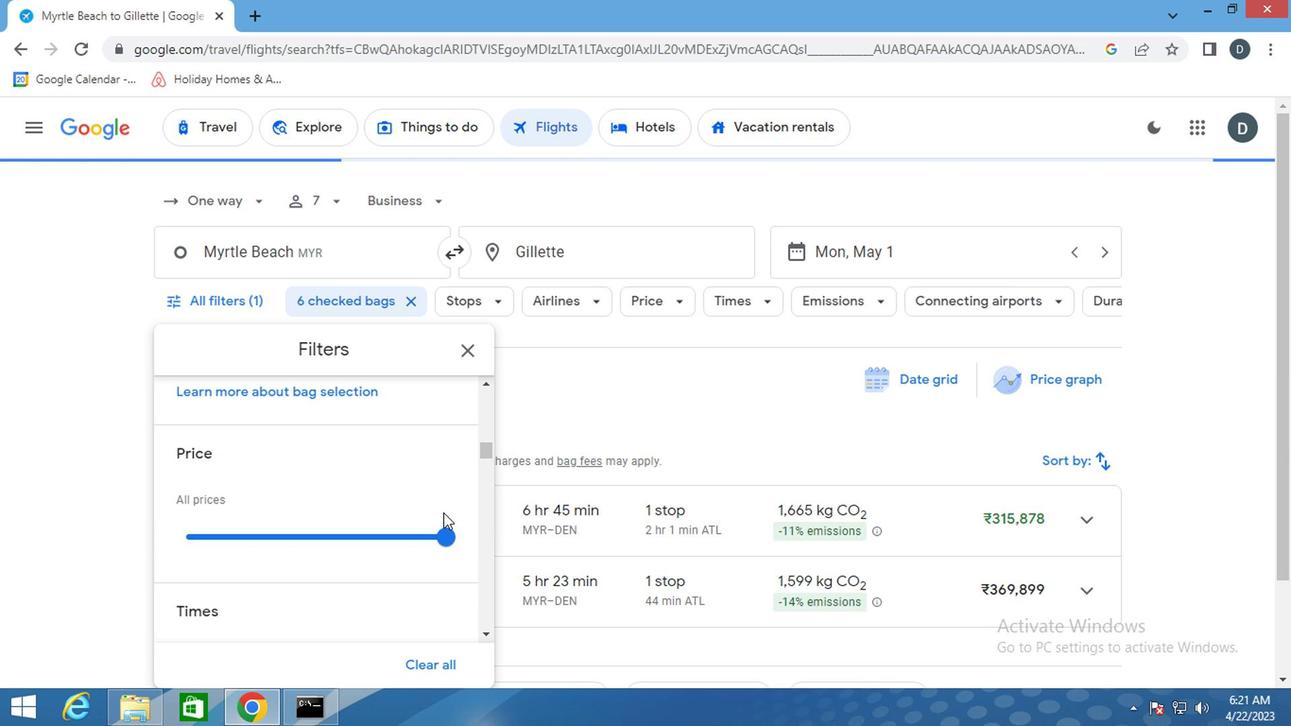 
Action: Mouse pressed left at (438, 539)
Screenshot: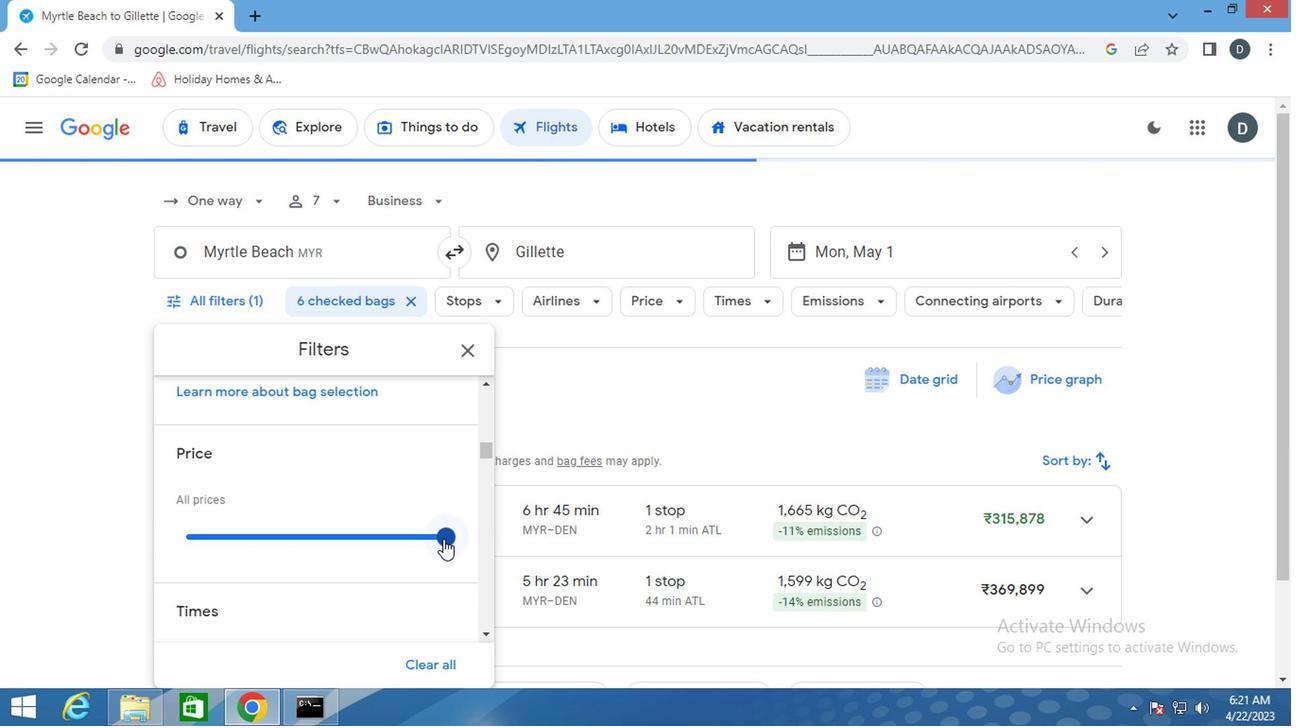 
Action: Mouse moved to (343, 490)
Screenshot: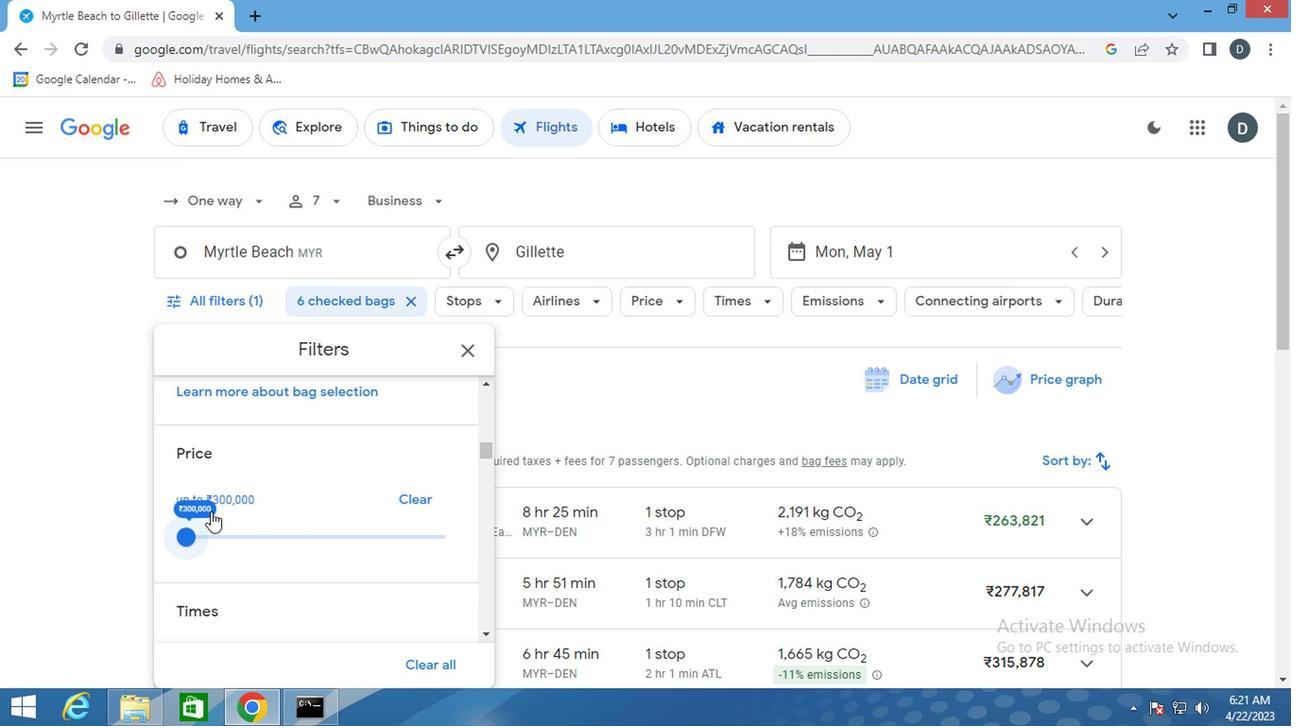 
Action: Mouse scrolled (343, 489) with delta (0, 0)
Screenshot: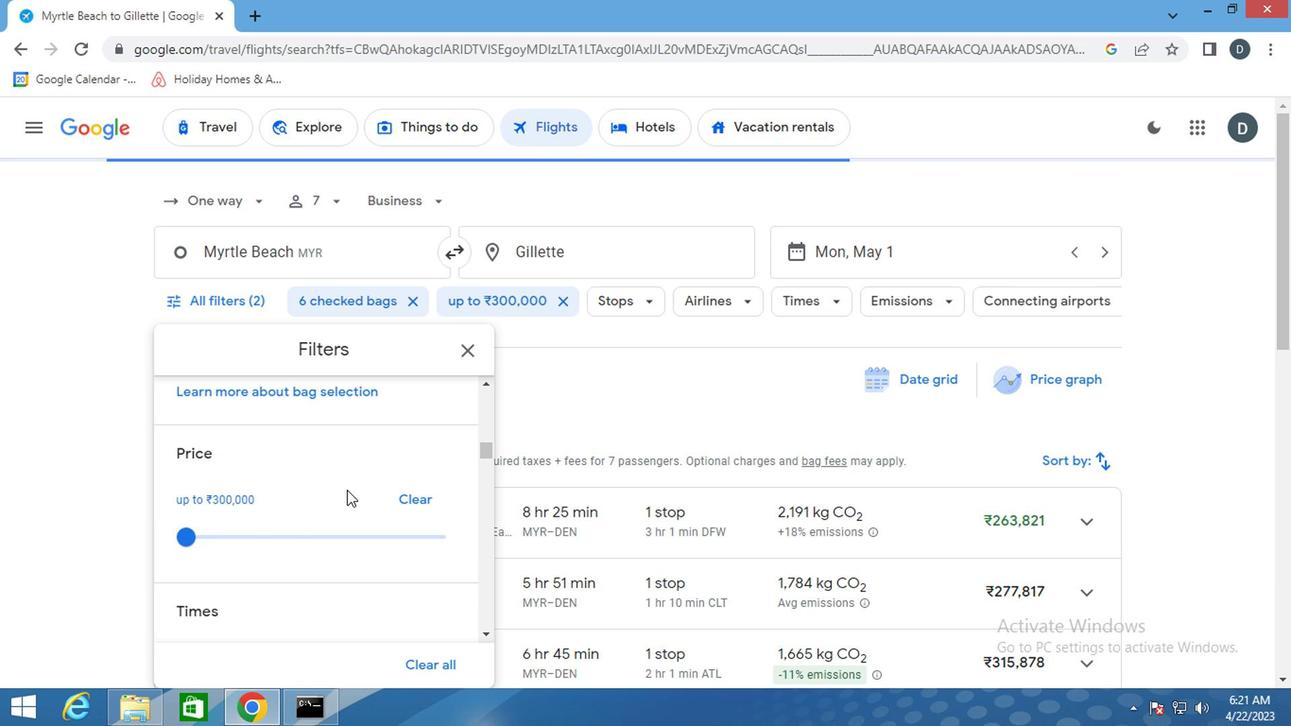 
Action: Mouse scrolled (343, 489) with delta (0, 0)
Screenshot: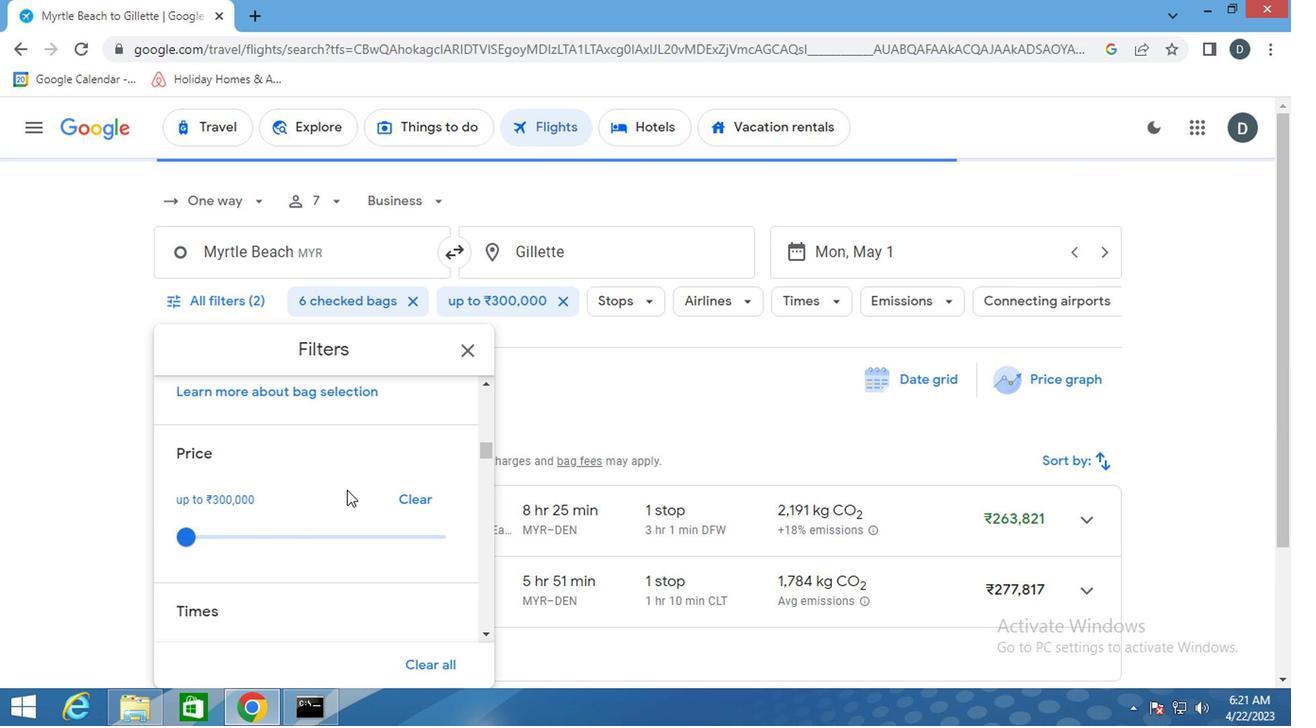 
Action: Mouse moved to (349, 488)
Screenshot: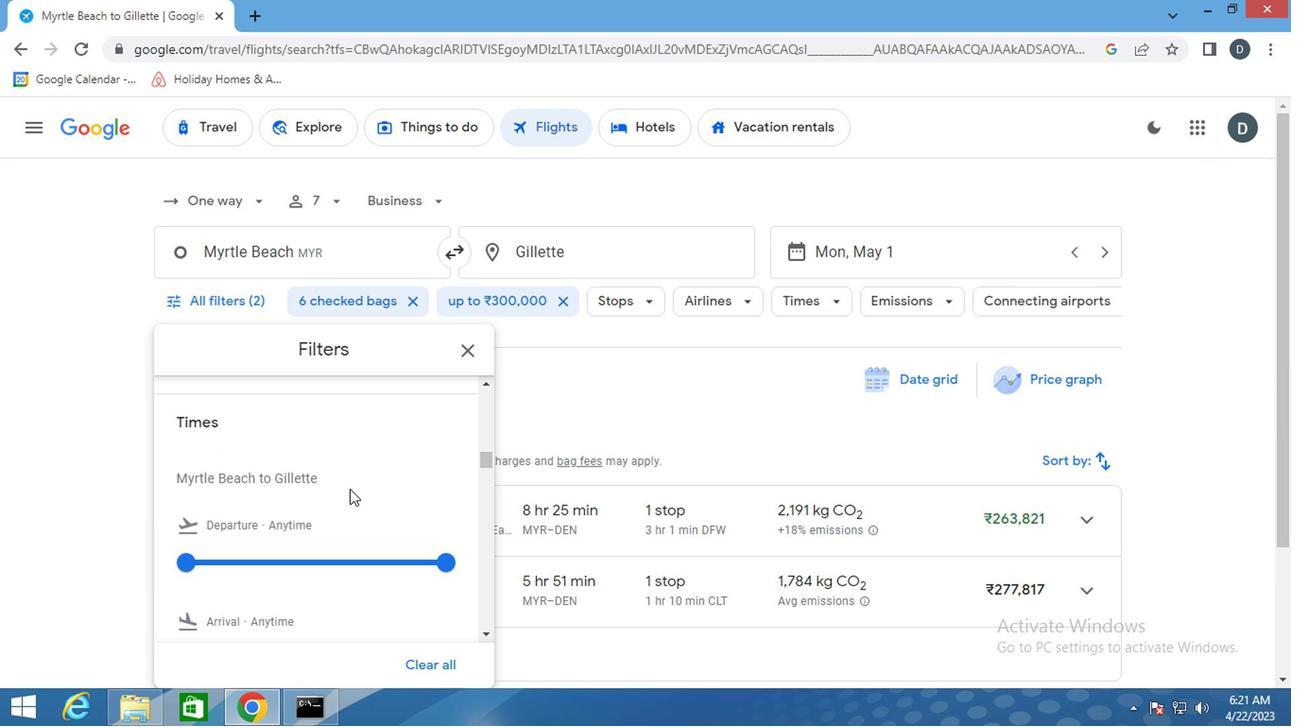 
Action: Mouse scrolled (349, 487) with delta (0, -1)
Screenshot: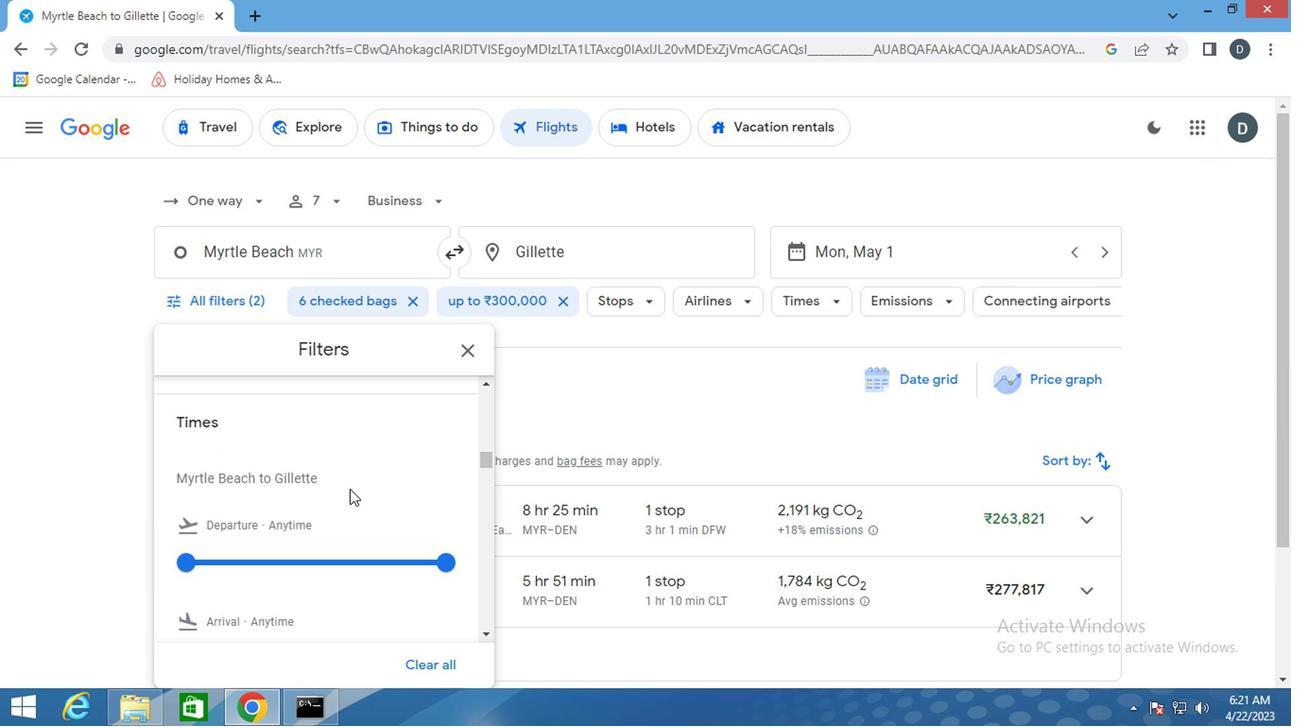 
Action: Mouse moved to (196, 461)
Screenshot: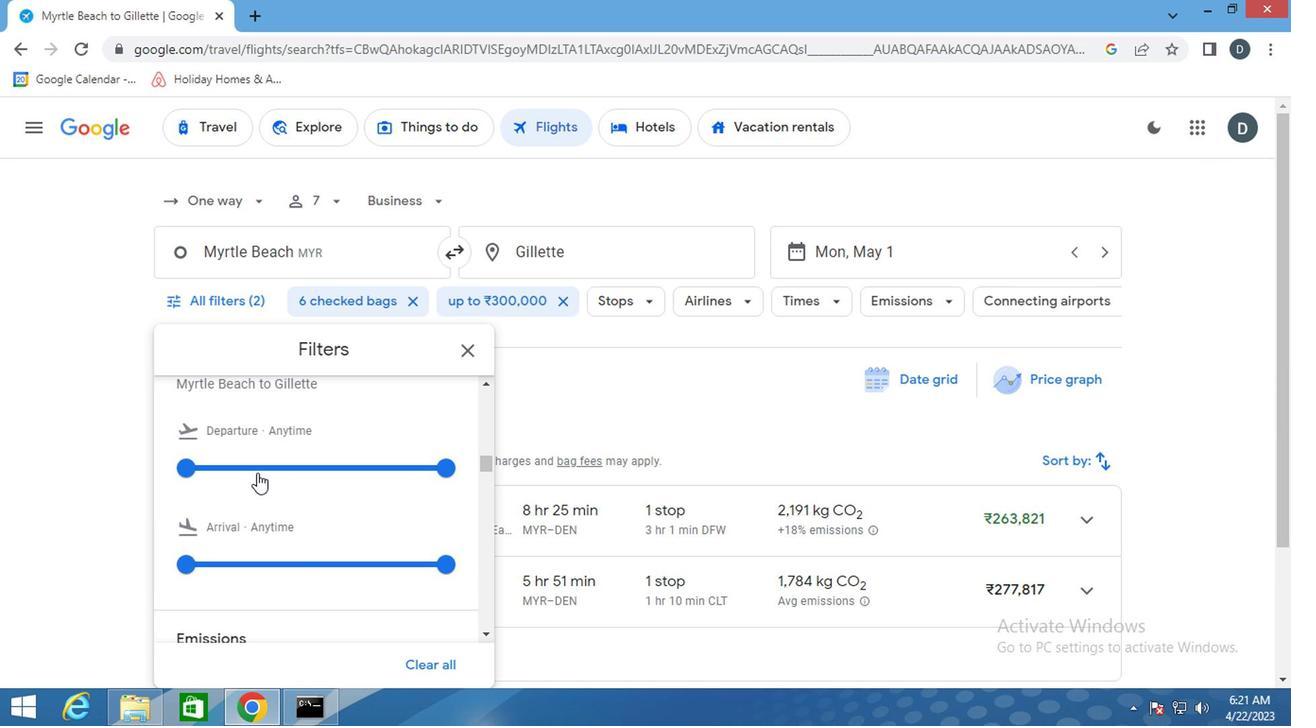 
Action: Mouse pressed left at (196, 461)
Screenshot: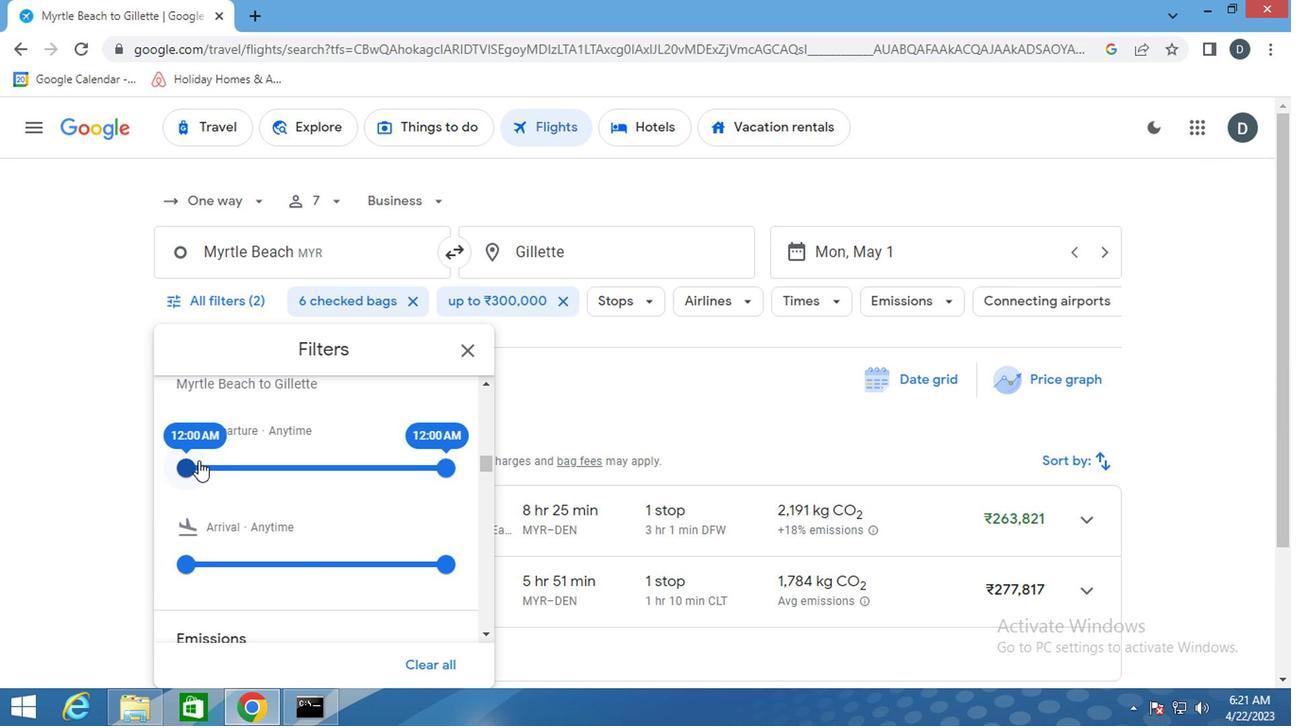 
Action: Mouse moved to (442, 471)
Screenshot: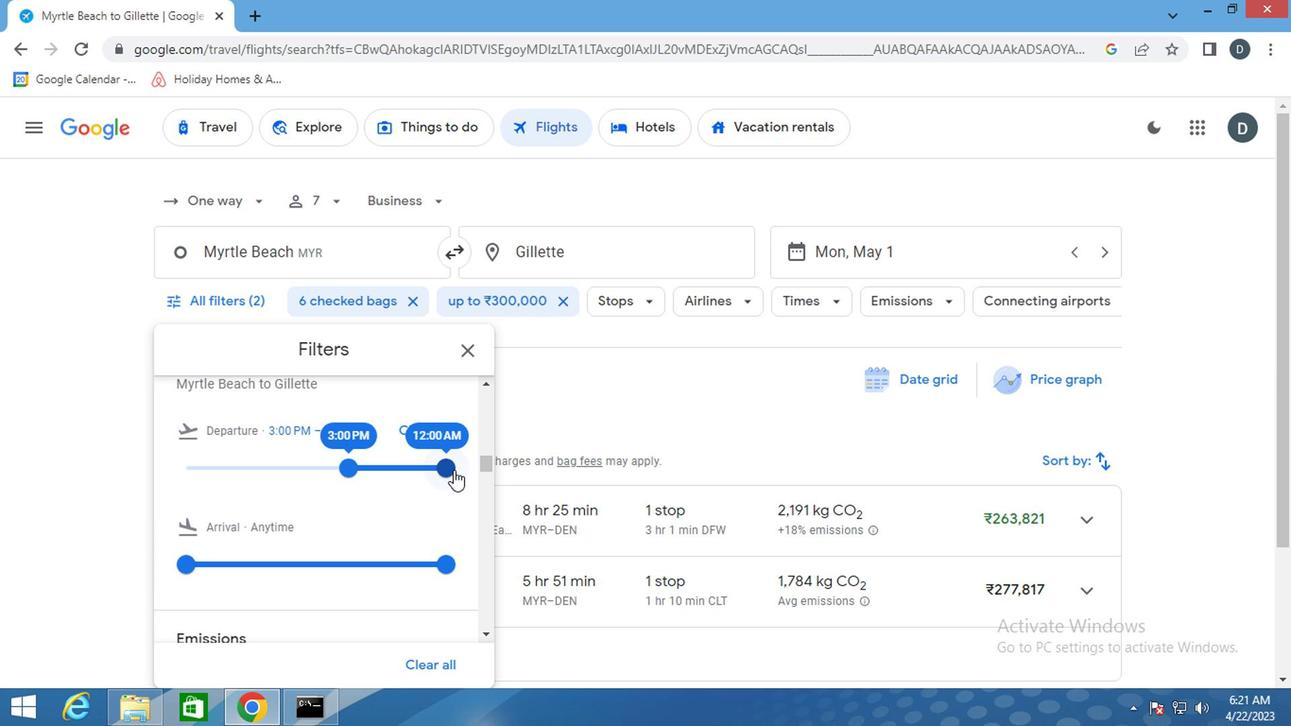 
Action: Mouse pressed left at (442, 471)
Screenshot: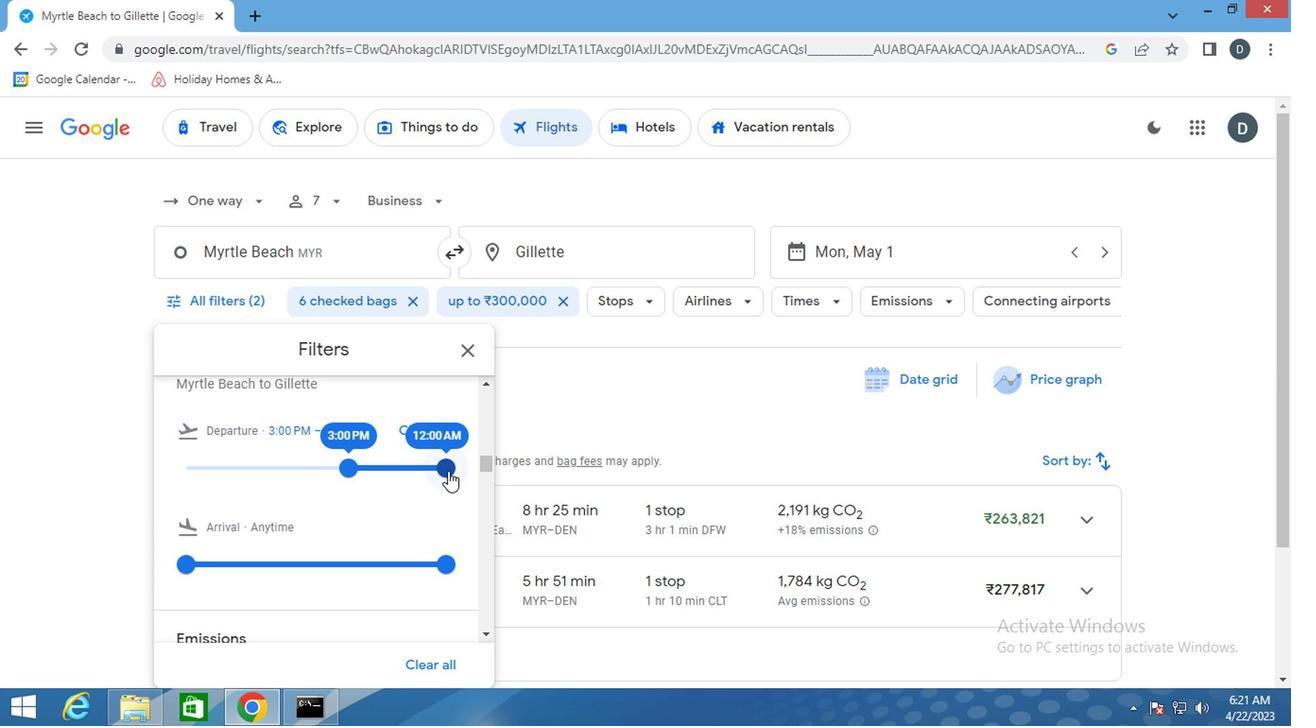 
Action: Mouse moved to (354, 495)
Screenshot: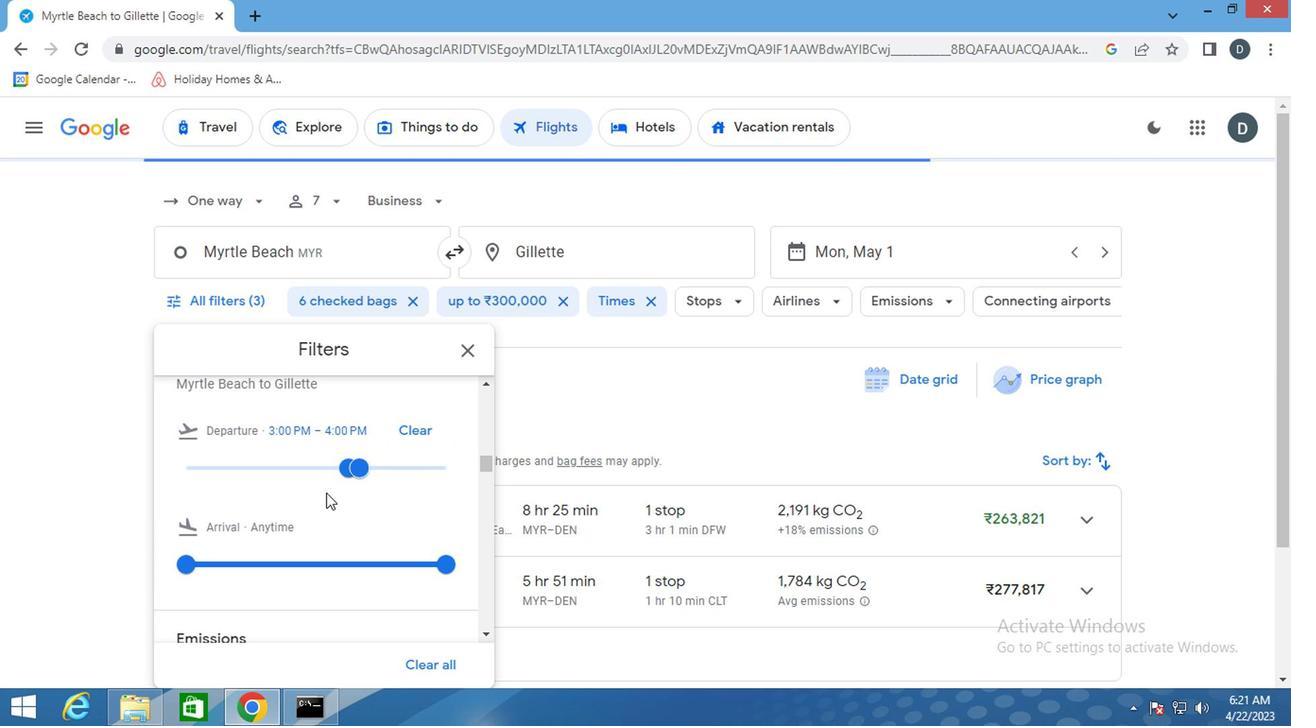
Action: Mouse scrolled (354, 494) with delta (0, 0)
Screenshot: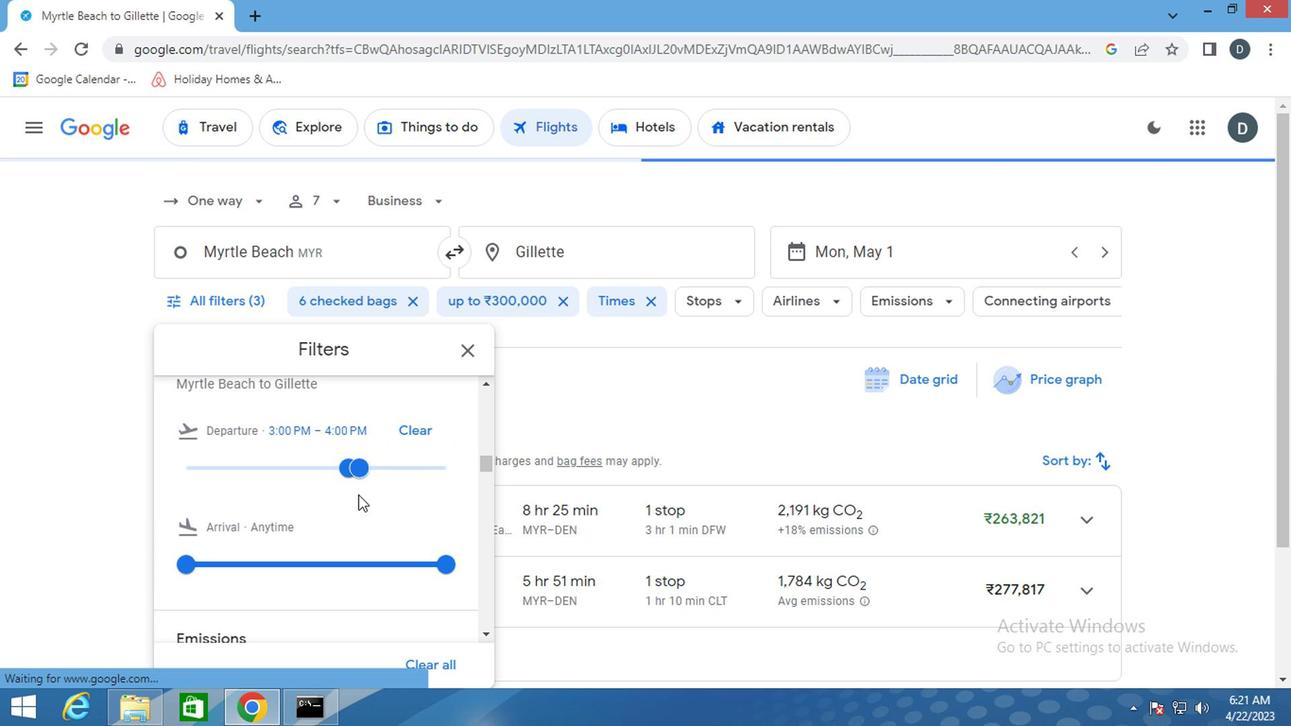 
Action: Mouse scrolled (354, 494) with delta (0, 0)
Screenshot: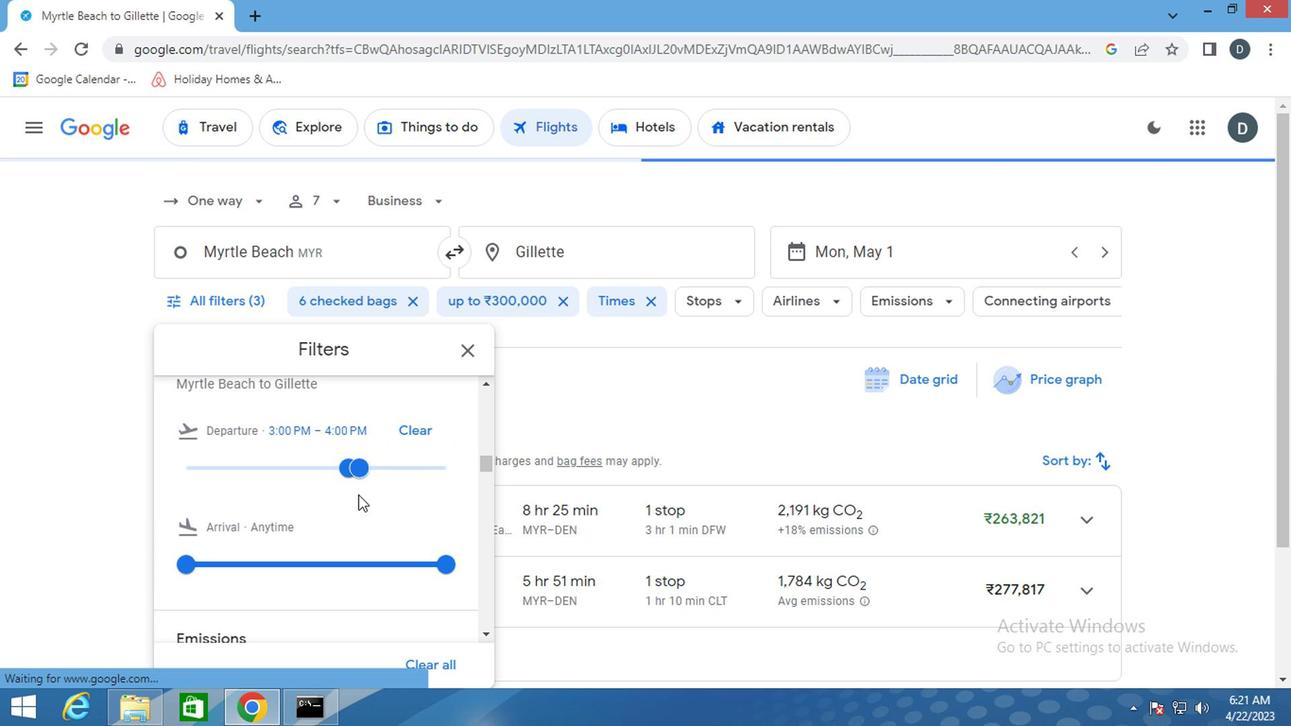 
Action: Mouse scrolled (354, 494) with delta (0, 0)
Screenshot: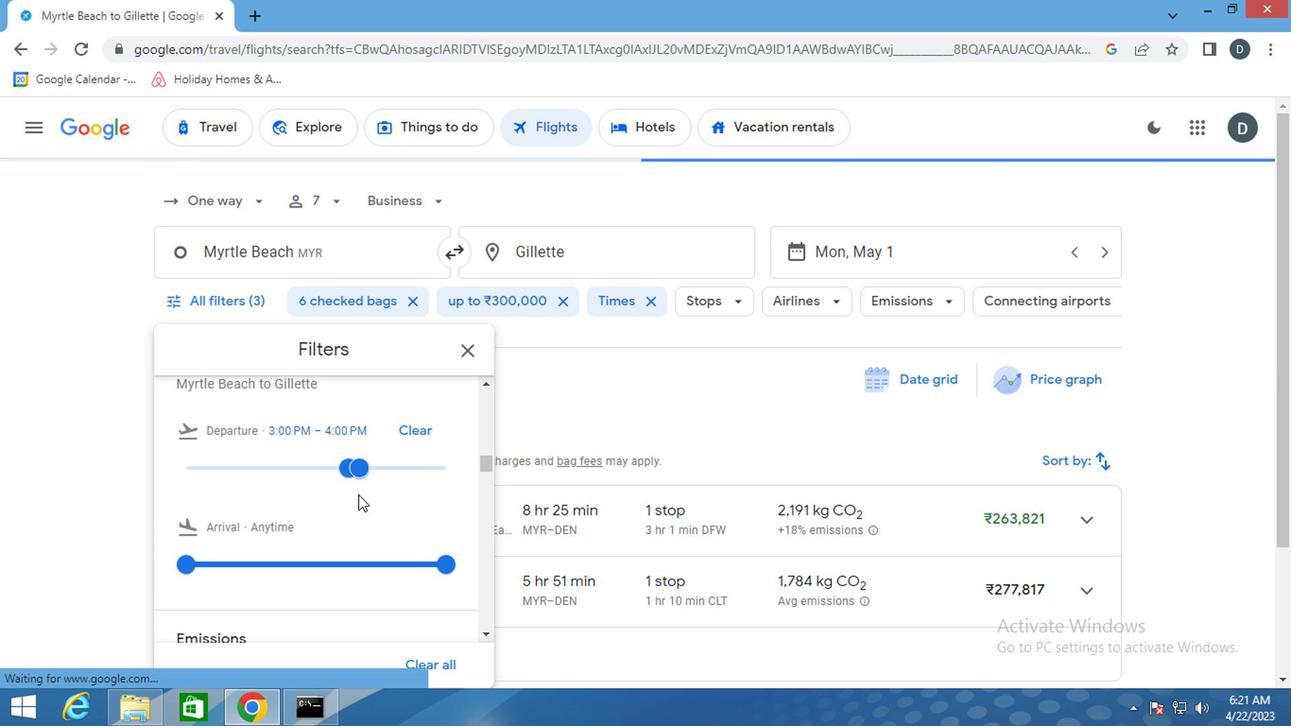 
Action: Mouse scrolled (354, 494) with delta (0, 0)
Screenshot: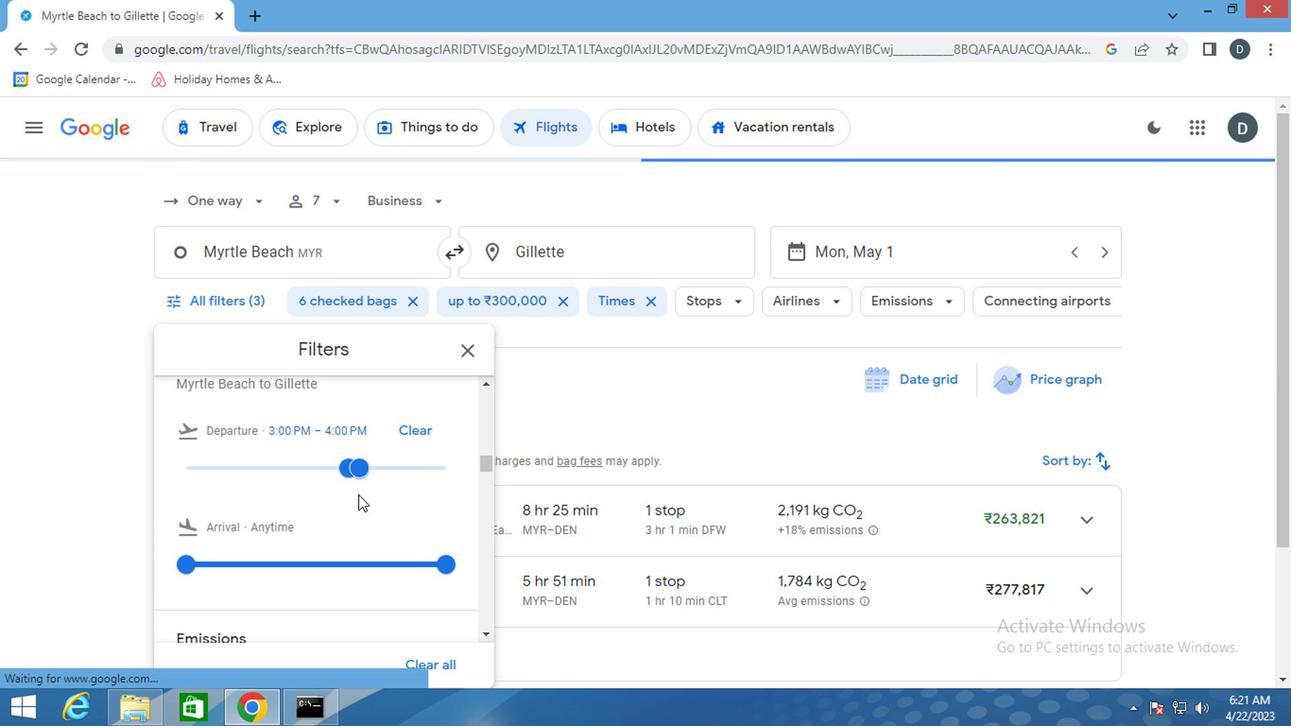
Action: Mouse scrolled (354, 494) with delta (0, 0)
Screenshot: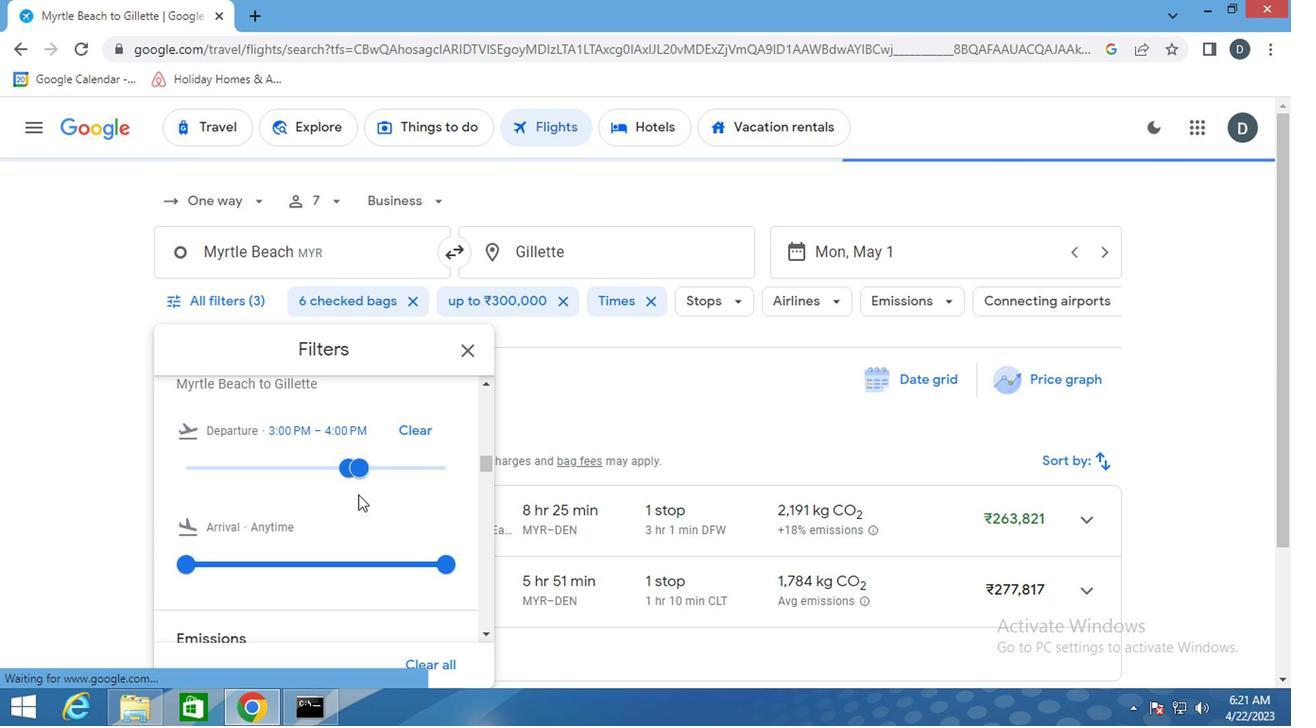 
Action: Mouse scrolled (354, 494) with delta (0, 0)
Screenshot: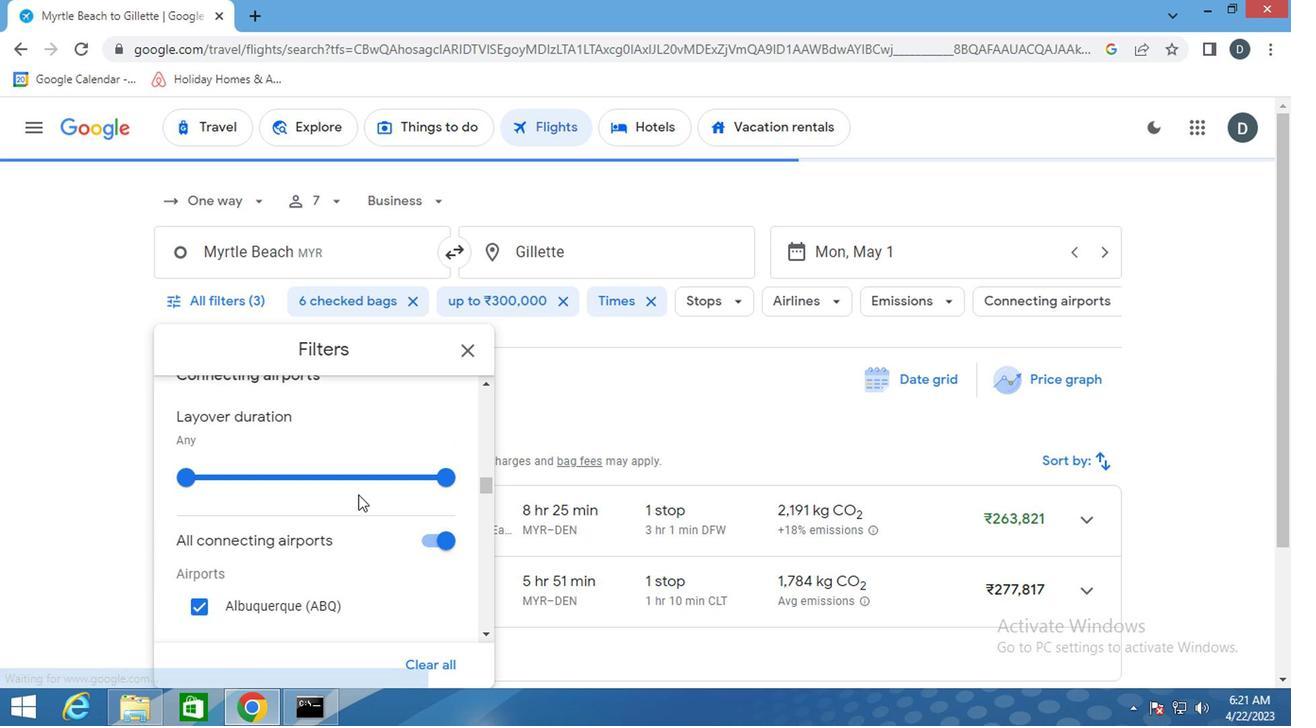 
Action: Mouse scrolled (354, 494) with delta (0, 0)
Screenshot: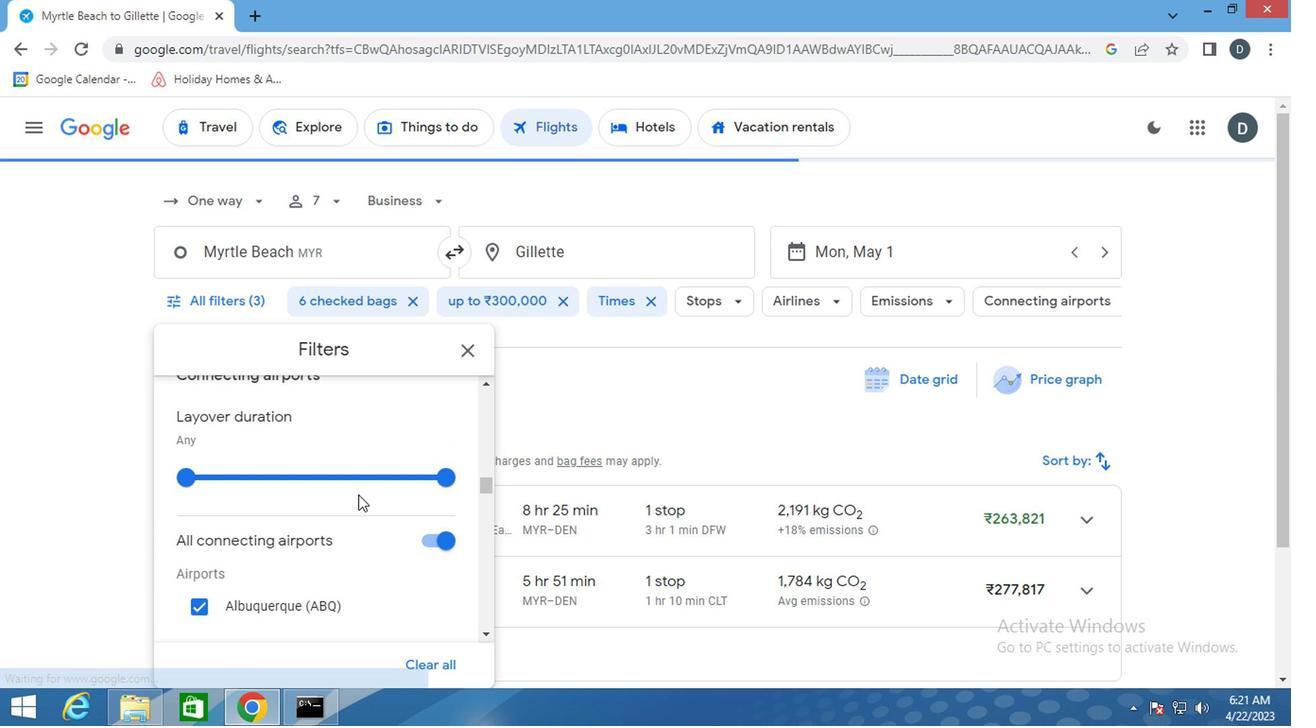 
Action: Mouse scrolled (354, 494) with delta (0, 0)
Screenshot: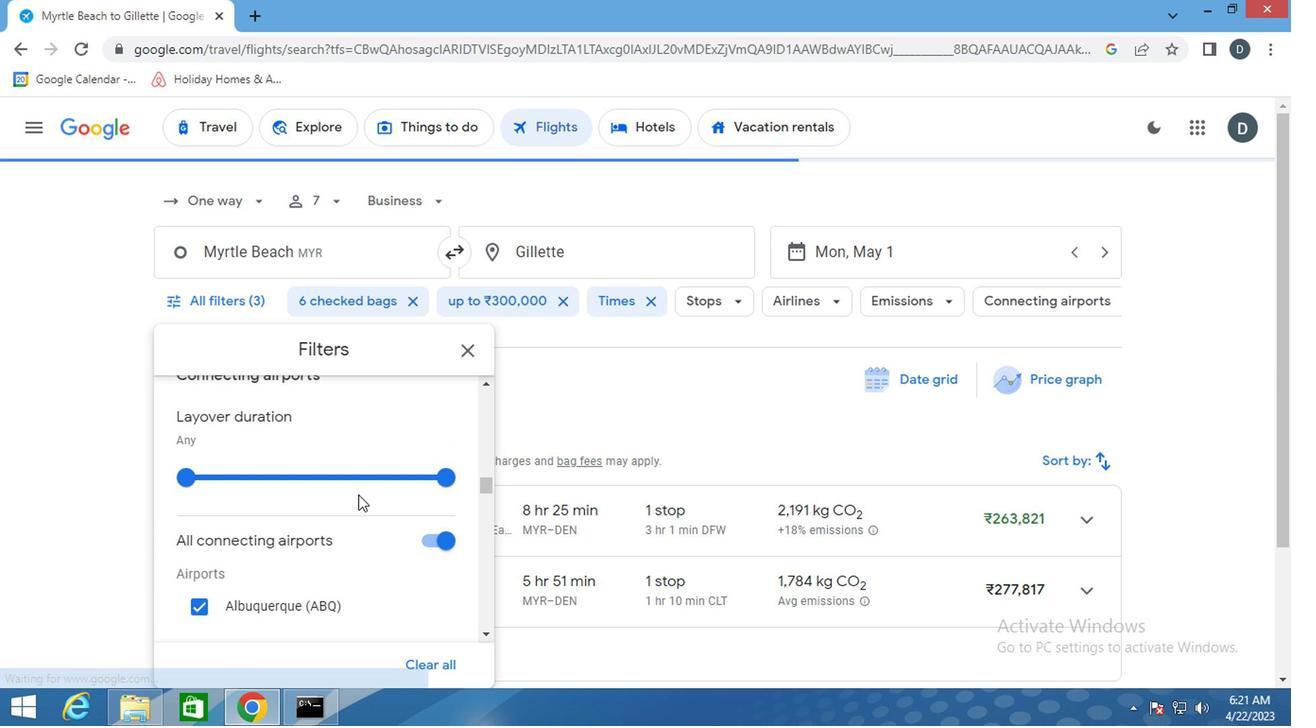 
Action: Mouse scrolled (354, 494) with delta (0, 0)
Screenshot: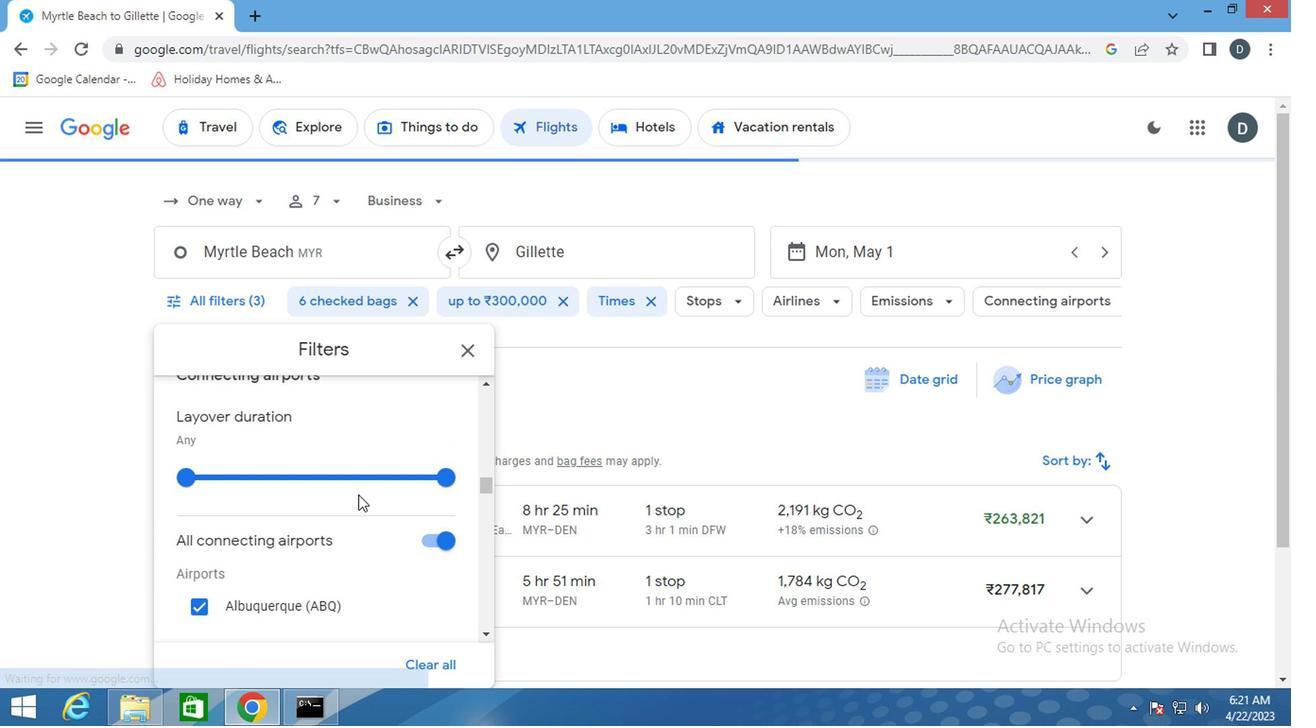 
Action: Mouse scrolled (354, 494) with delta (0, 0)
Screenshot: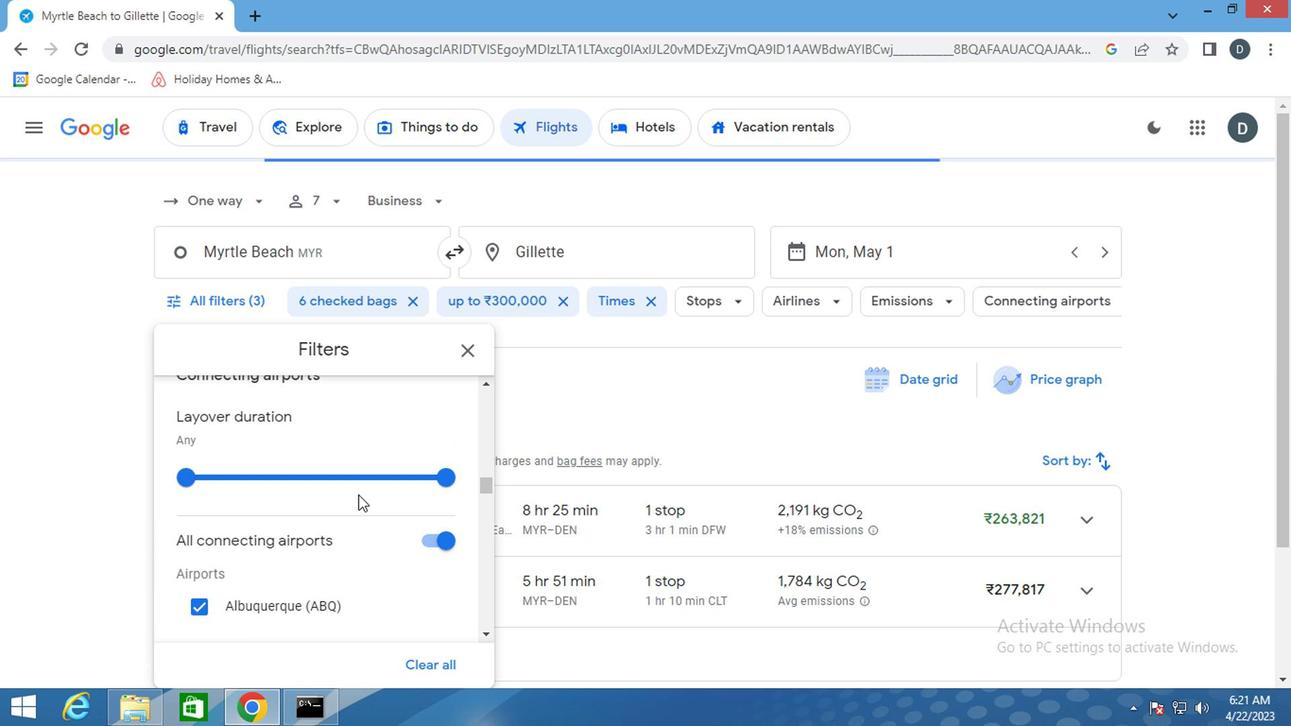 
Action: Mouse scrolled (354, 494) with delta (0, 0)
Screenshot: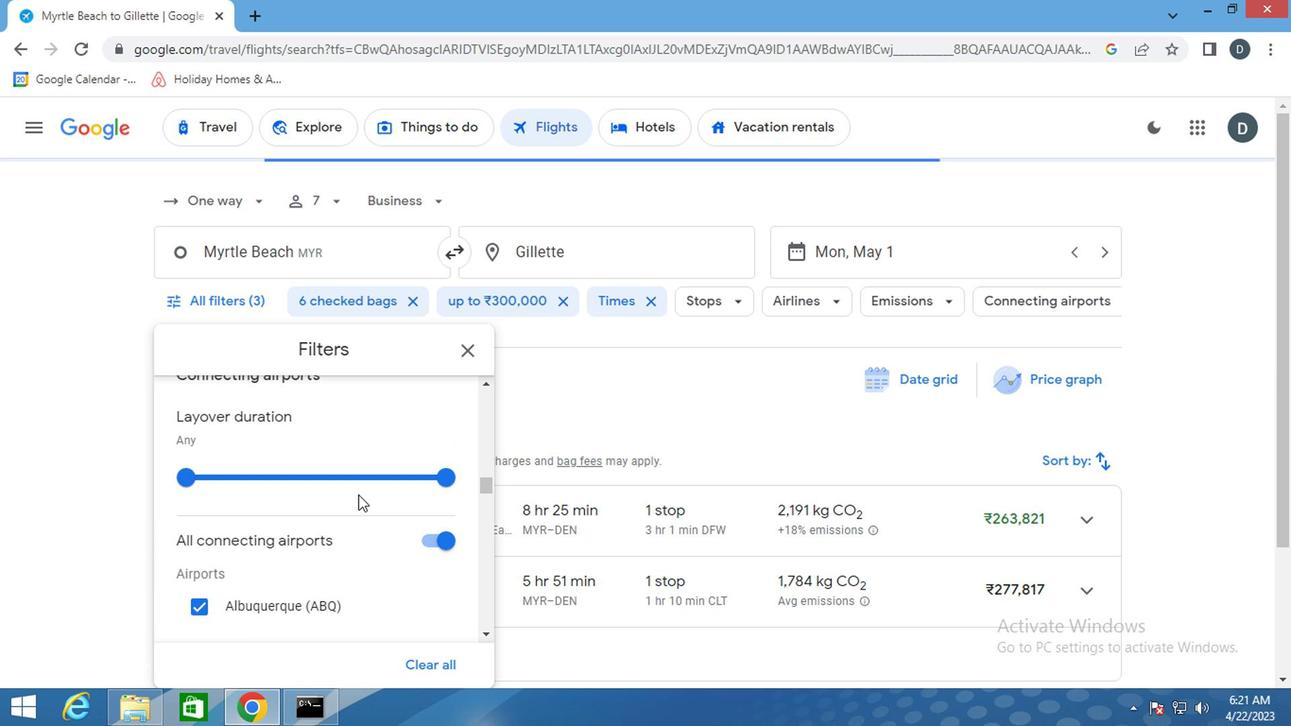 
Action: Mouse scrolled (354, 494) with delta (0, 0)
Screenshot: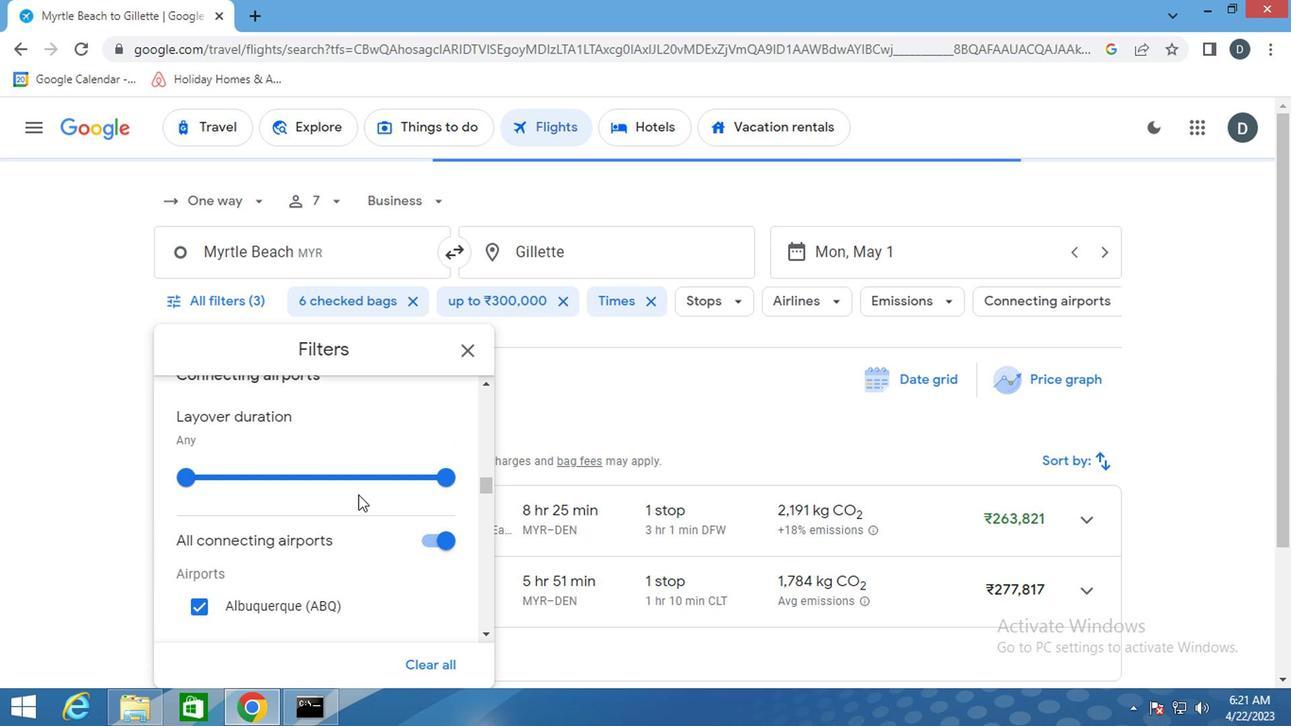 
Action: Mouse scrolled (354, 494) with delta (0, 0)
Screenshot: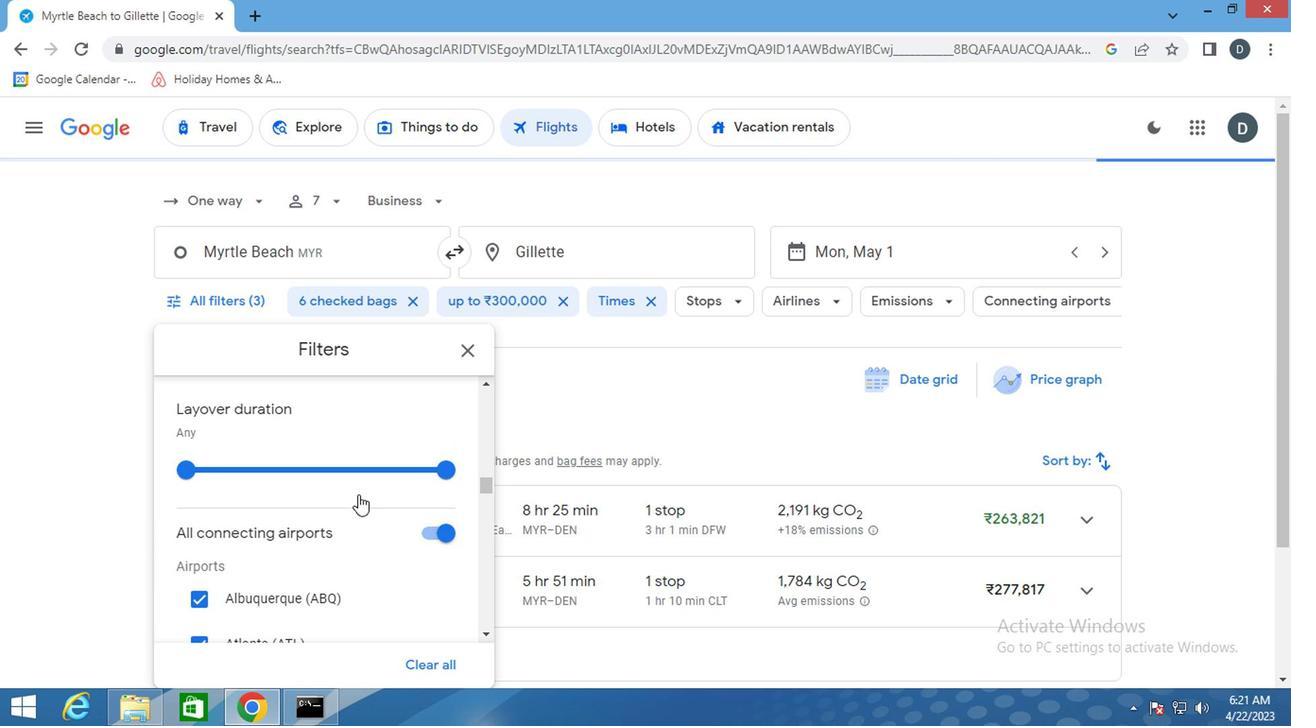 
Action: Mouse scrolled (354, 494) with delta (0, 0)
Screenshot: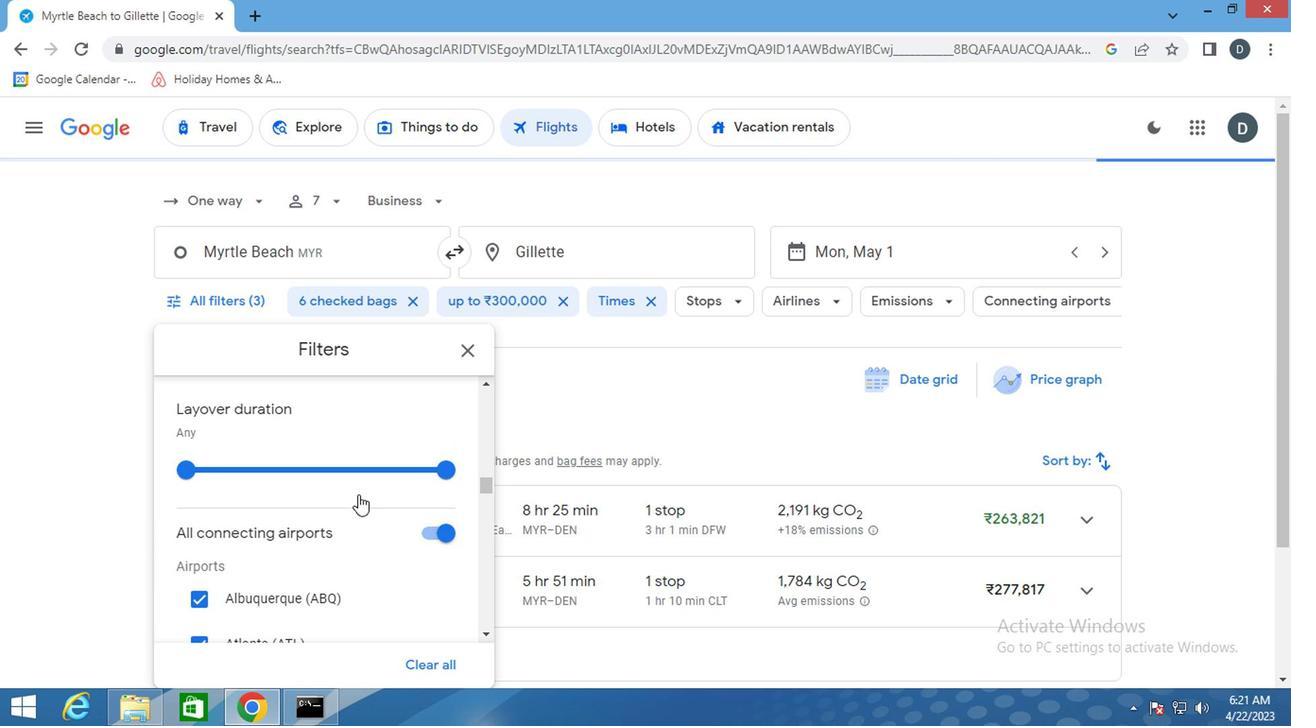 
Action: Mouse scrolled (354, 494) with delta (0, 0)
Screenshot: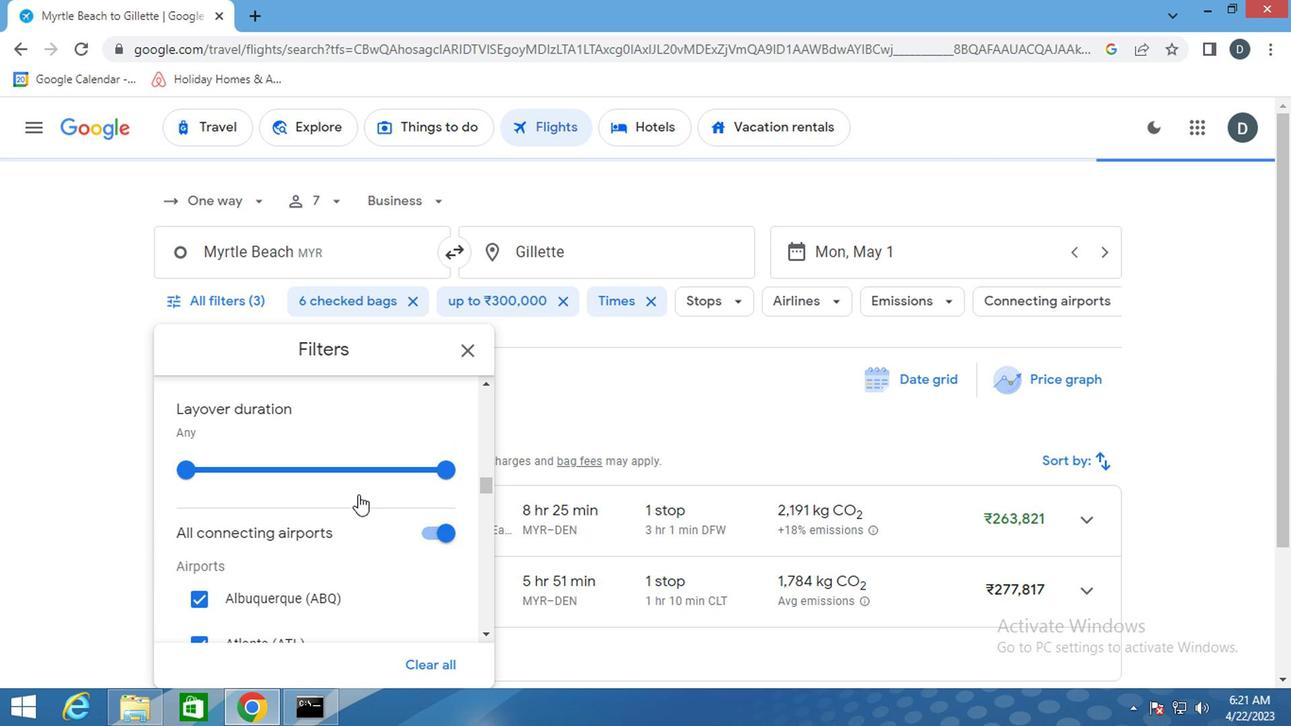 
Action: Mouse scrolled (354, 494) with delta (0, 0)
Screenshot: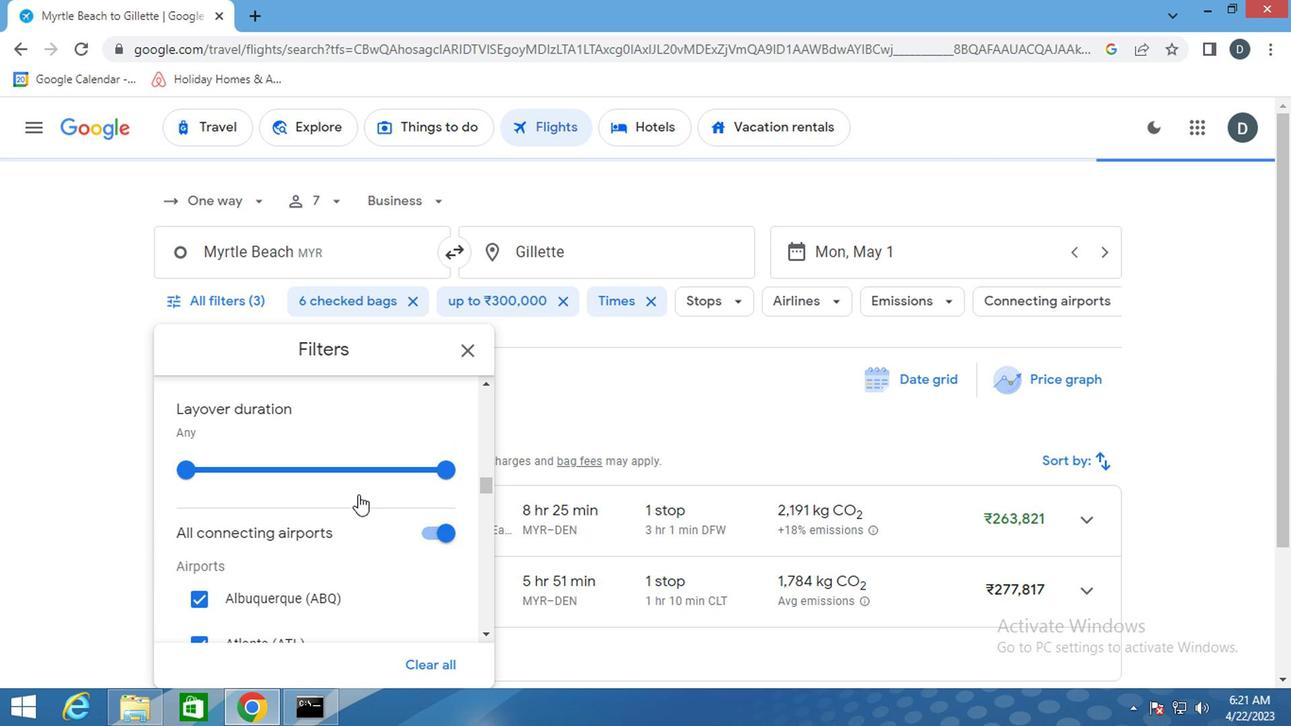 
Action: Mouse scrolled (354, 494) with delta (0, 0)
Screenshot: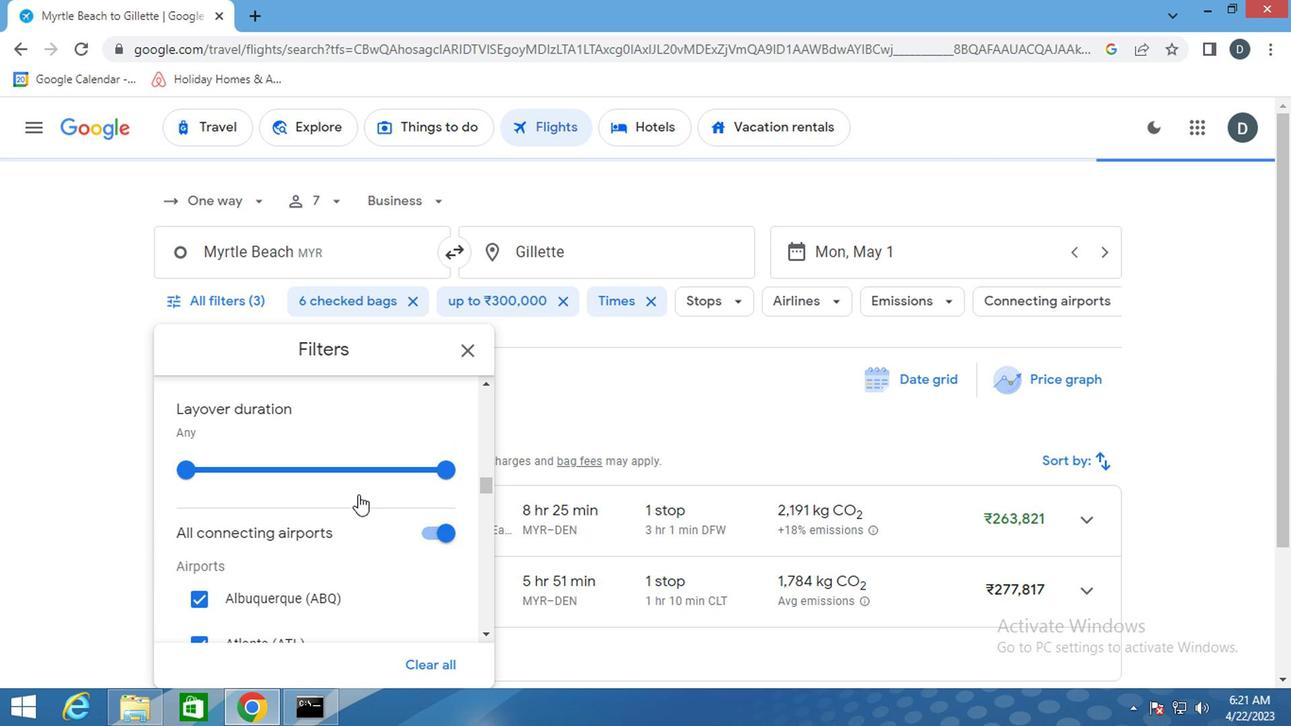 
Action: Mouse scrolled (354, 494) with delta (0, 0)
Screenshot: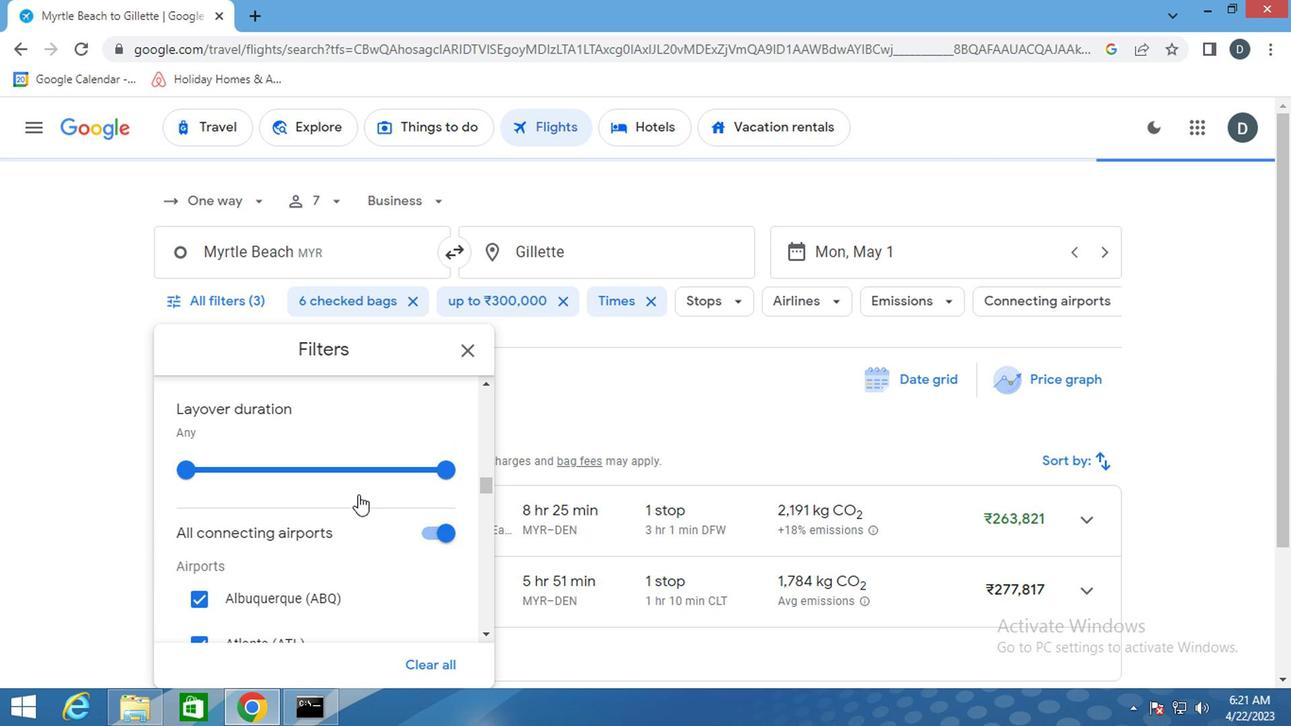 
Action: Mouse scrolled (354, 494) with delta (0, 0)
Screenshot: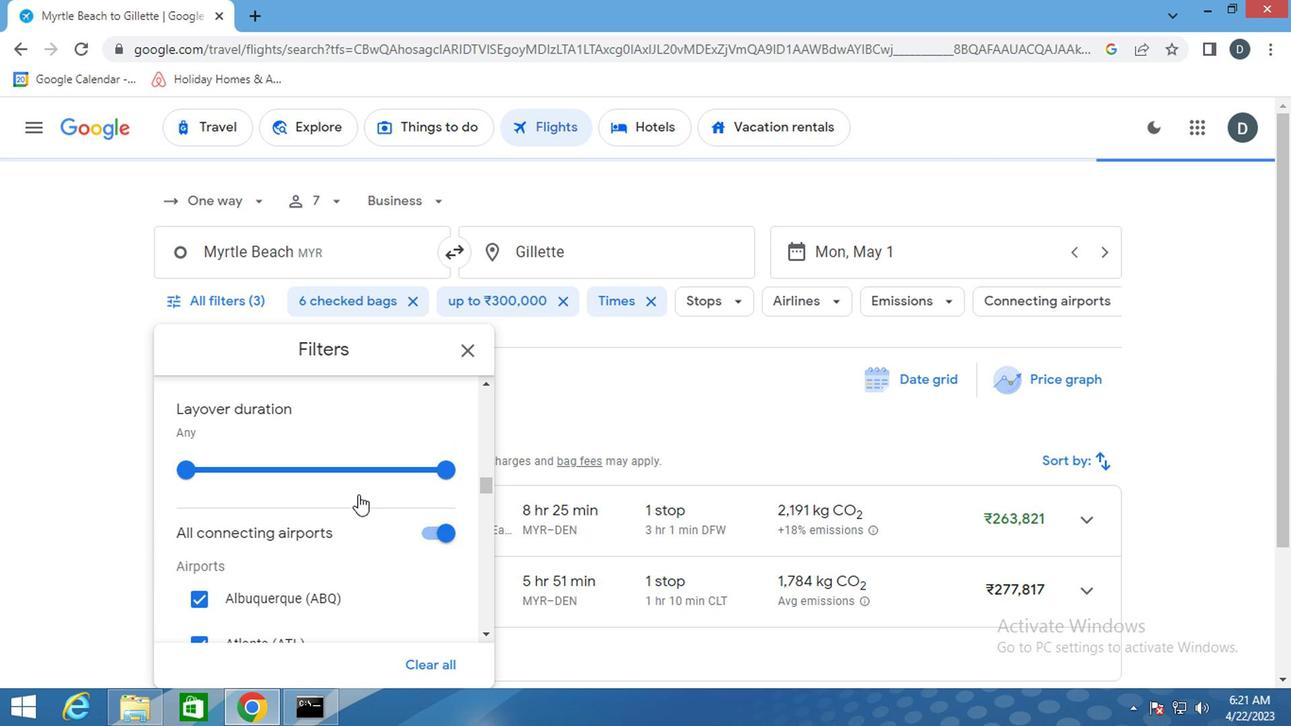 
Action: Mouse scrolled (354, 494) with delta (0, 0)
Screenshot: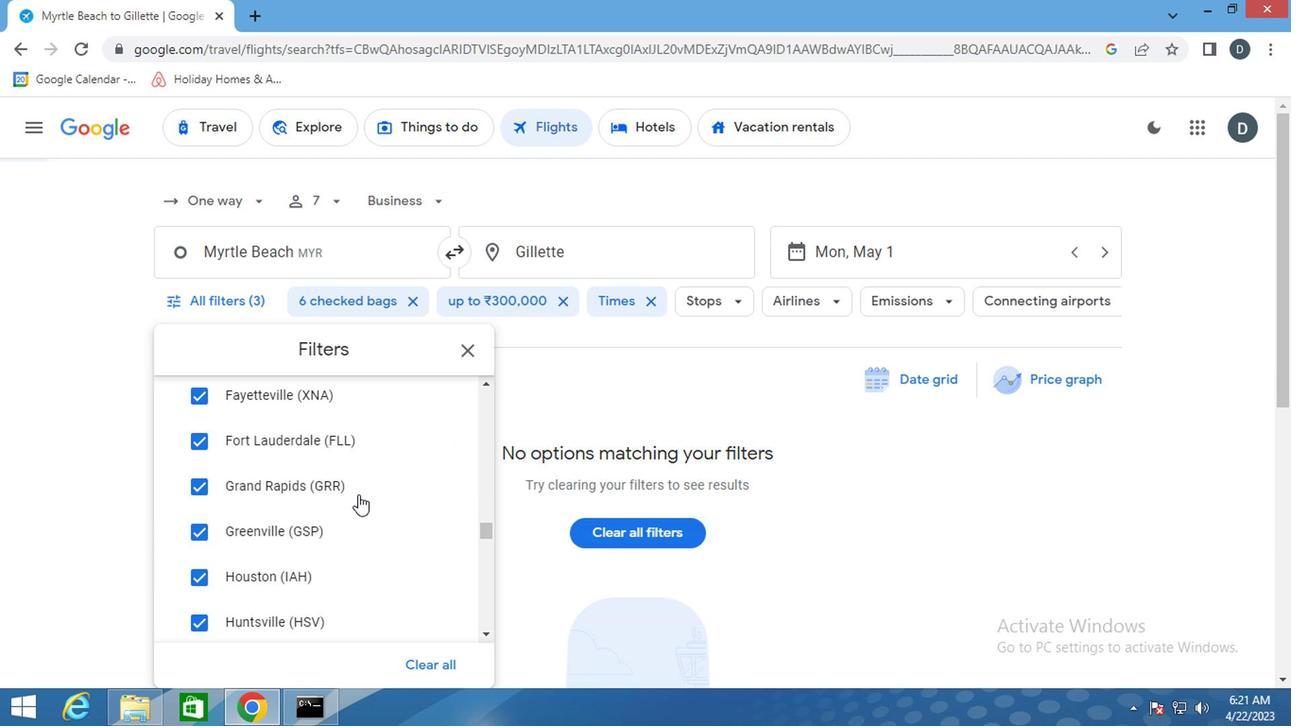 
Action: Mouse scrolled (354, 494) with delta (0, 0)
Screenshot: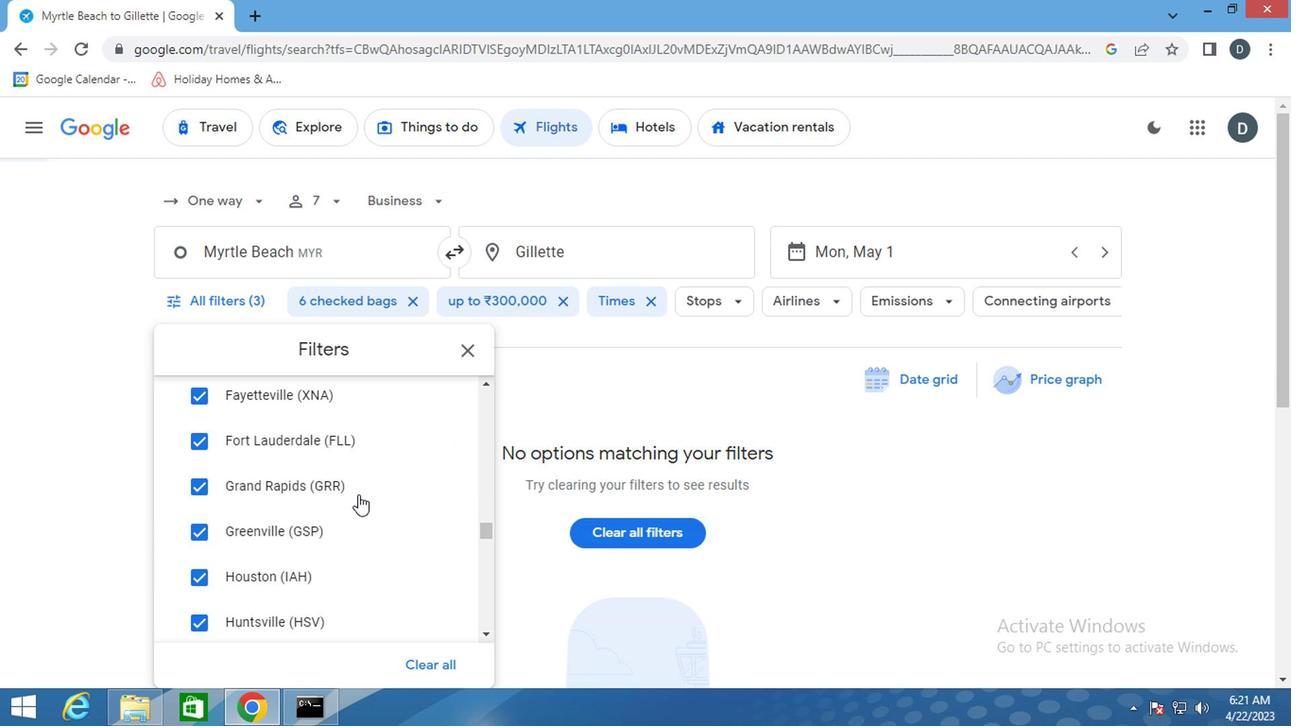
Action: Mouse scrolled (354, 494) with delta (0, 0)
Screenshot: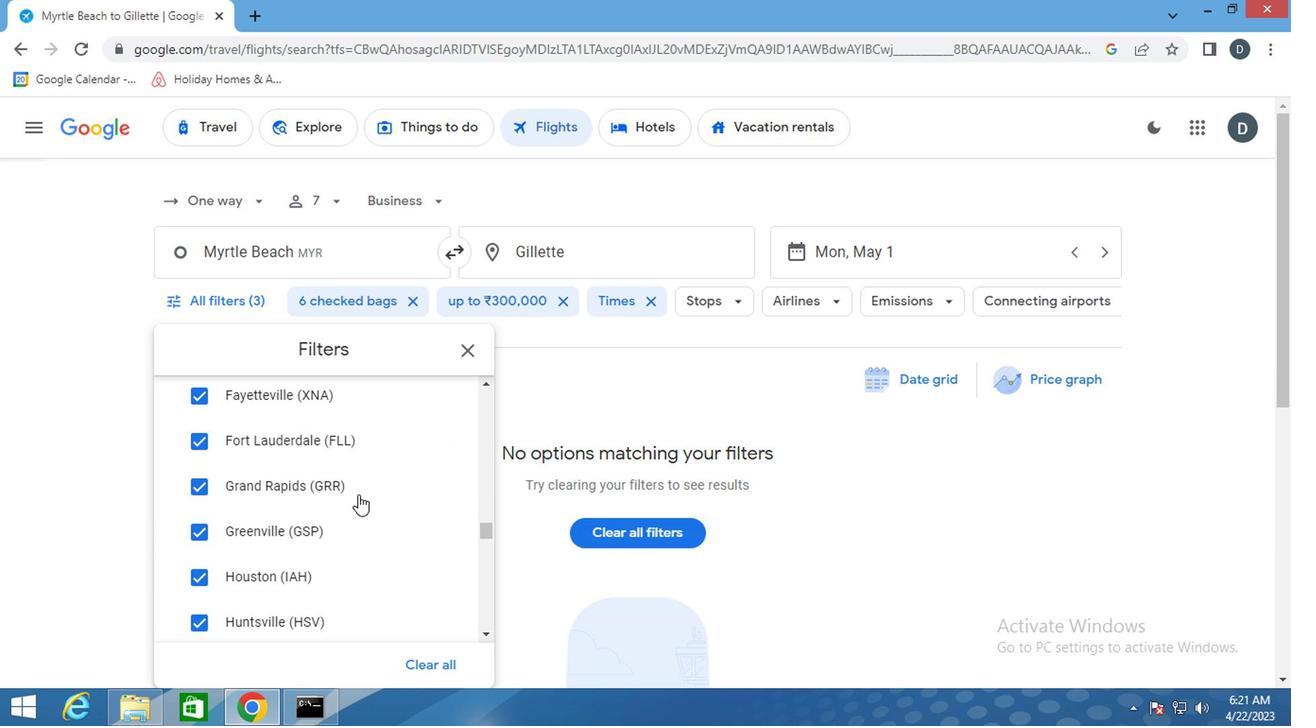 
Action: Mouse scrolled (354, 494) with delta (0, 0)
Screenshot: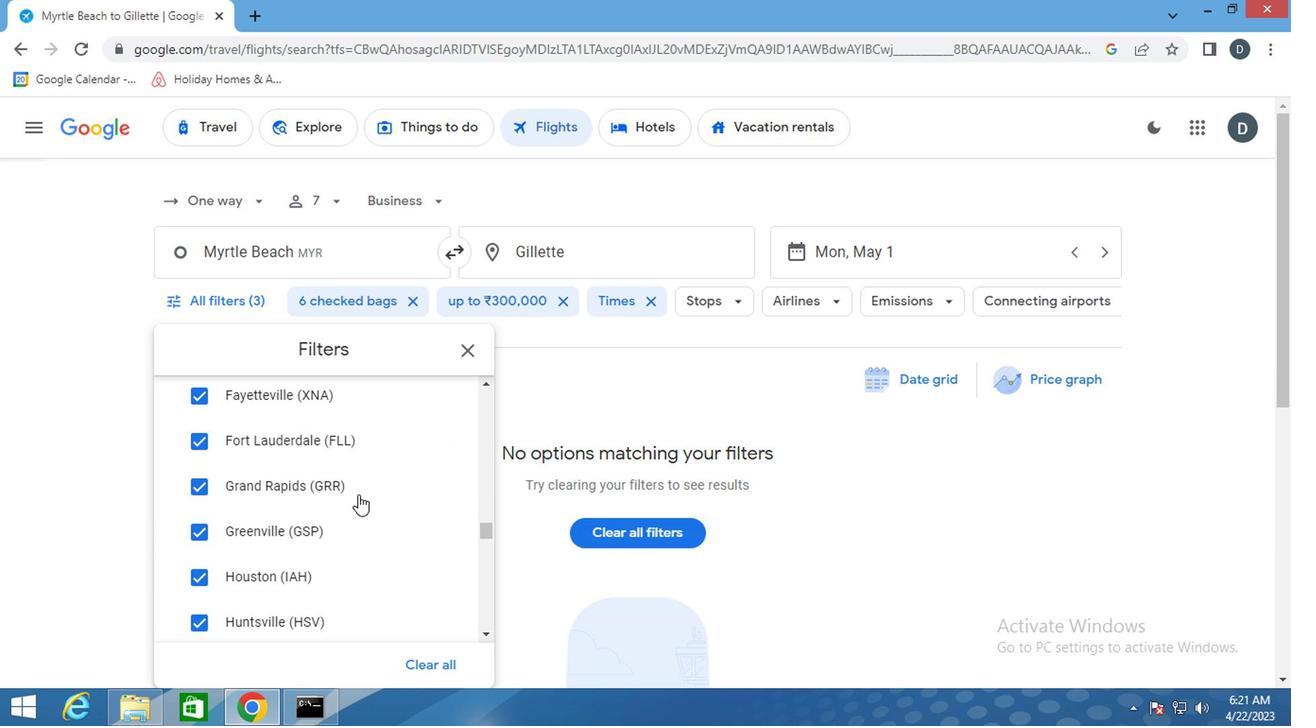 
Action: Mouse scrolled (354, 494) with delta (0, 0)
Screenshot: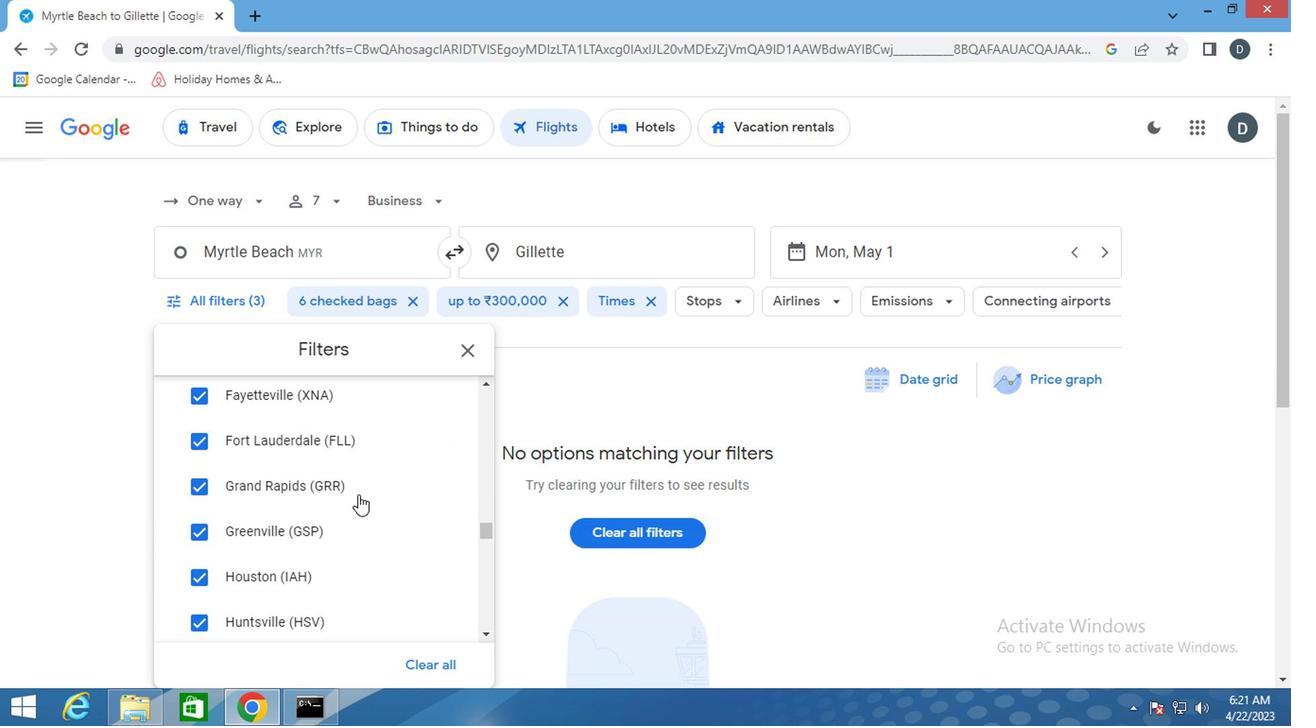 
Action: Mouse moved to (358, 495)
Screenshot: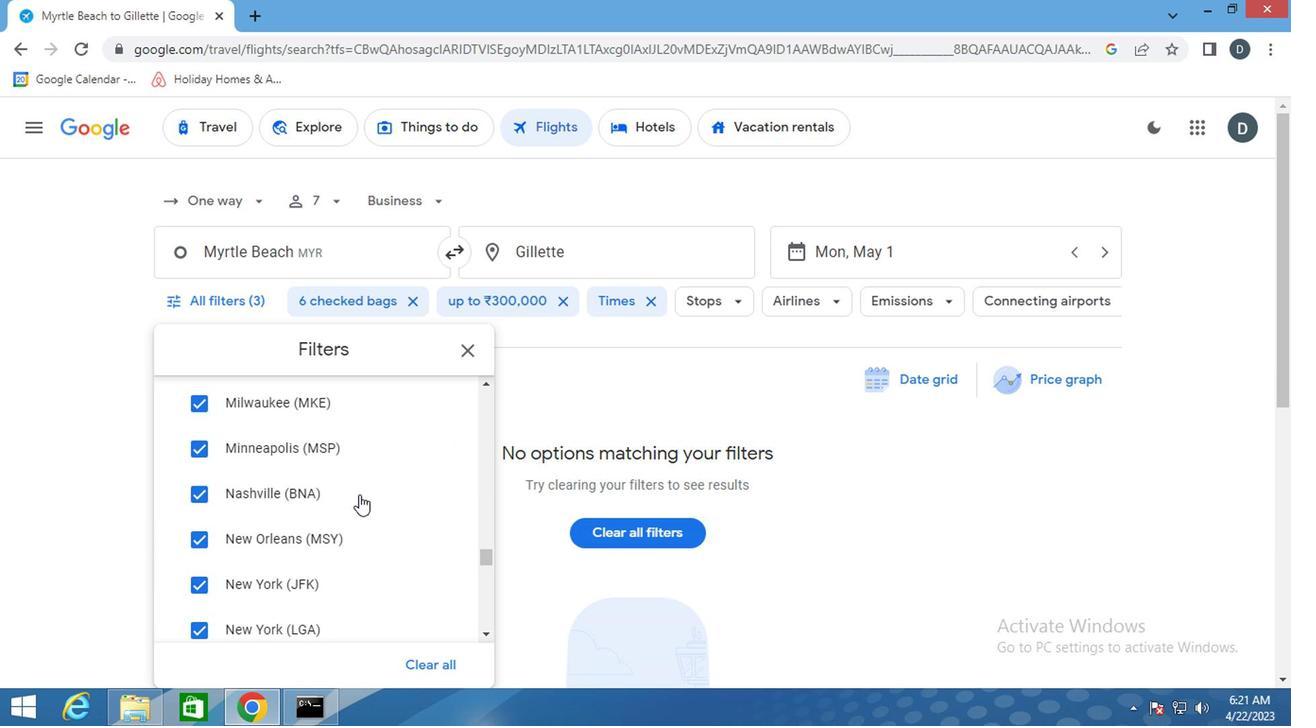 
Action: Mouse scrolled (358, 494) with delta (0, 0)
Screenshot: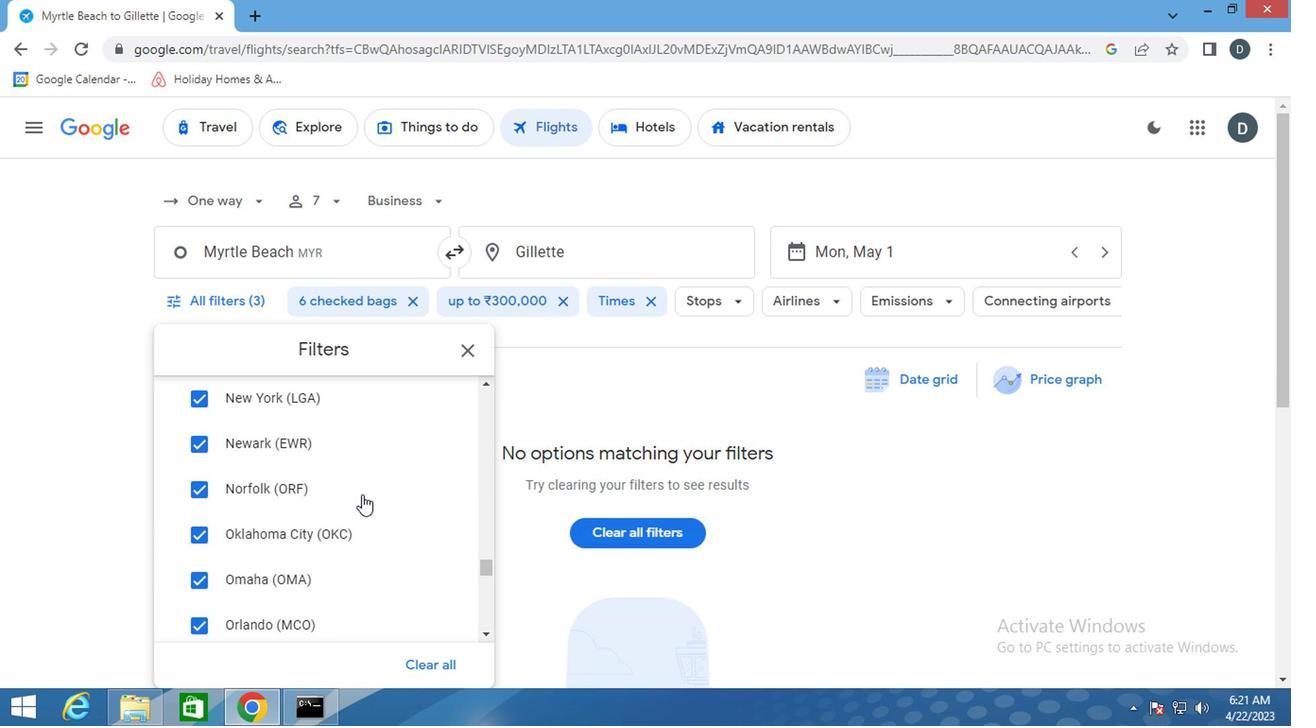 
Action: Mouse moved to (359, 496)
Screenshot: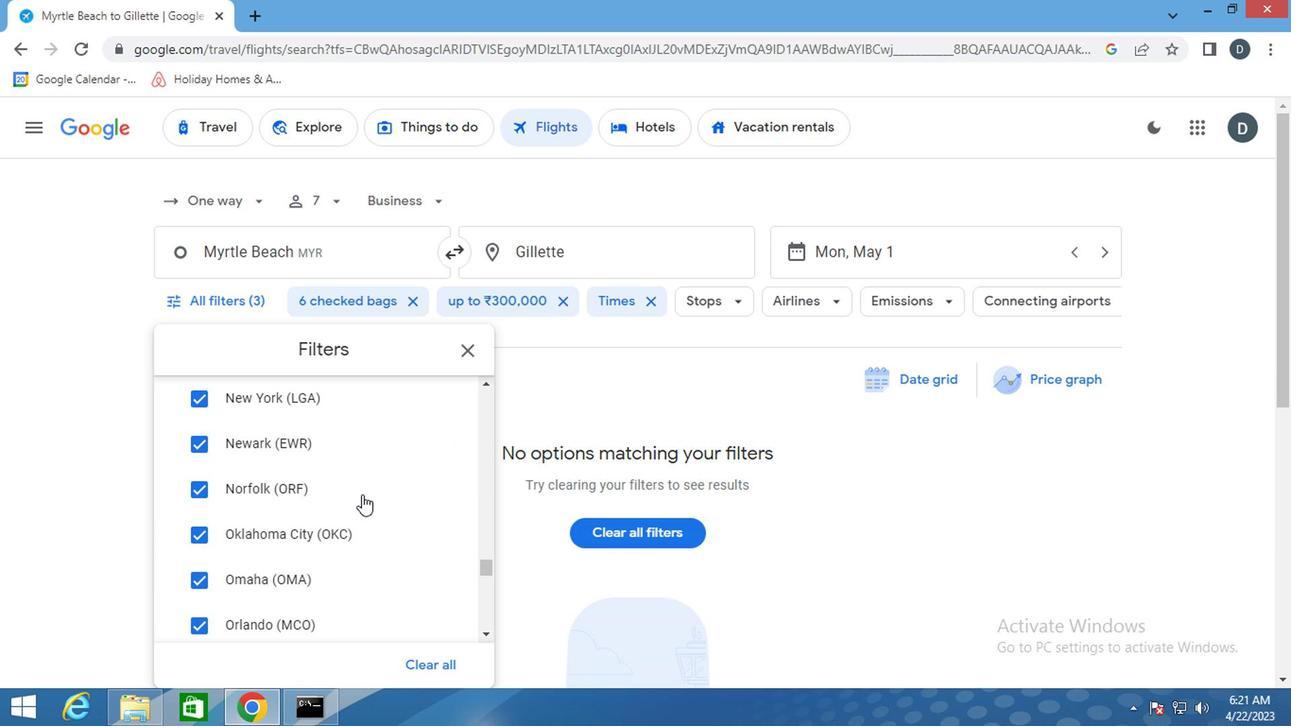 
Action: Mouse scrolled (359, 495) with delta (0, -1)
Screenshot: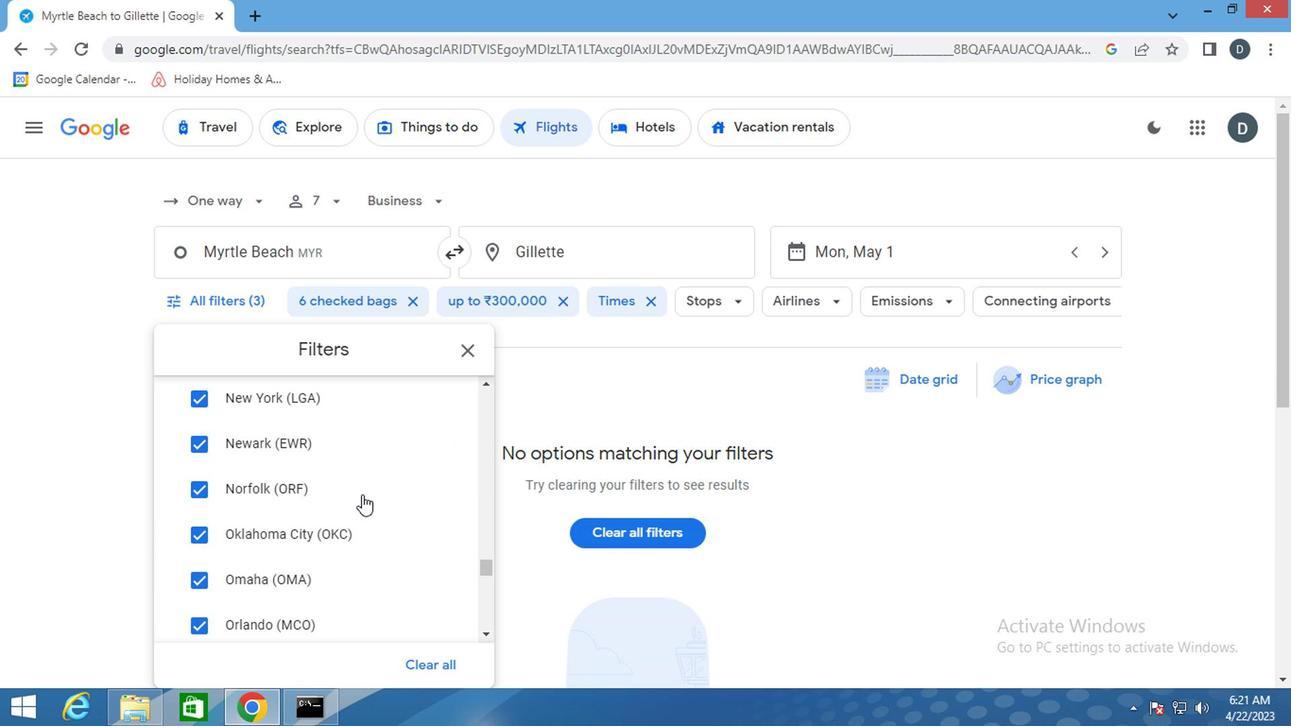 
Action: Mouse scrolled (359, 495) with delta (0, -1)
Screenshot: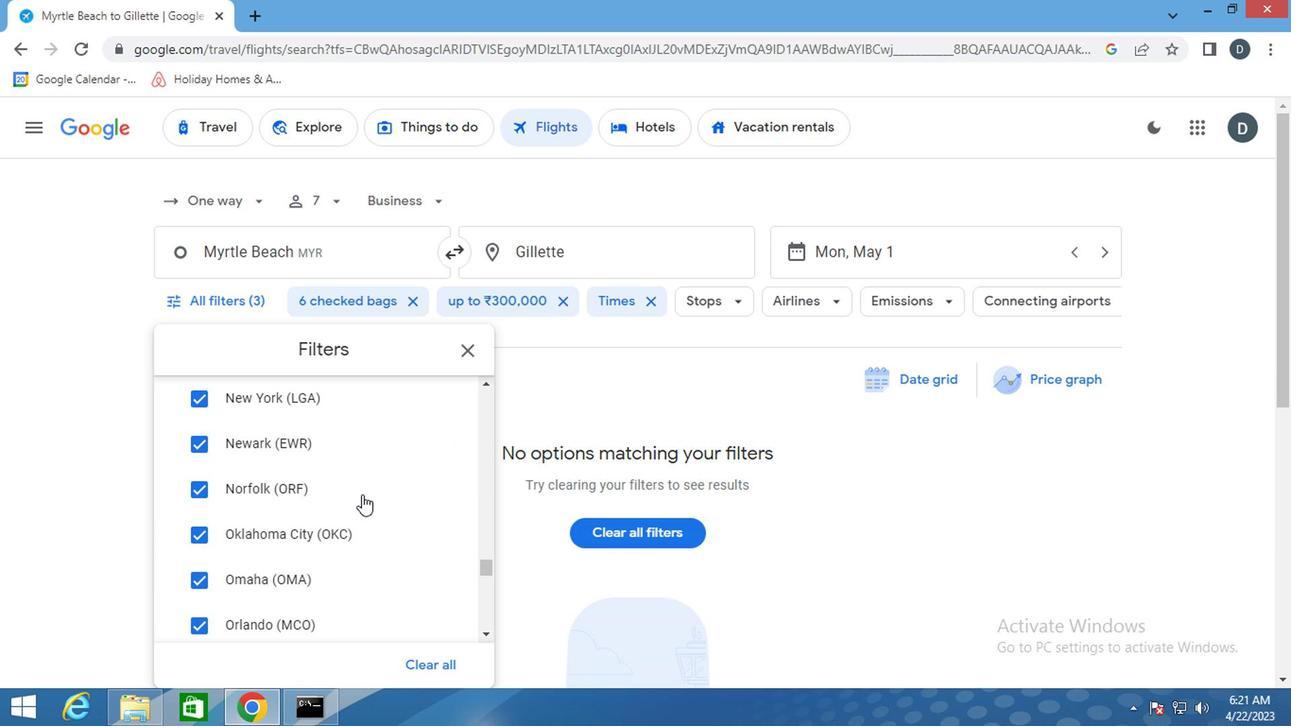 
Action: Mouse scrolled (359, 495) with delta (0, -1)
Screenshot: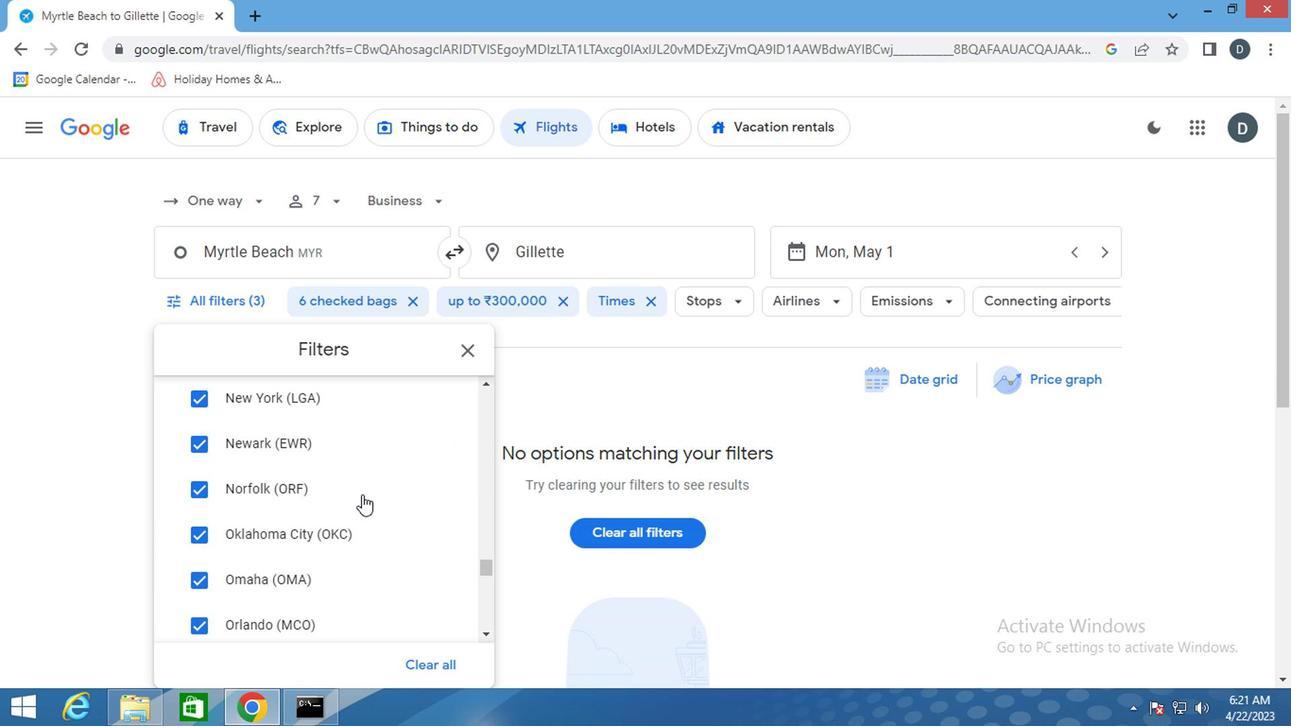 
Action: Mouse scrolled (359, 495) with delta (0, -1)
Screenshot: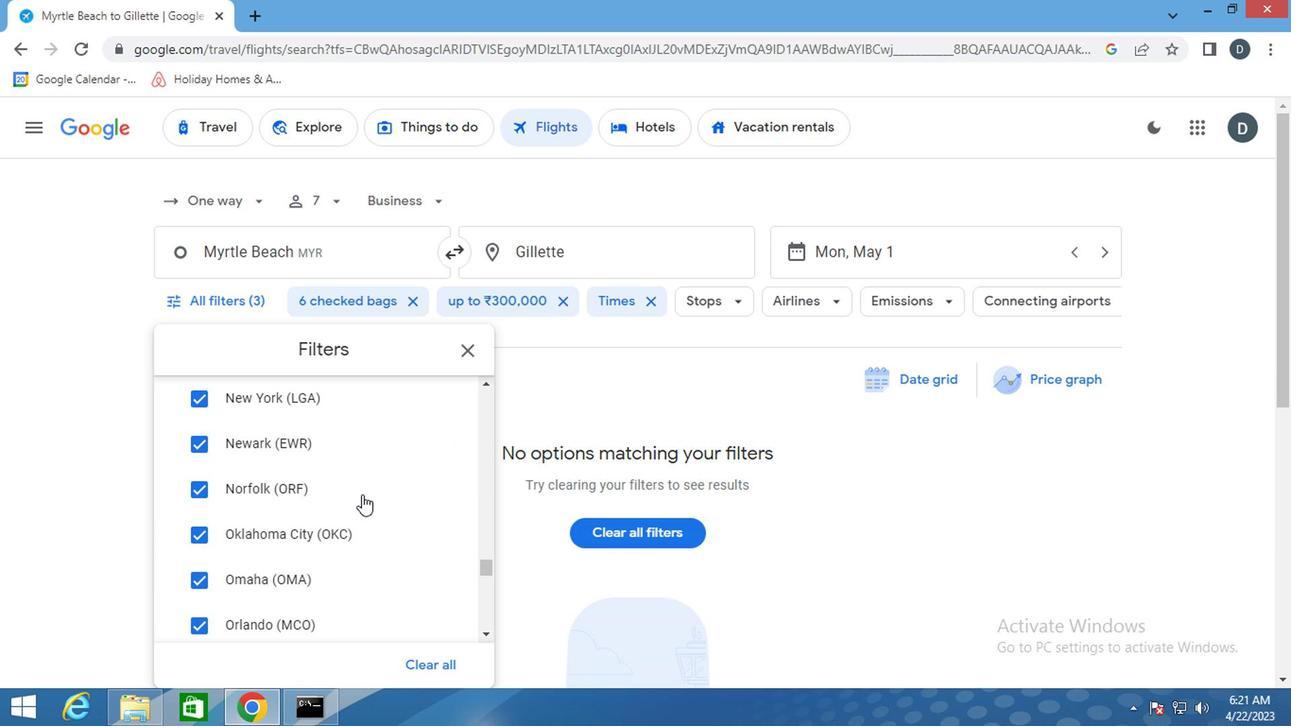 
Action: Mouse scrolled (359, 495) with delta (0, -1)
Screenshot: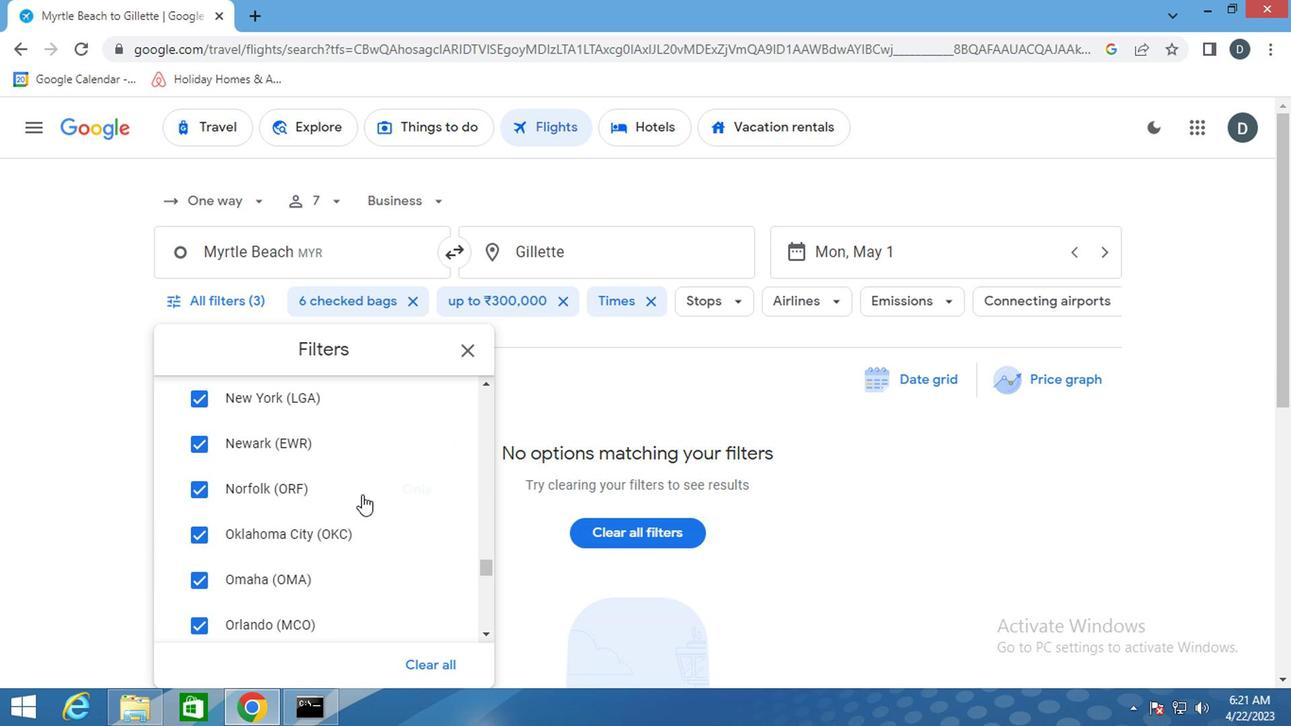 
Action: Mouse scrolled (359, 495) with delta (0, -1)
Screenshot: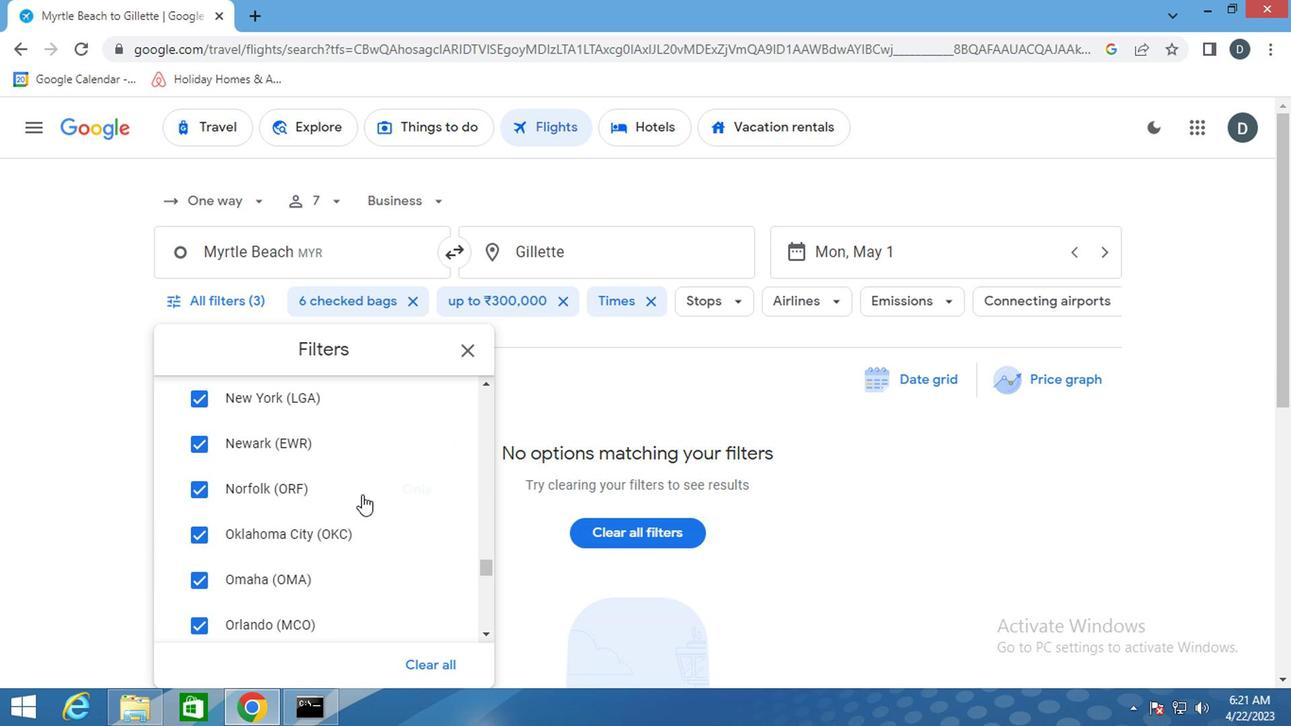 
Action: Mouse scrolled (359, 495) with delta (0, -1)
Screenshot: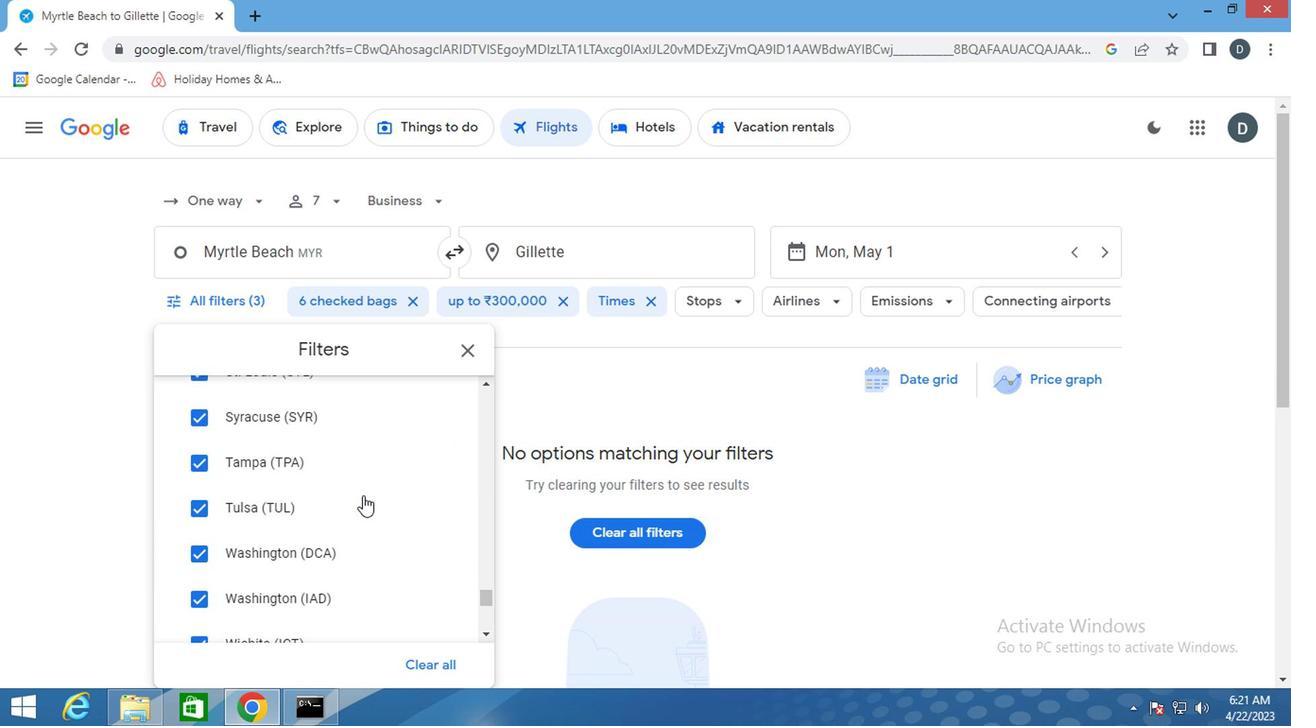 
Action: Mouse scrolled (359, 495) with delta (0, -1)
Screenshot: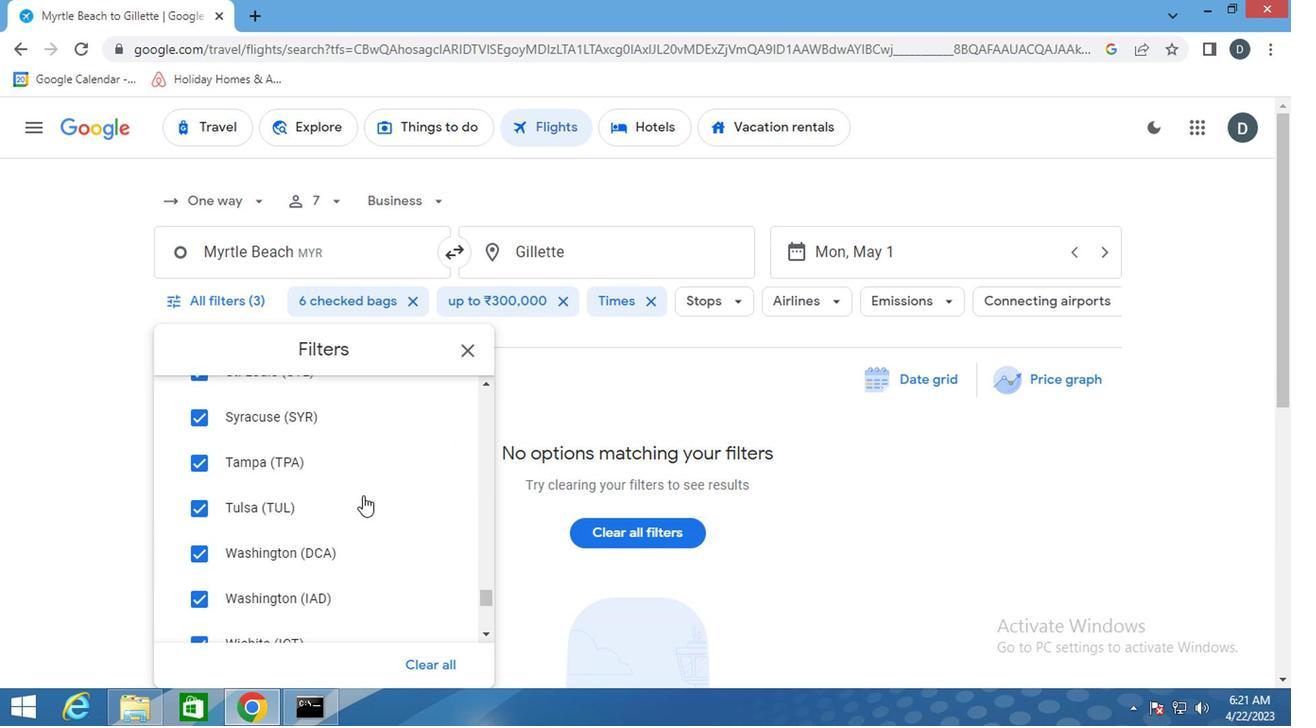 
Action: Mouse scrolled (359, 495) with delta (0, -1)
Screenshot: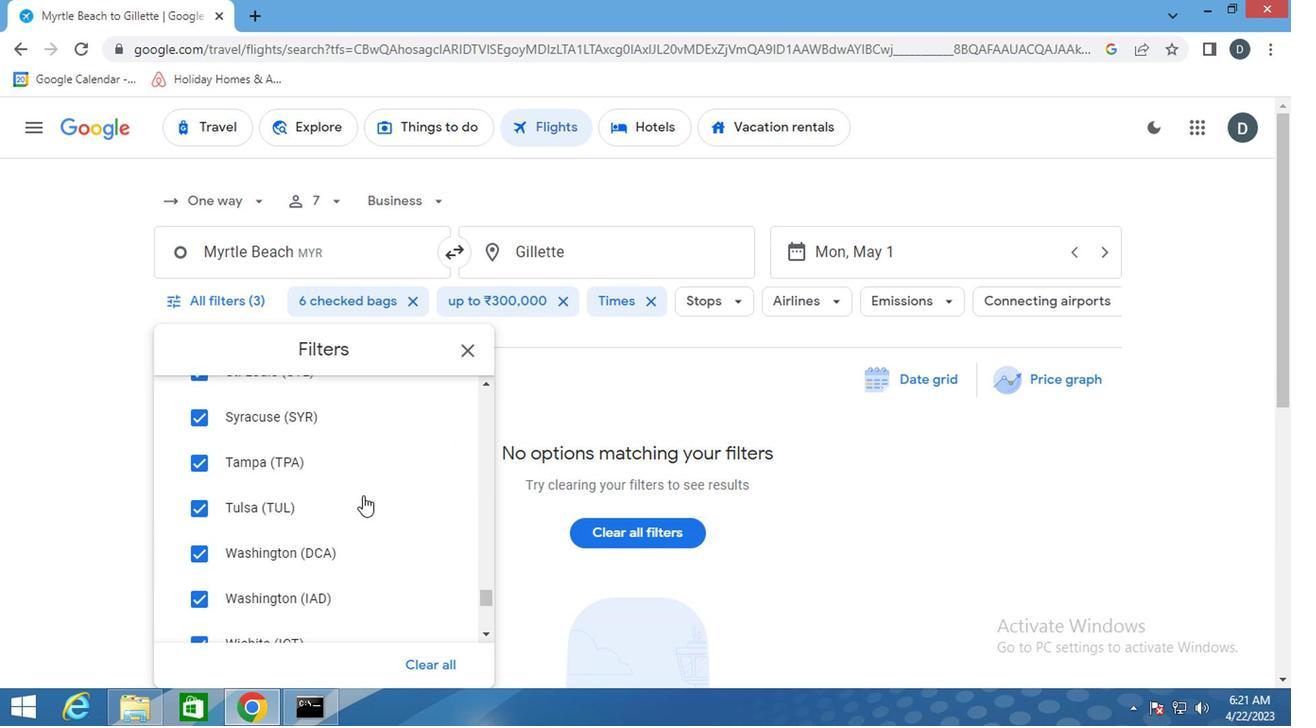
Action: Mouse scrolled (359, 495) with delta (0, -1)
Screenshot: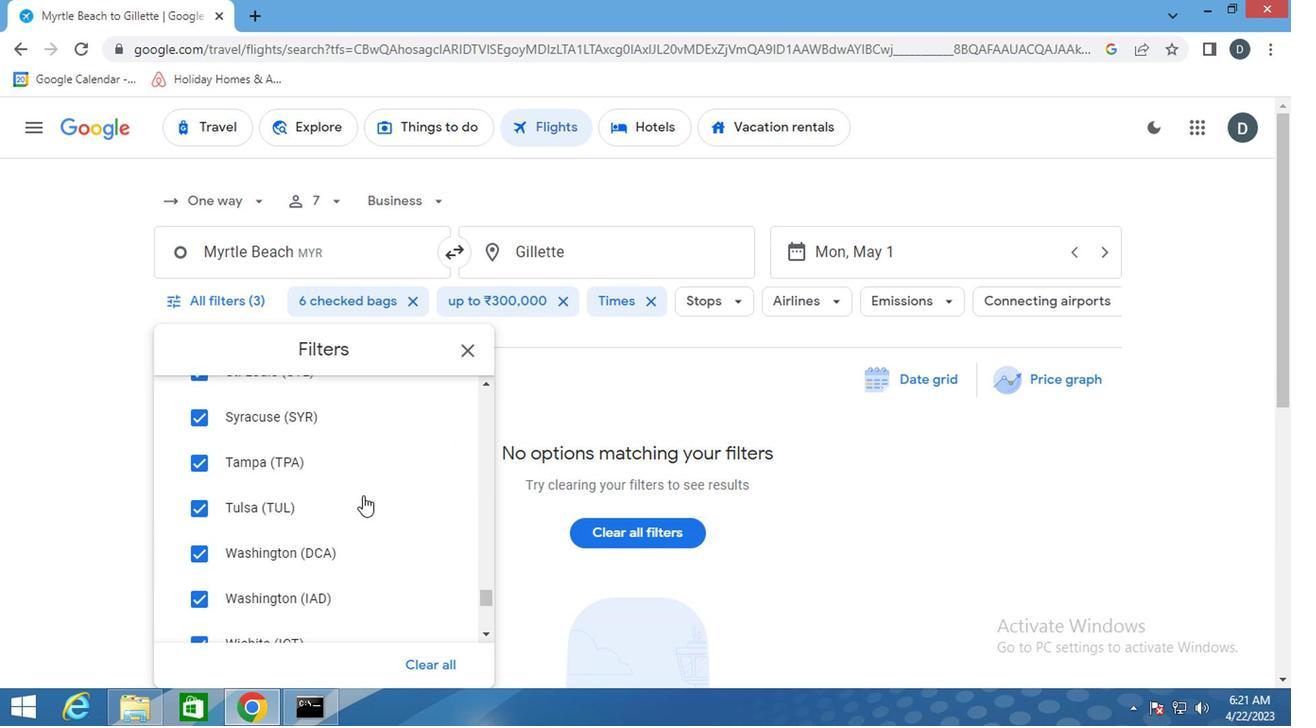 
Action: Mouse scrolled (359, 494) with delta (0, -2)
Screenshot: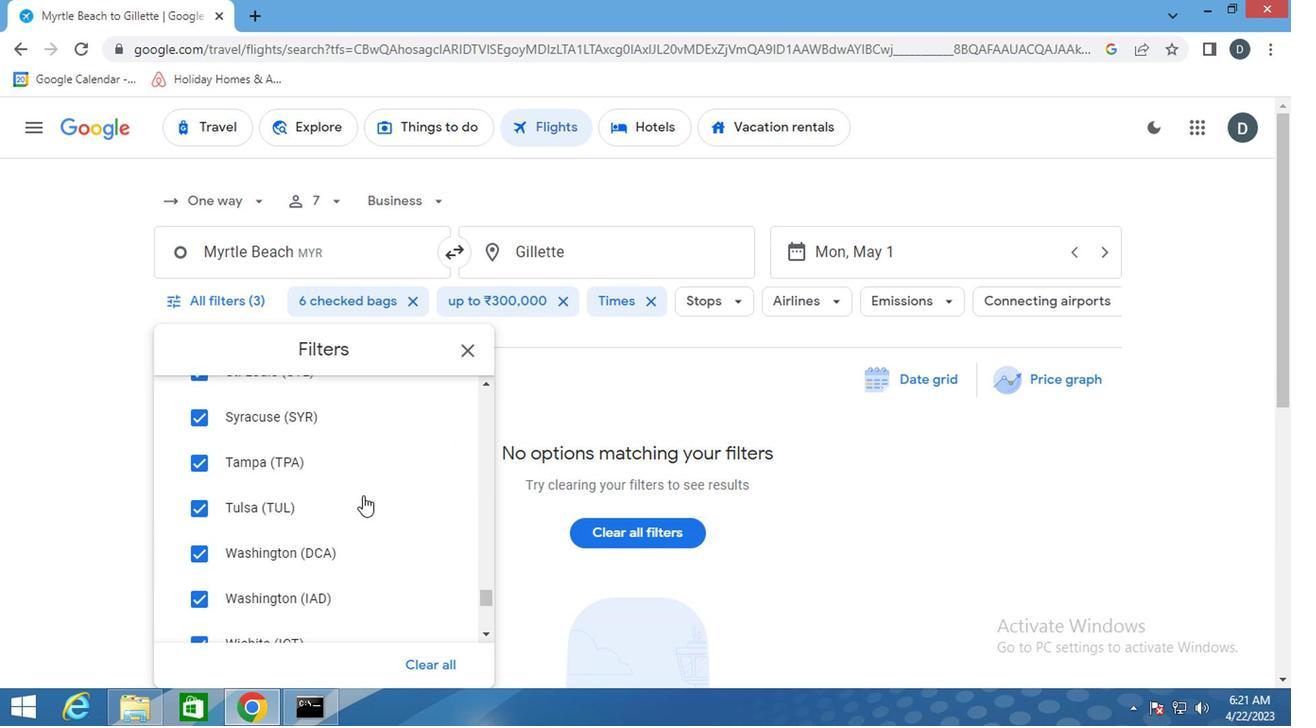 
Action: Mouse scrolled (359, 495) with delta (0, -1)
Screenshot: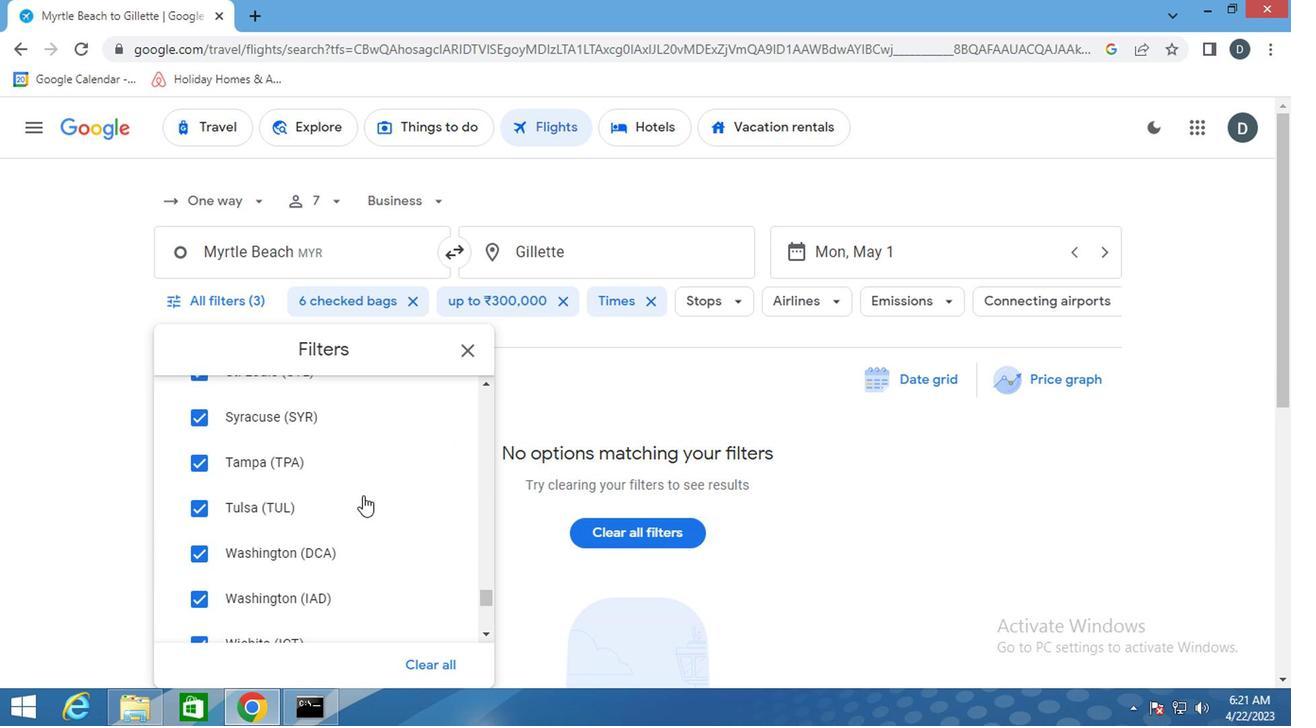 
Action: Mouse moved to (461, 349)
Screenshot: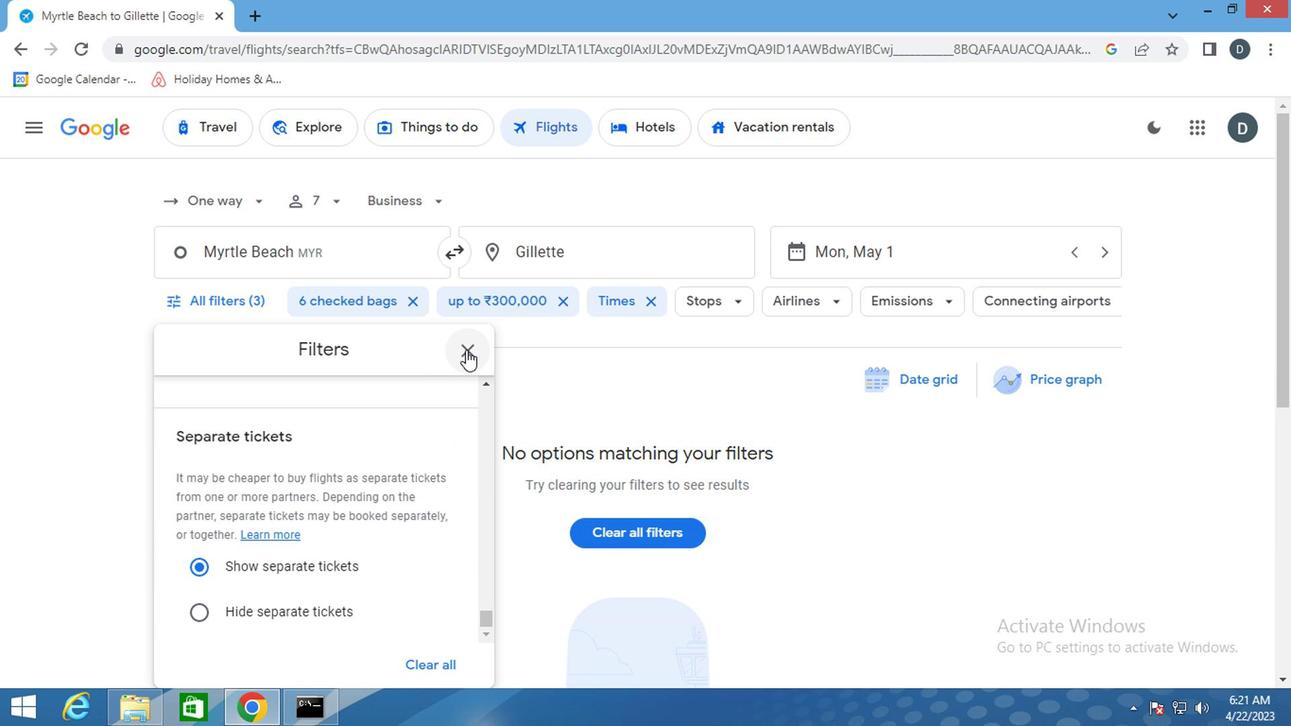 
Action: Mouse pressed left at (461, 349)
Screenshot: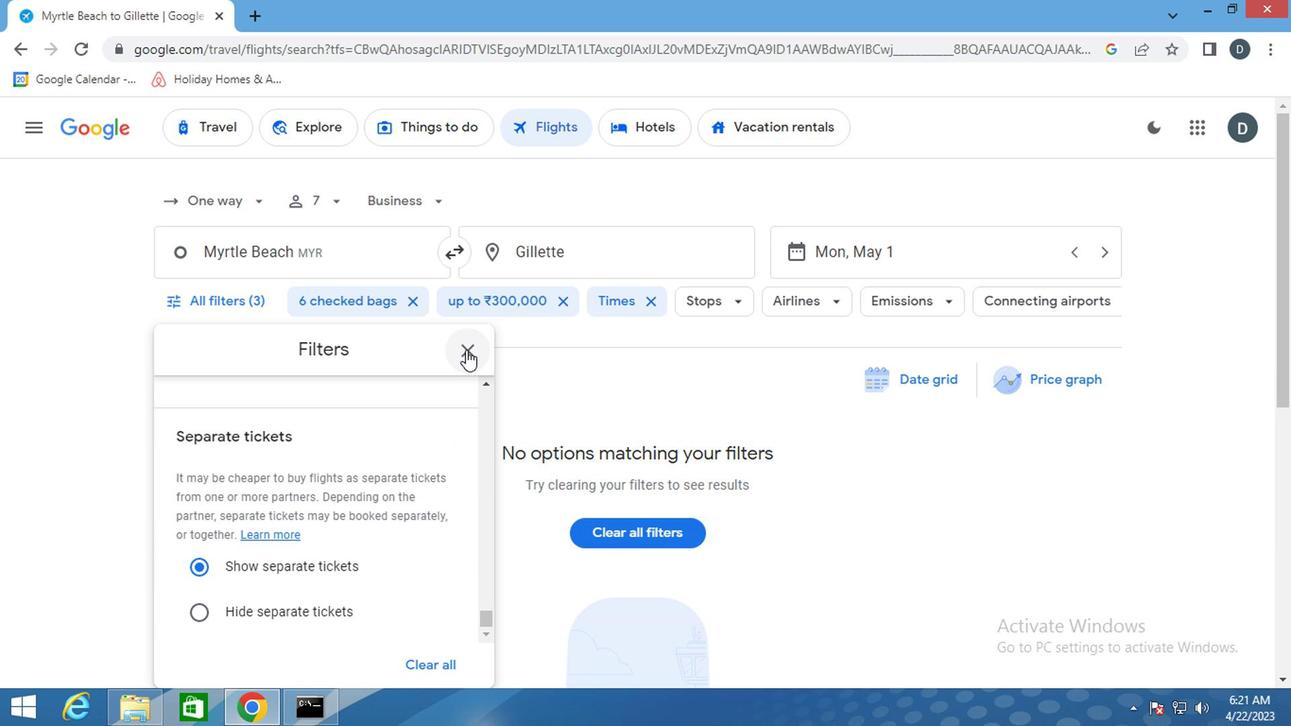 
